 Task: Look for space in Lohardaga, India from 8th August, 2023 to 15th August, 2023 for 9 adults in price range Rs.10000 to Rs.14000. Place can be shared room with 5 bedrooms having 9 beds and 5 bathrooms. Property type can be house, flat, guest house. Amenities needed are: wifi, TV, free parkinig on premises, gym, breakfast. Booking option can be shelf check-in. Required host language is English.
Action: Mouse moved to (557, 119)
Screenshot: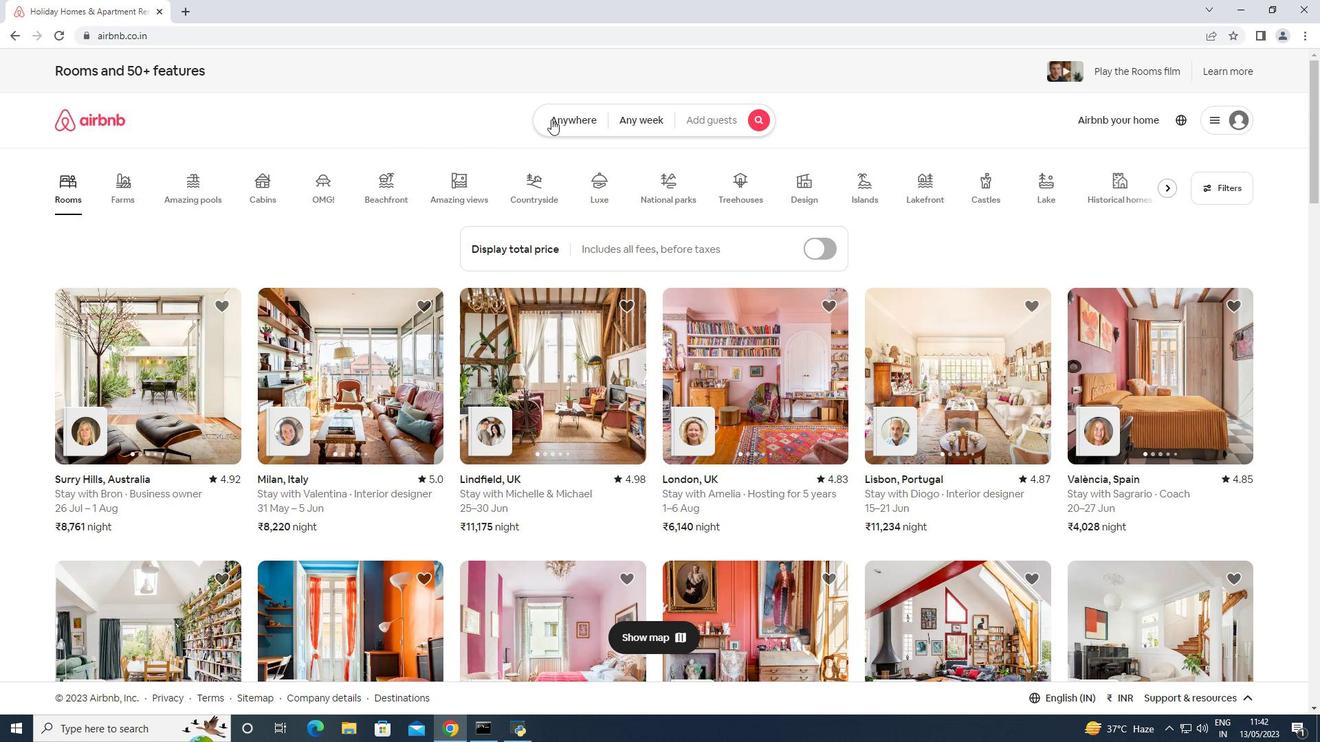 
Action: Mouse pressed left at (557, 119)
Screenshot: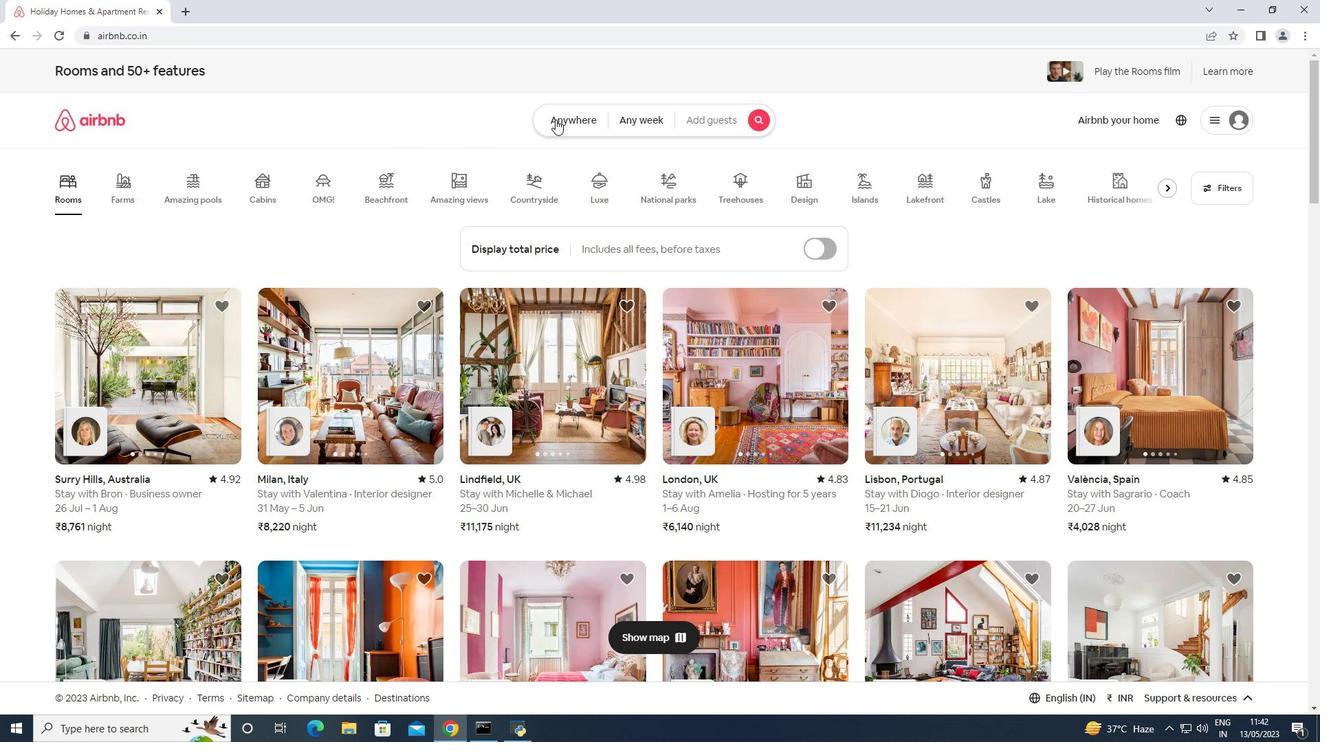
Action: Mouse moved to (467, 168)
Screenshot: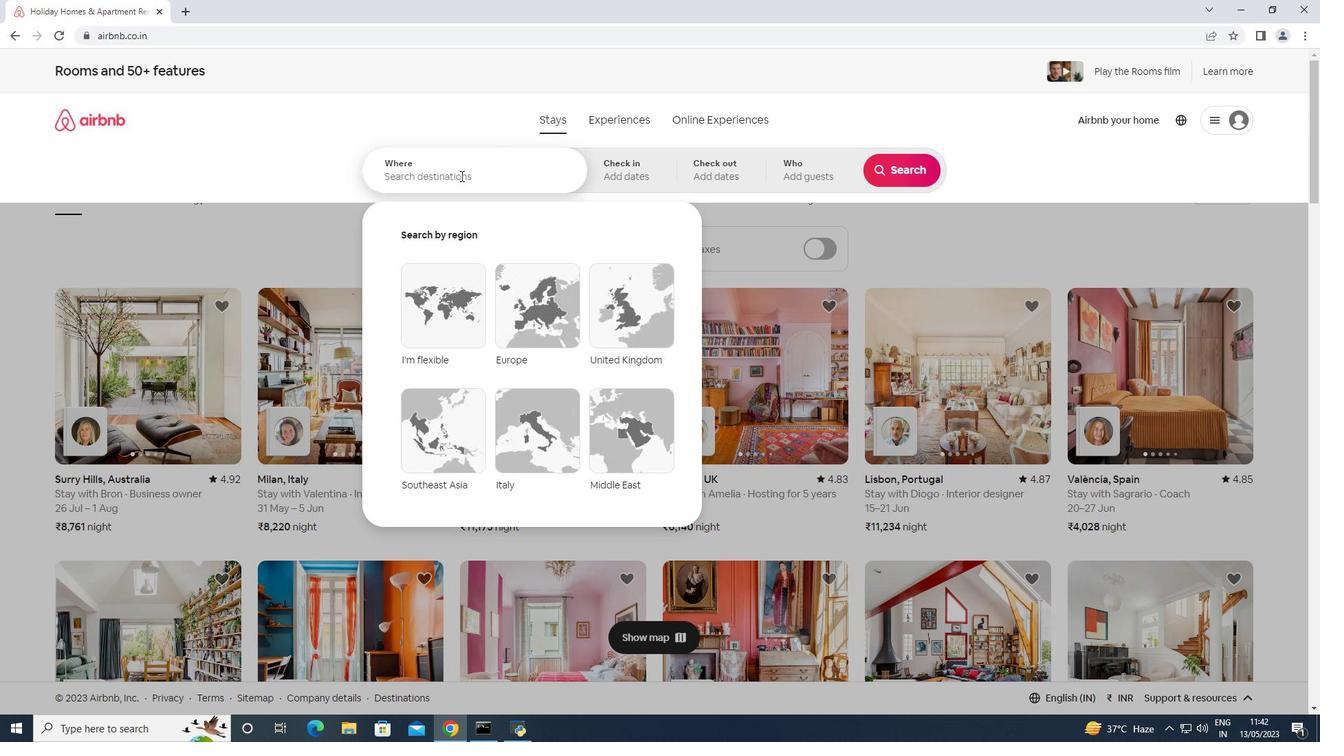 
Action: Mouse pressed left at (467, 168)
Screenshot: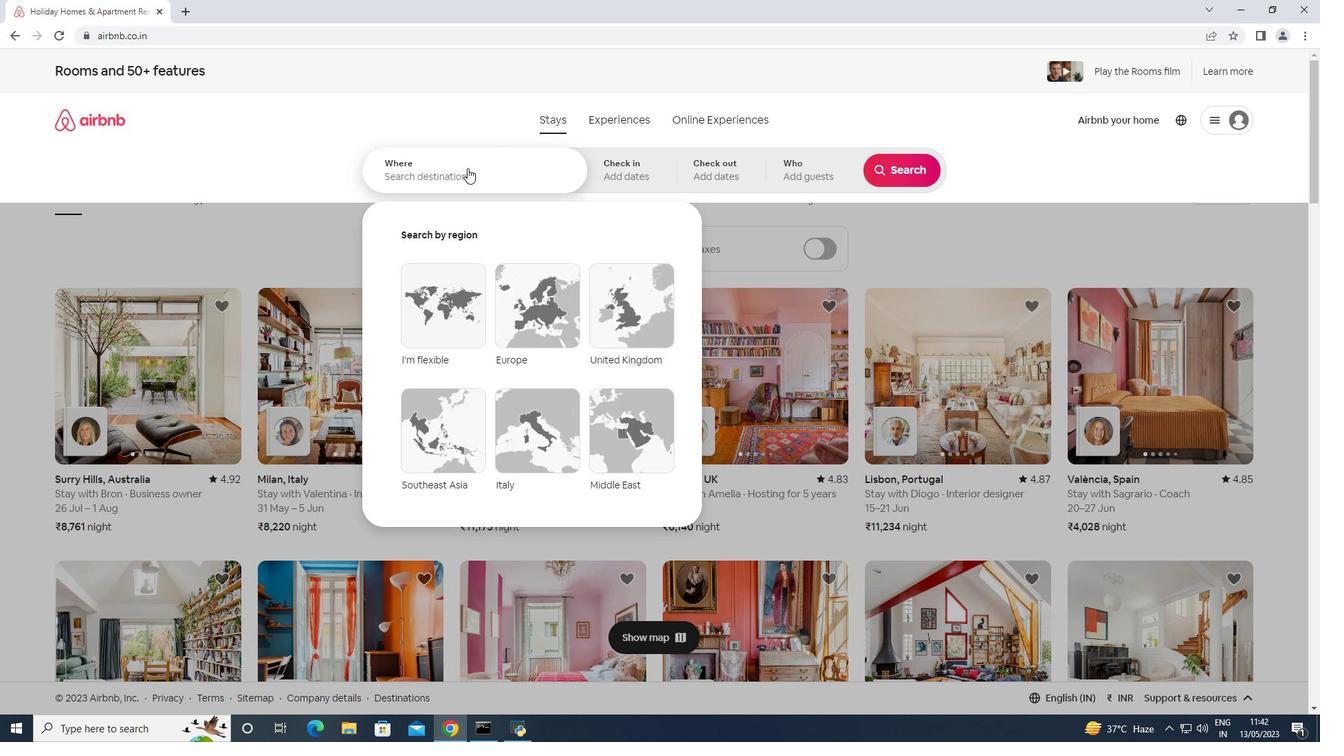 
Action: Mouse moved to (463, 171)
Screenshot: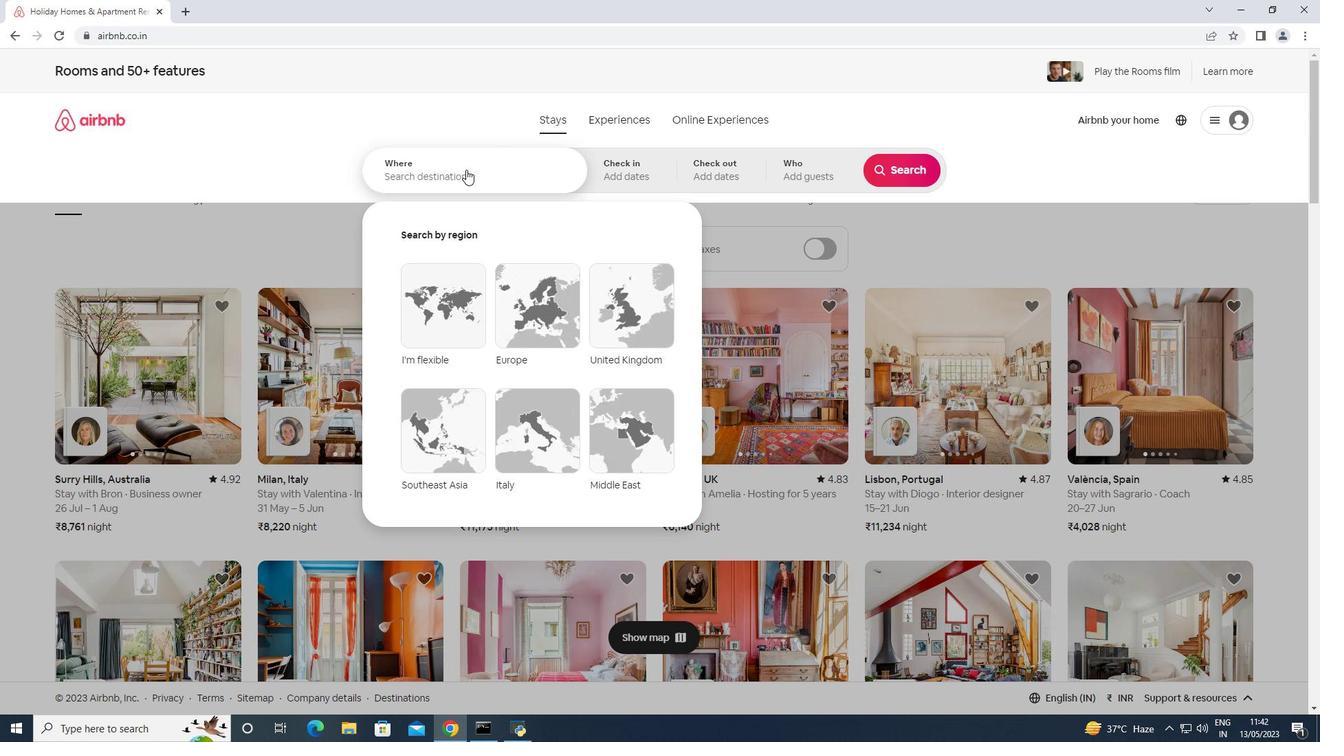 
Action: Key pressed <Key.shift>Lohardaga,<Key.space><Key.shift>India<Key.enter>
Screenshot: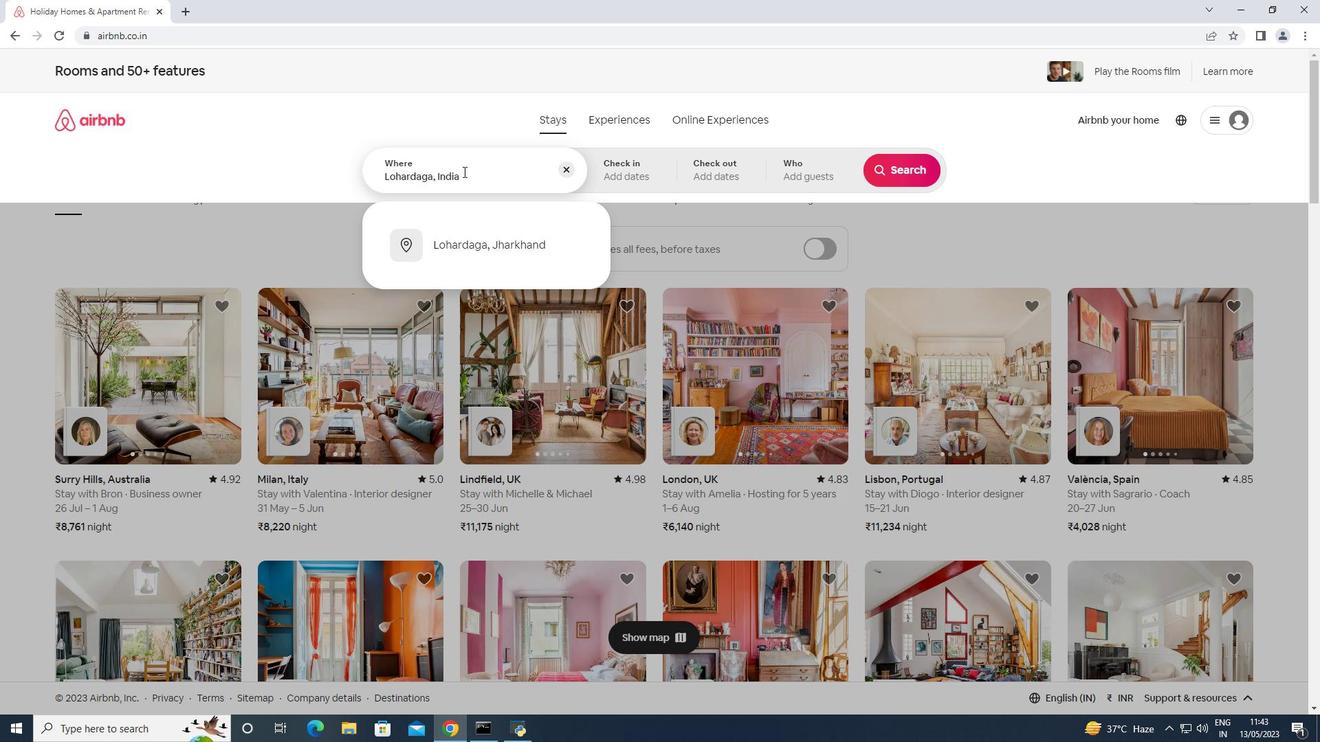
Action: Mouse moved to (898, 276)
Screenshot: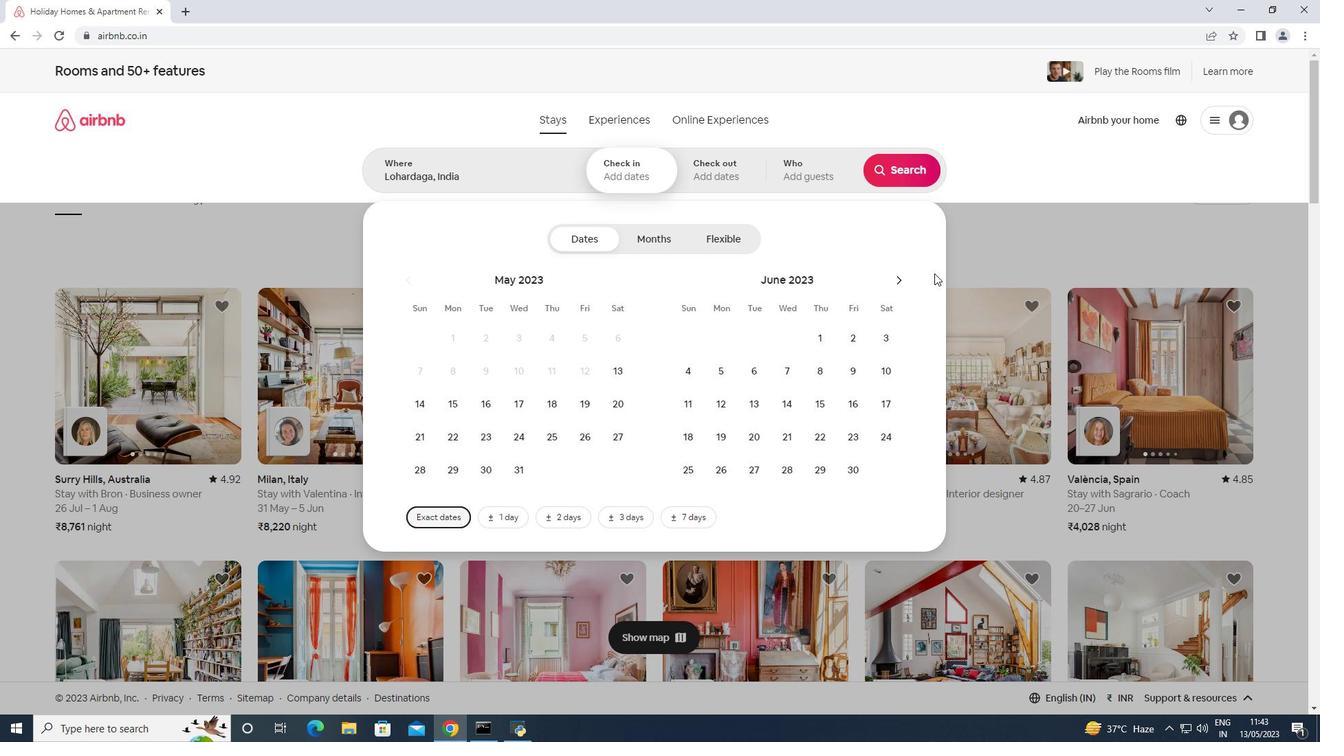
Action: Mouse pressed left at (898, 276)
Screenshot: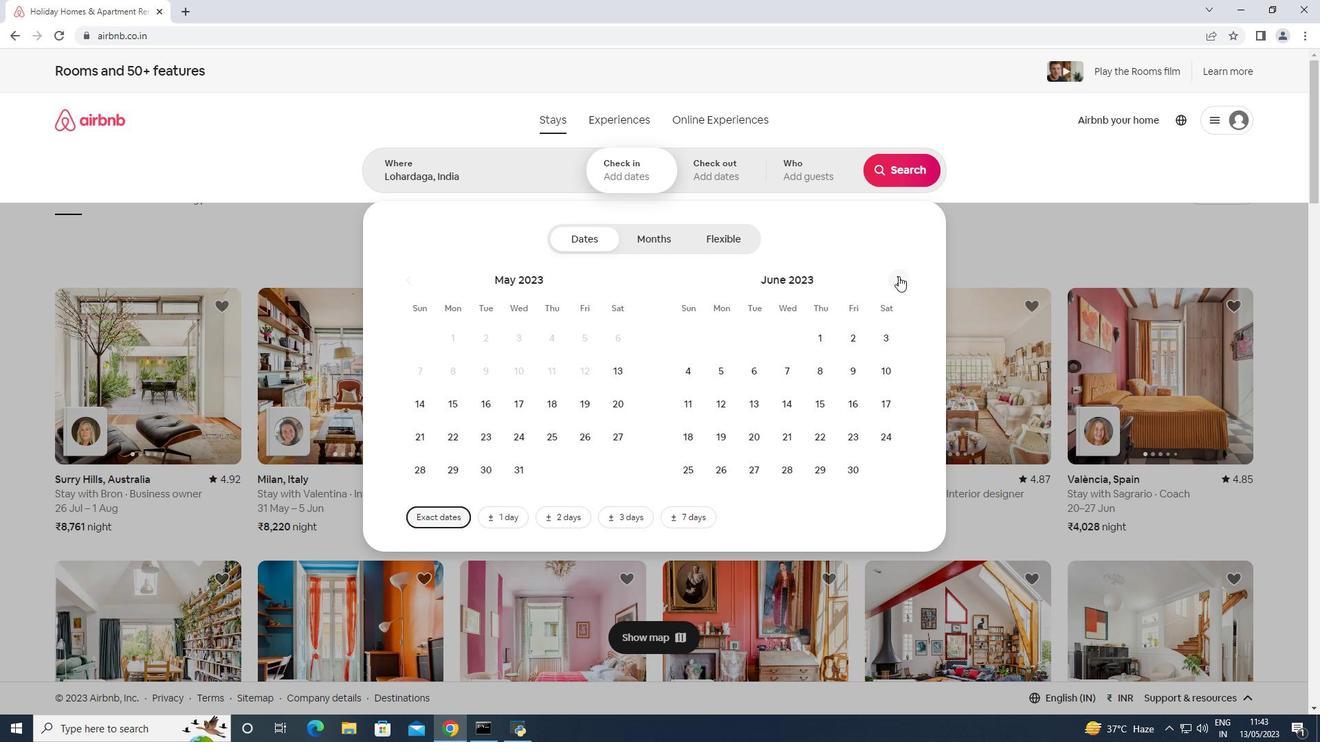 
Action: Mouse pressed left at (898, 276)
Screenshot: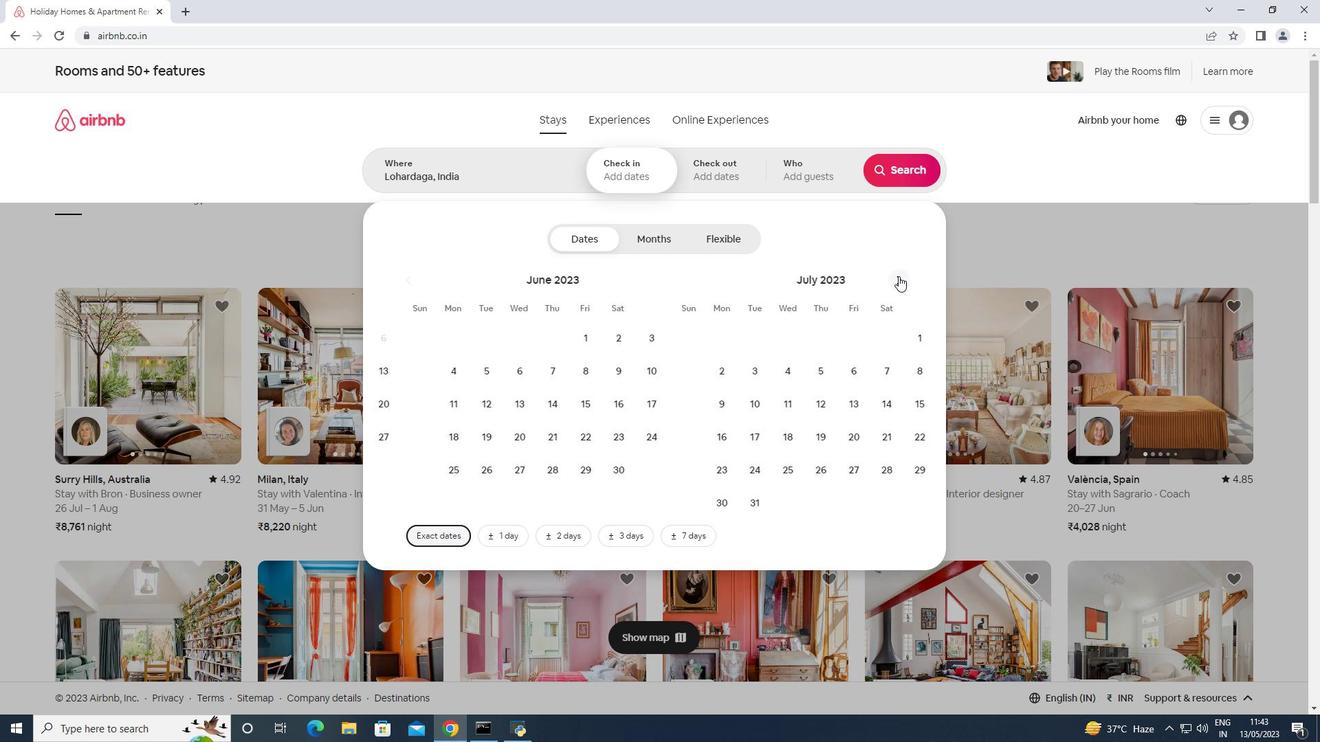 
Action: Mouse moved to (754, 377)
Screenshot: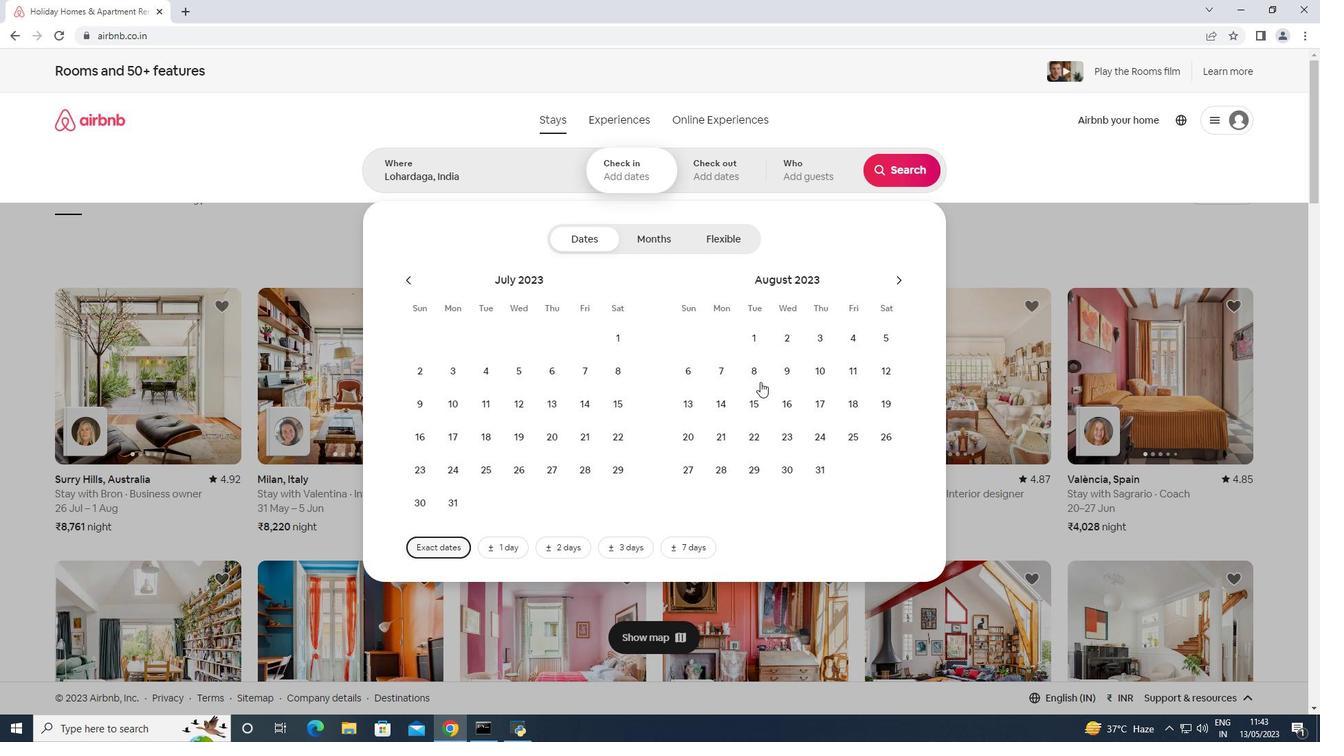 
Action: Mouse pressed left at (754, 377)
Screenshot: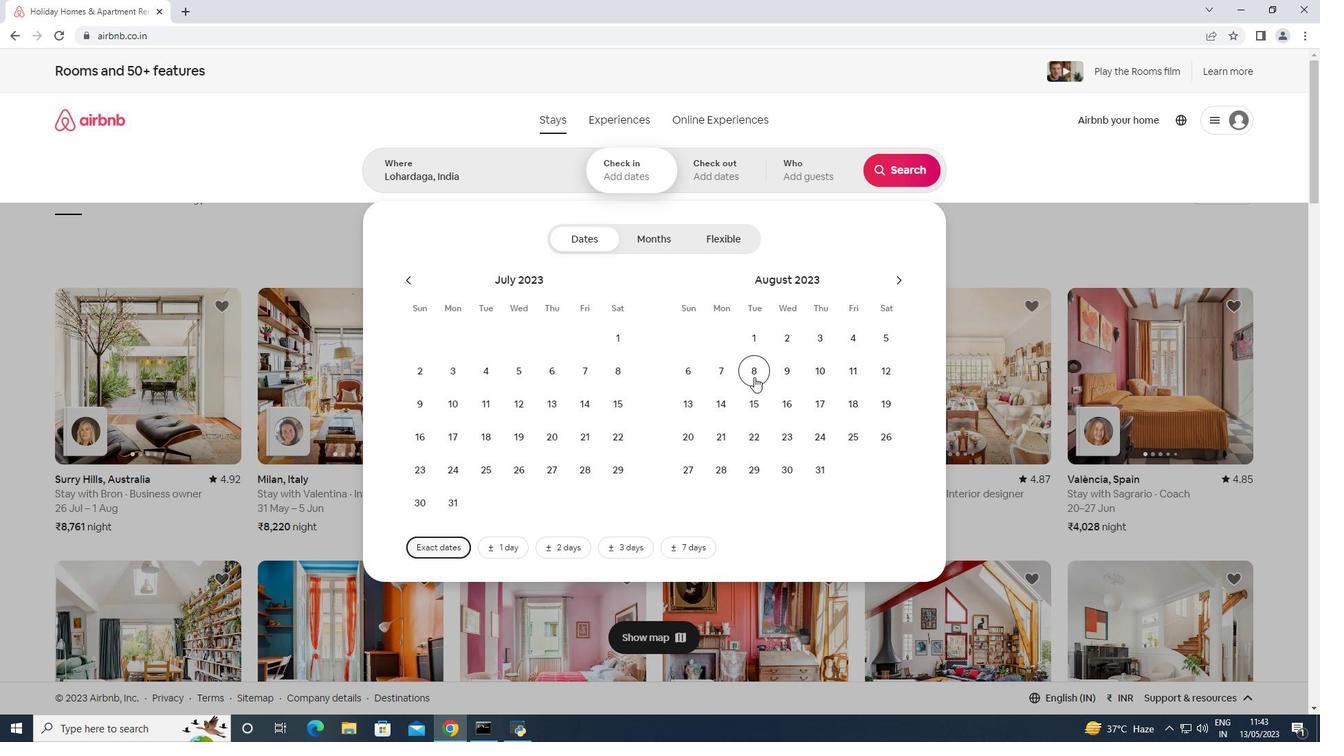 
Action: Mouse moved to (751, 411)
Screenshot: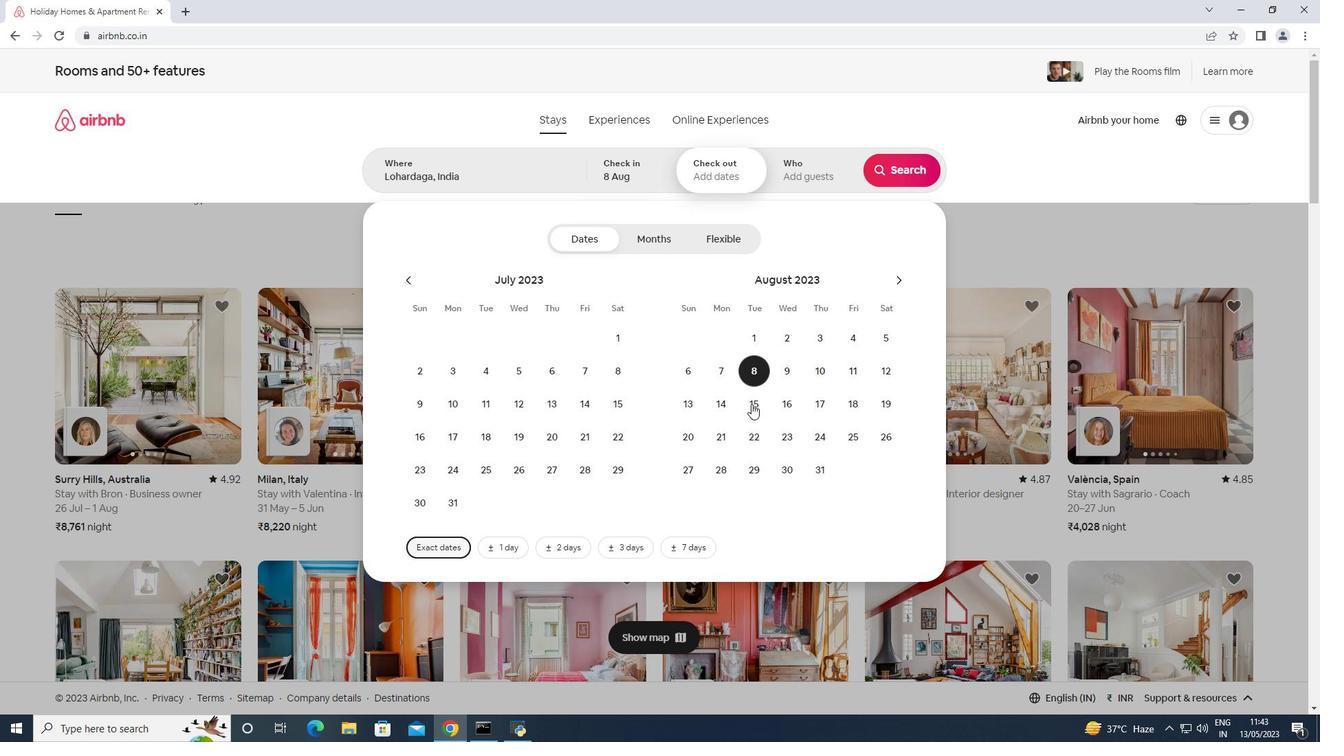 
Action: Mouse pressed left at (751, 411)
Screenshot: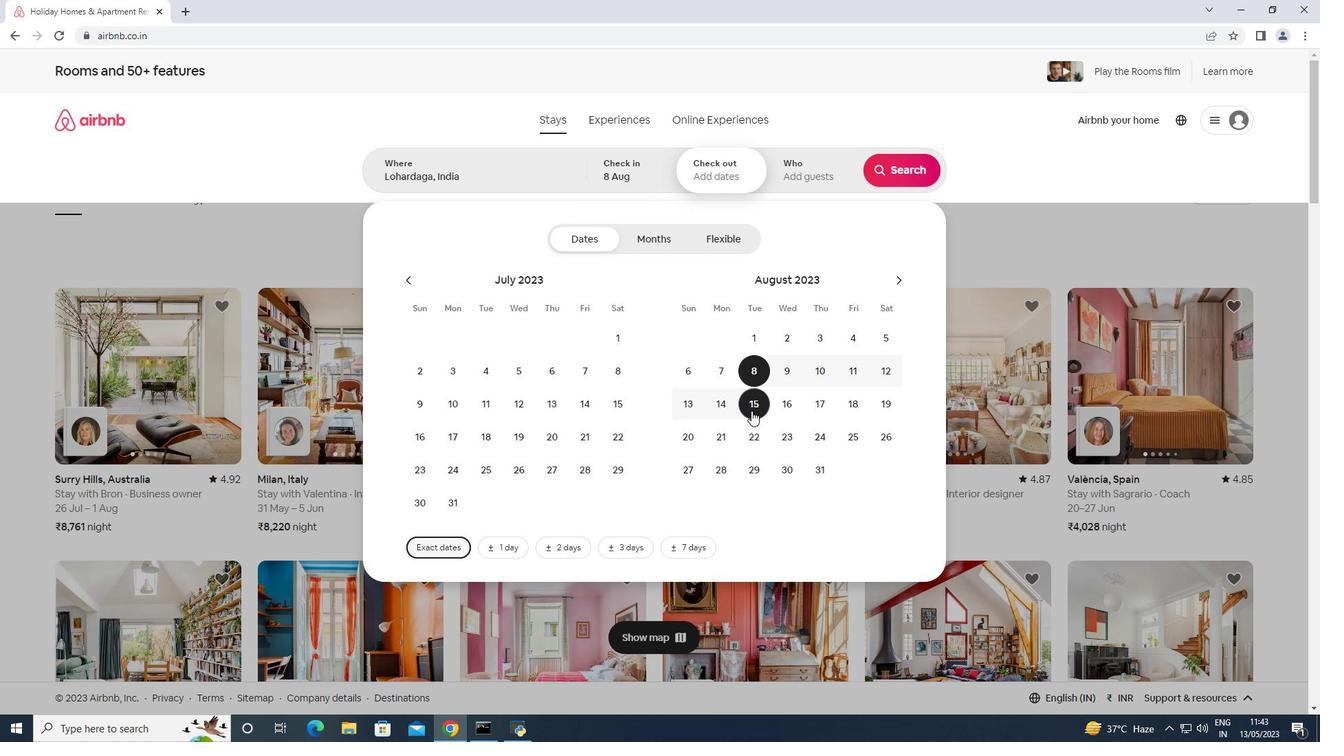 
Action: Mouse moved to (805, 154)
Screenshot: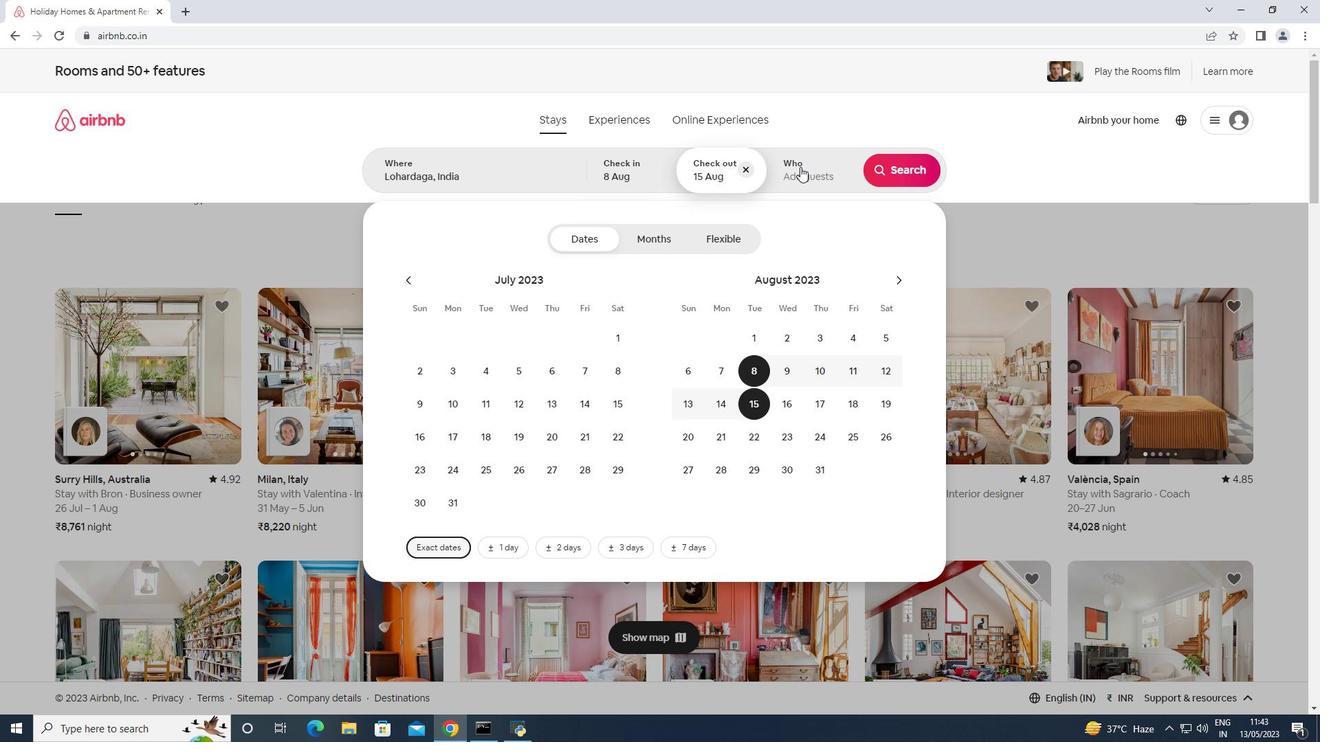 
Action: Mouse pressed left at (805, 154)
Screenshot: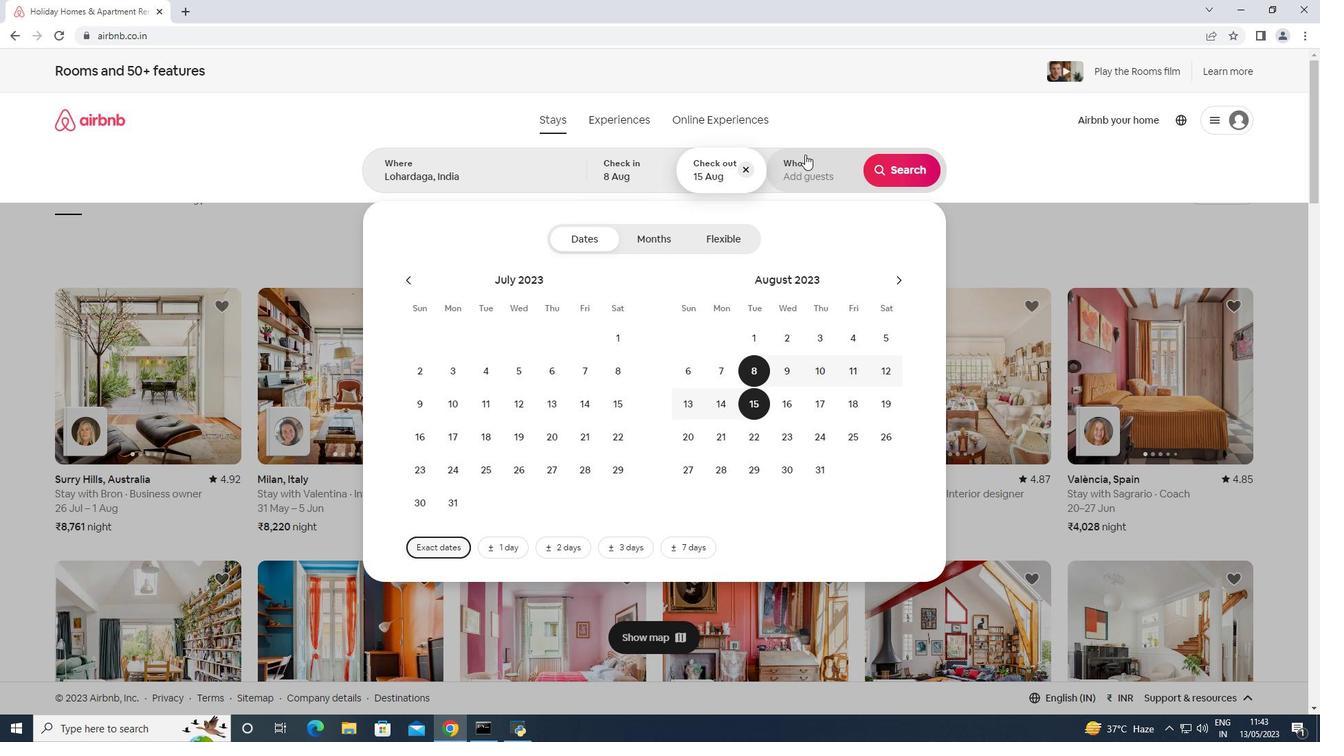 
Action: Mouse moved to (908, 243)
Screenshot: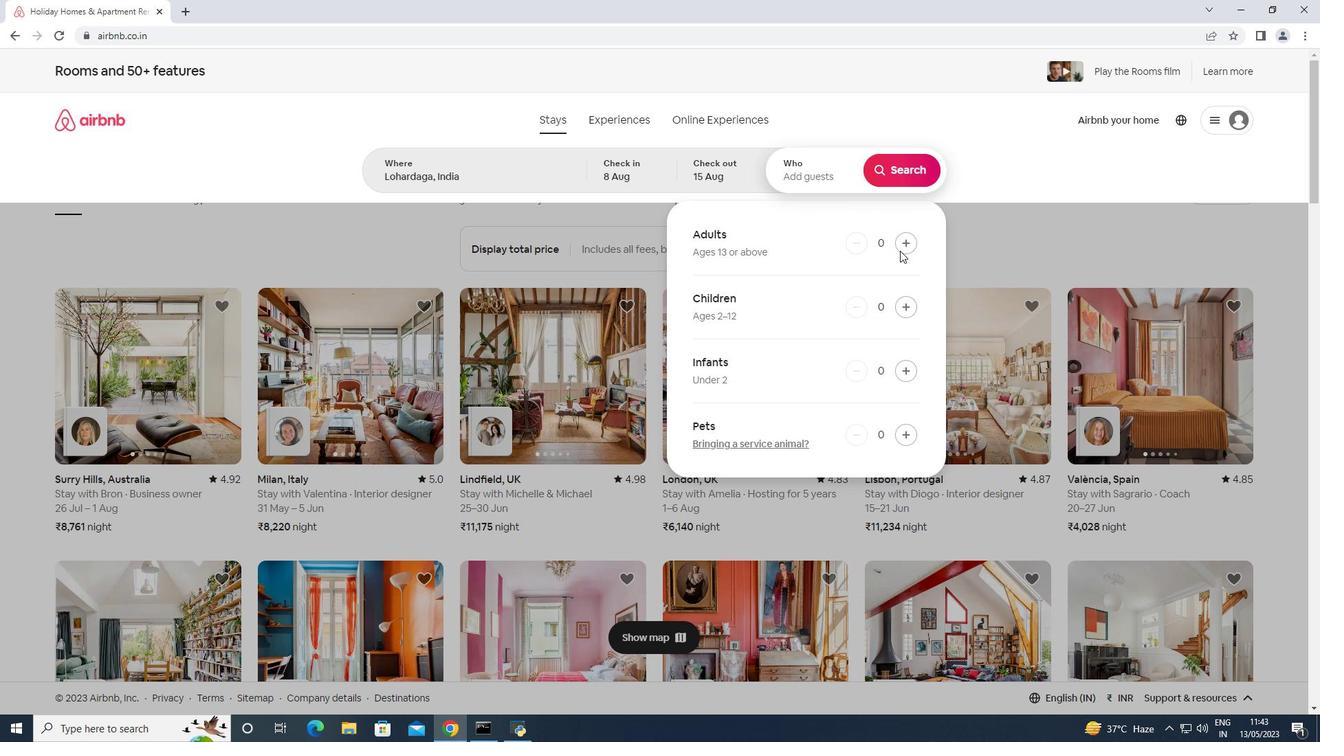 
Action: Mouse pressed left at (908, 243)
Screenshot: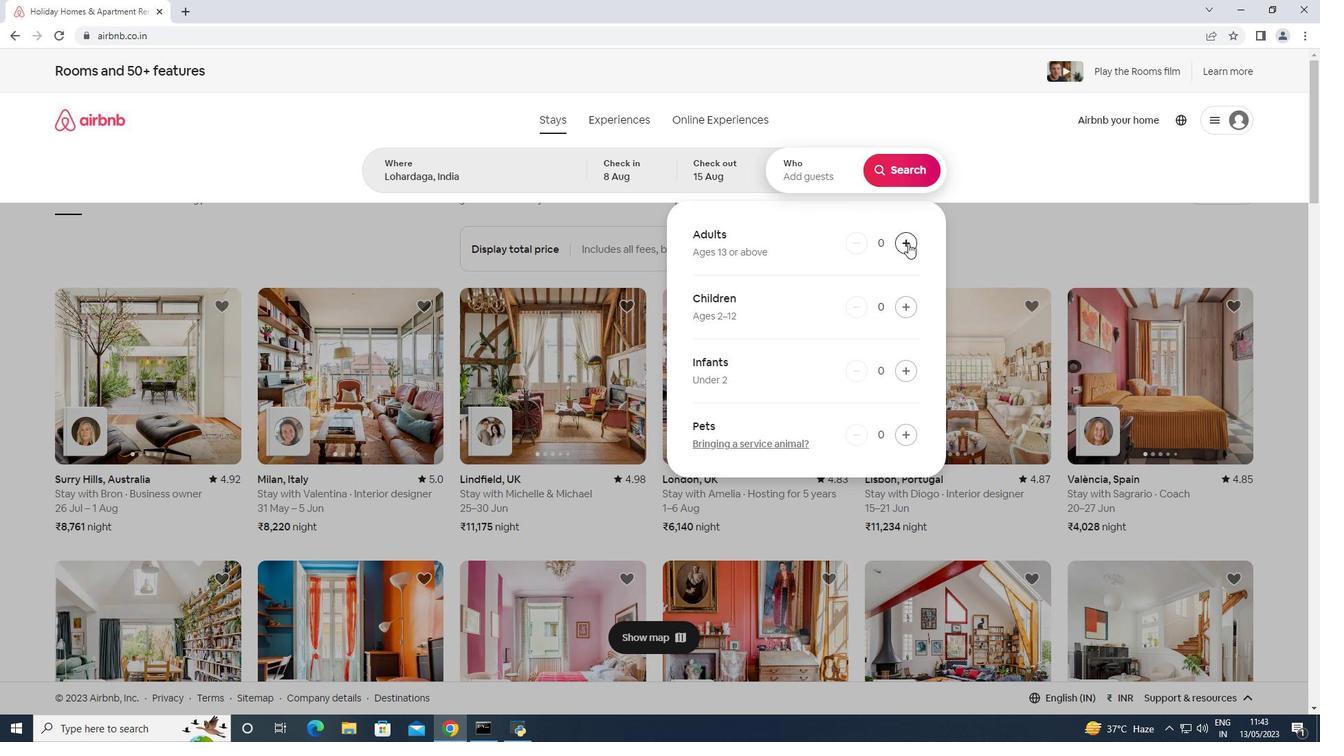 
Action: Mouse pressed left at (908, 243)
Screenshot: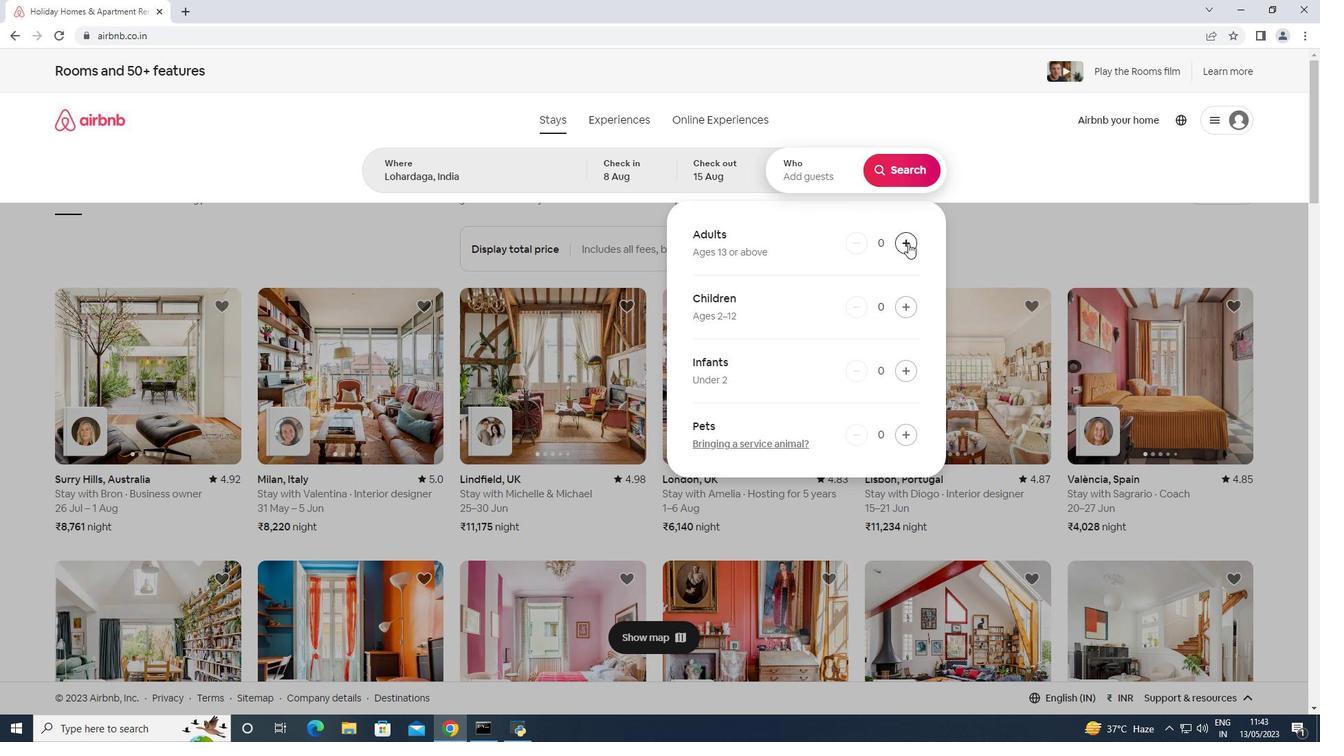 
Action: Mouse pressed left at (908, 243)
Screenshot: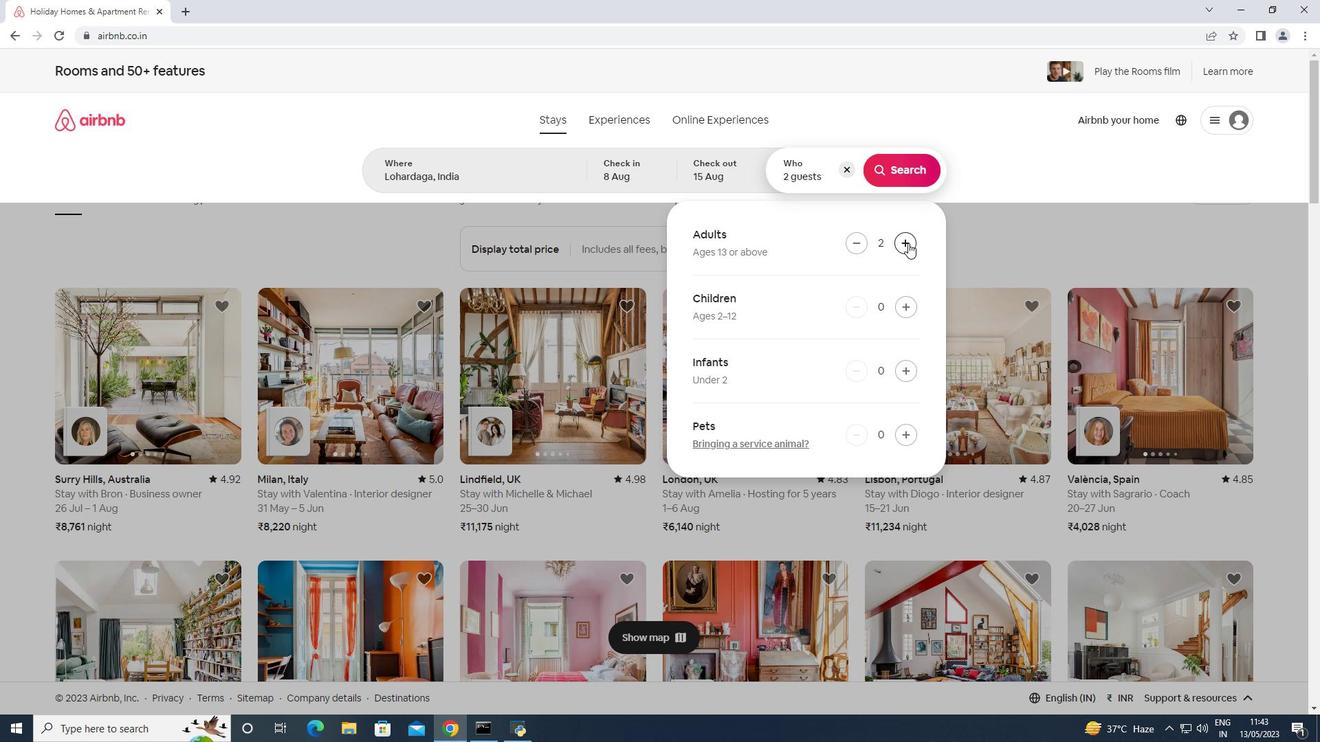 
Action: Mouse pressed left at (908, 243)
Screenshot: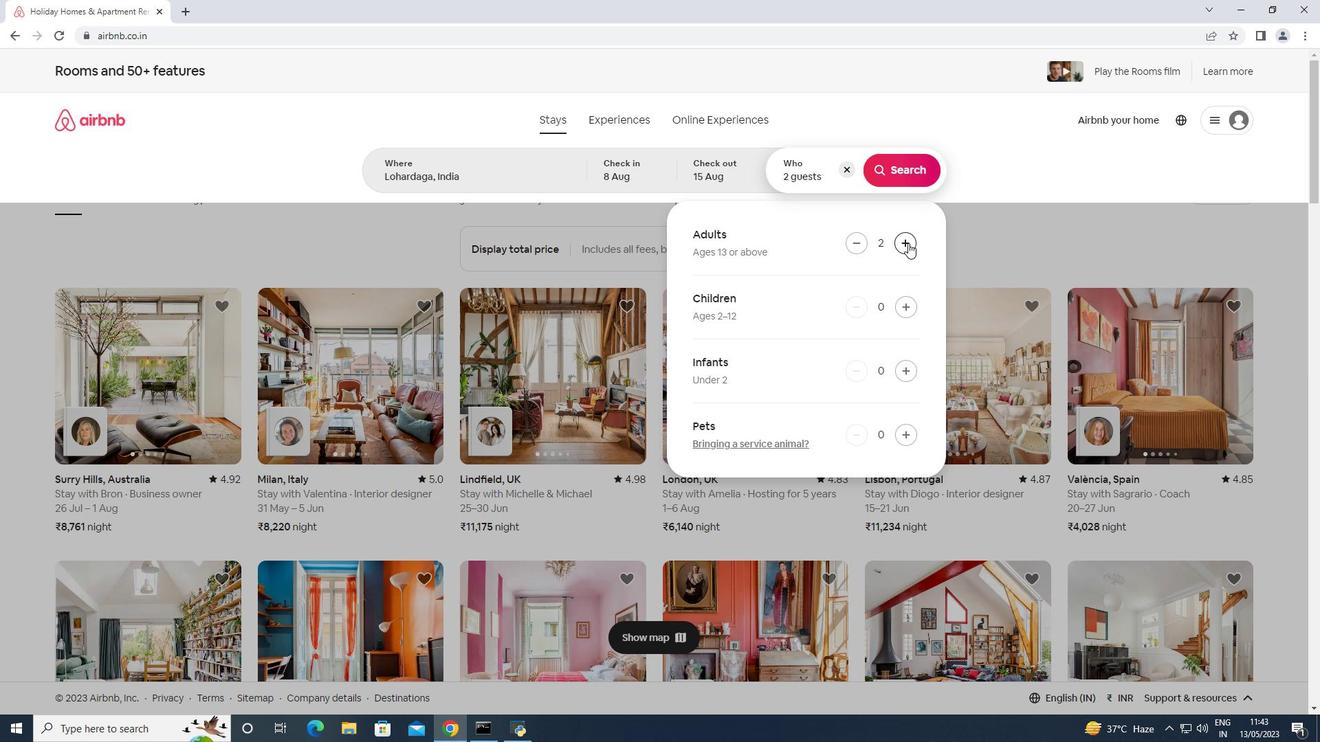 
Action: Mouse pressed left at (908, 243)
Screenshot: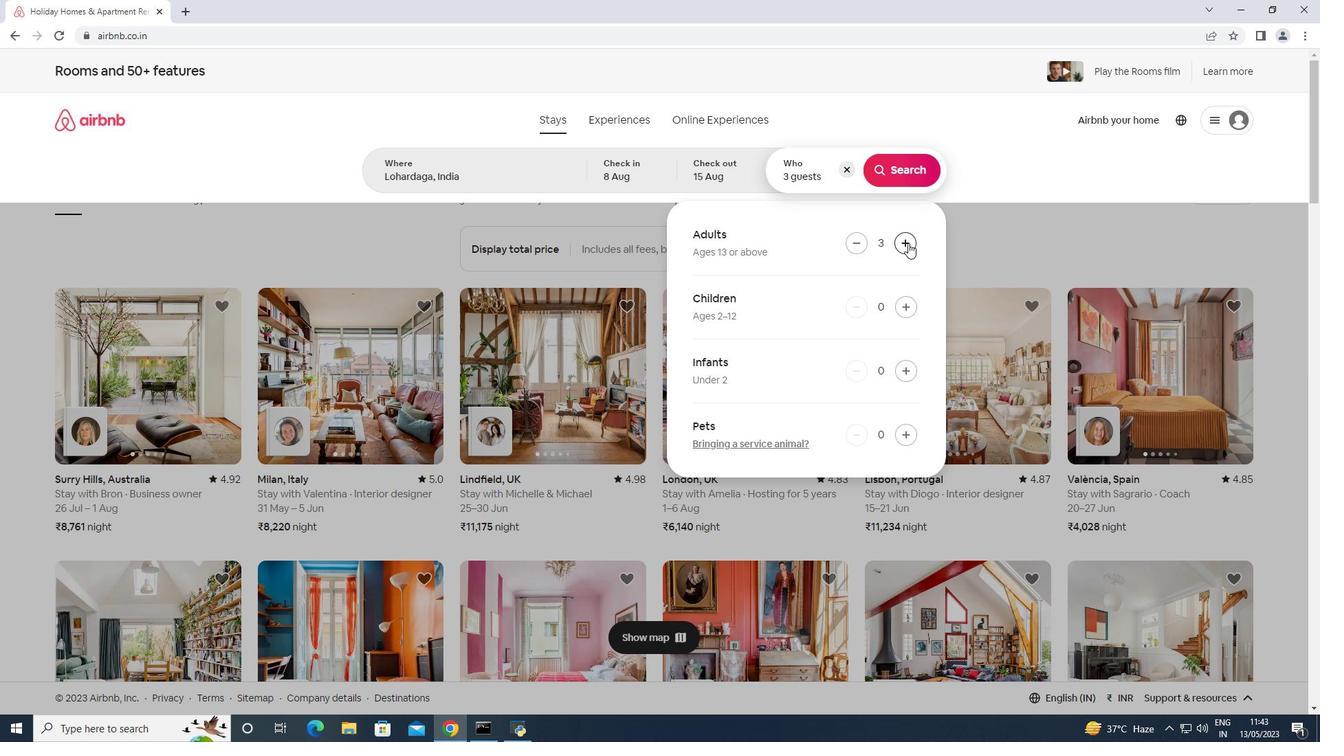 
Action: Mouse pressed left at (908, 243)
Screenshot: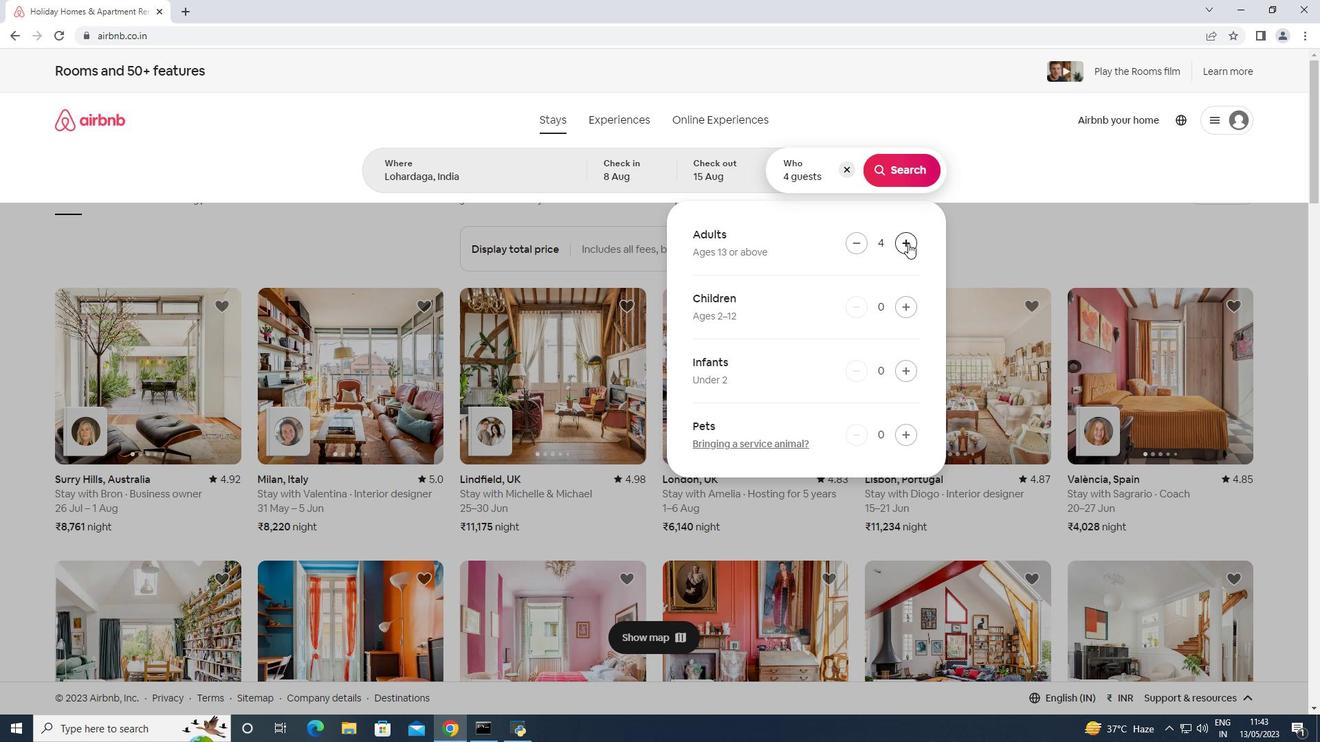 
Action: Mouse pressed left at (908, 243)
Screenshot: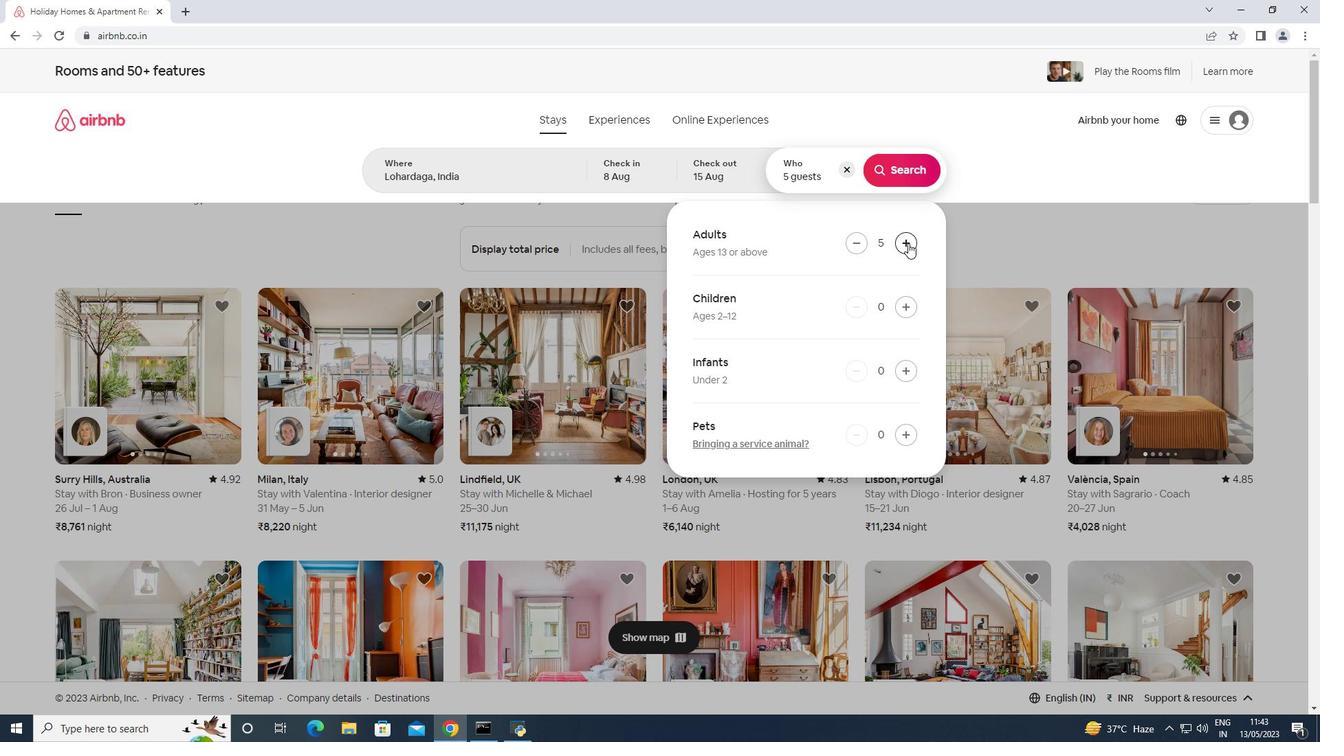 
Action: Mouse pressed left at (908, 243)
Screenshot: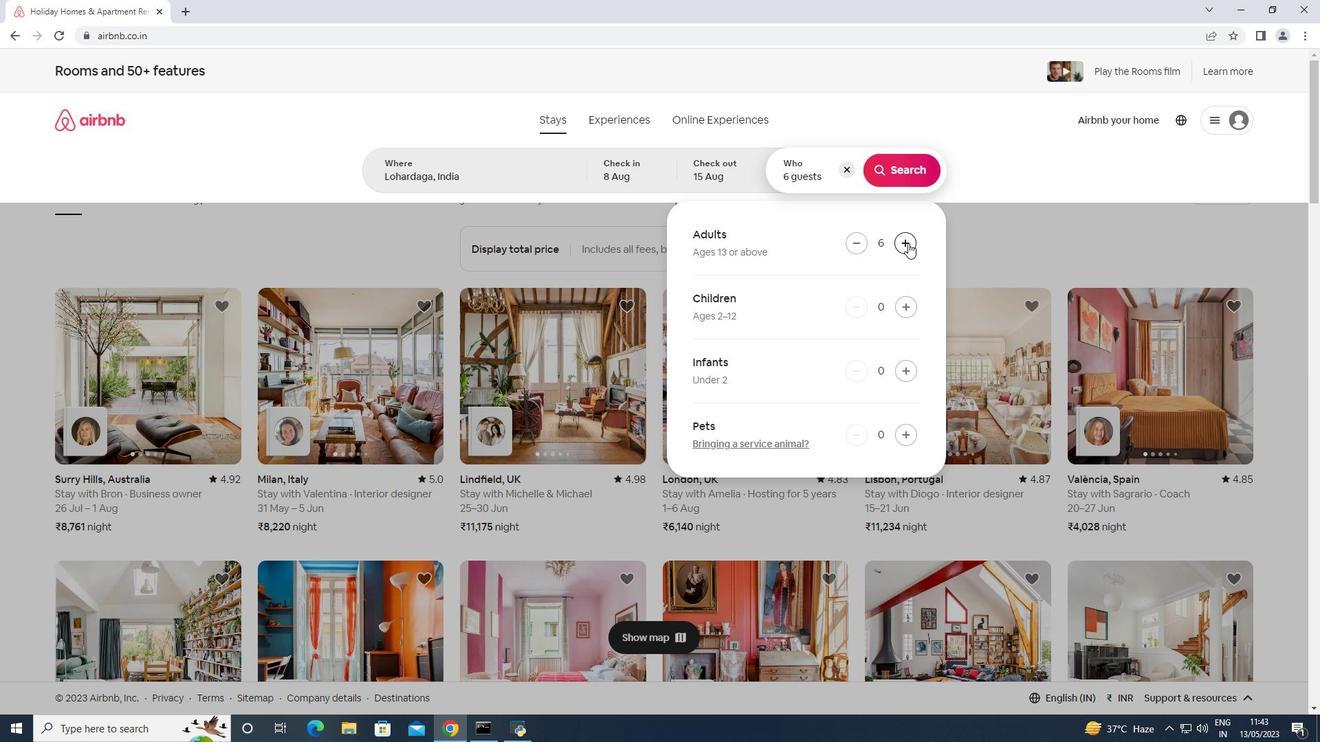 
Action: Mouse pressed left at (908, 243)
Screenshot: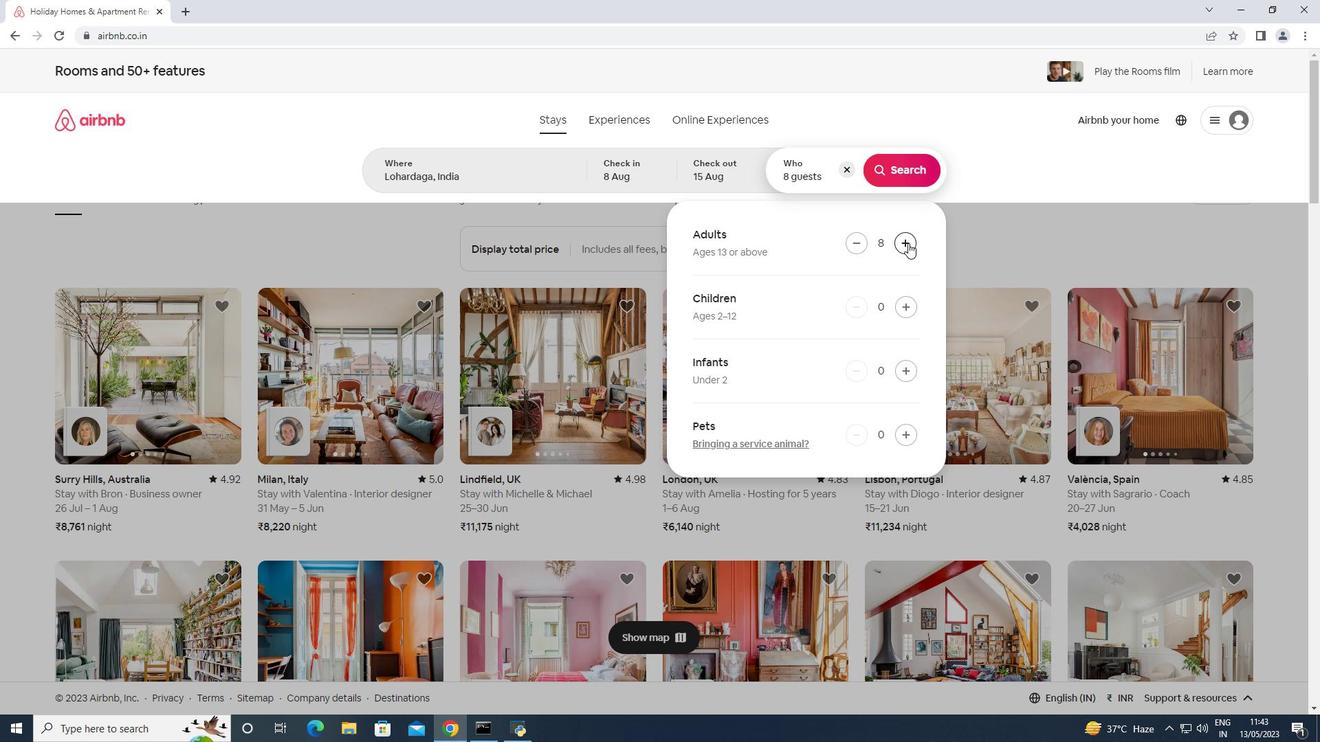 
Action: Mouse moved to (905, 237)
Screenshot: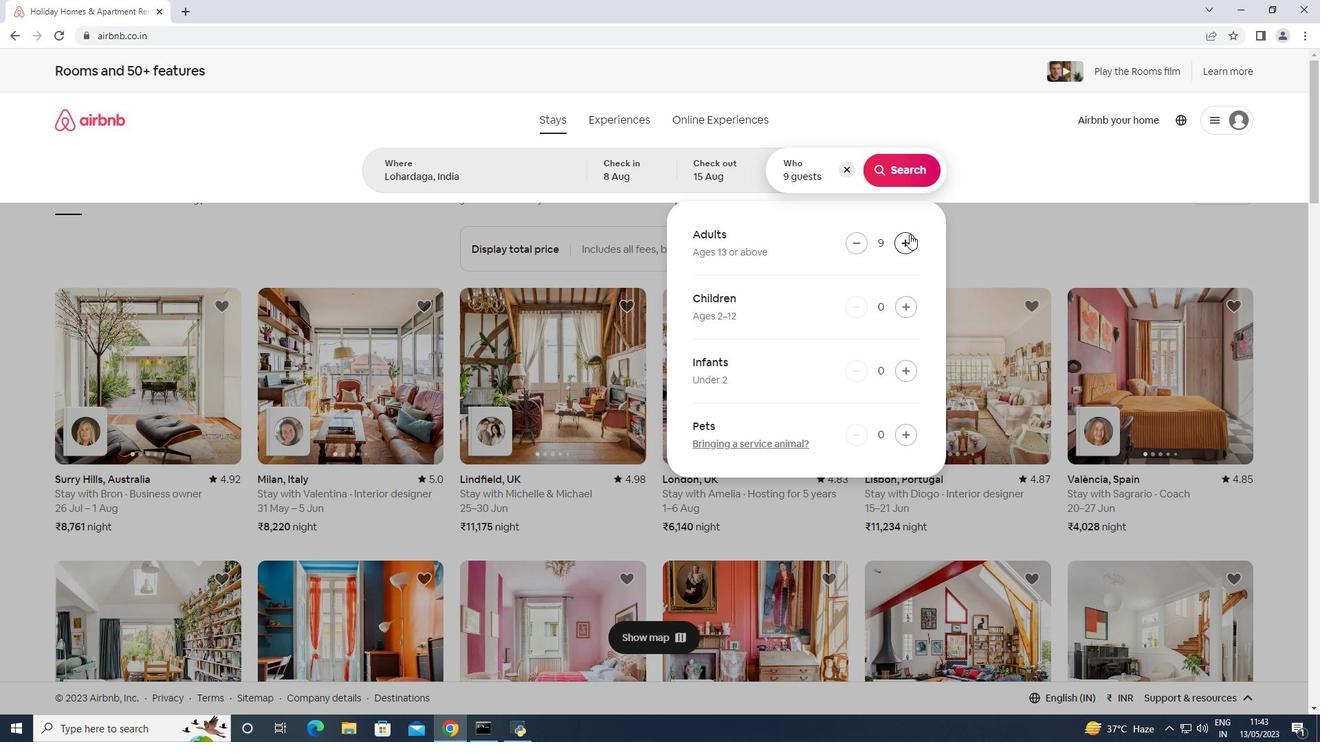 
Action: Mouse pressed left at (905, 237)
Screenshot: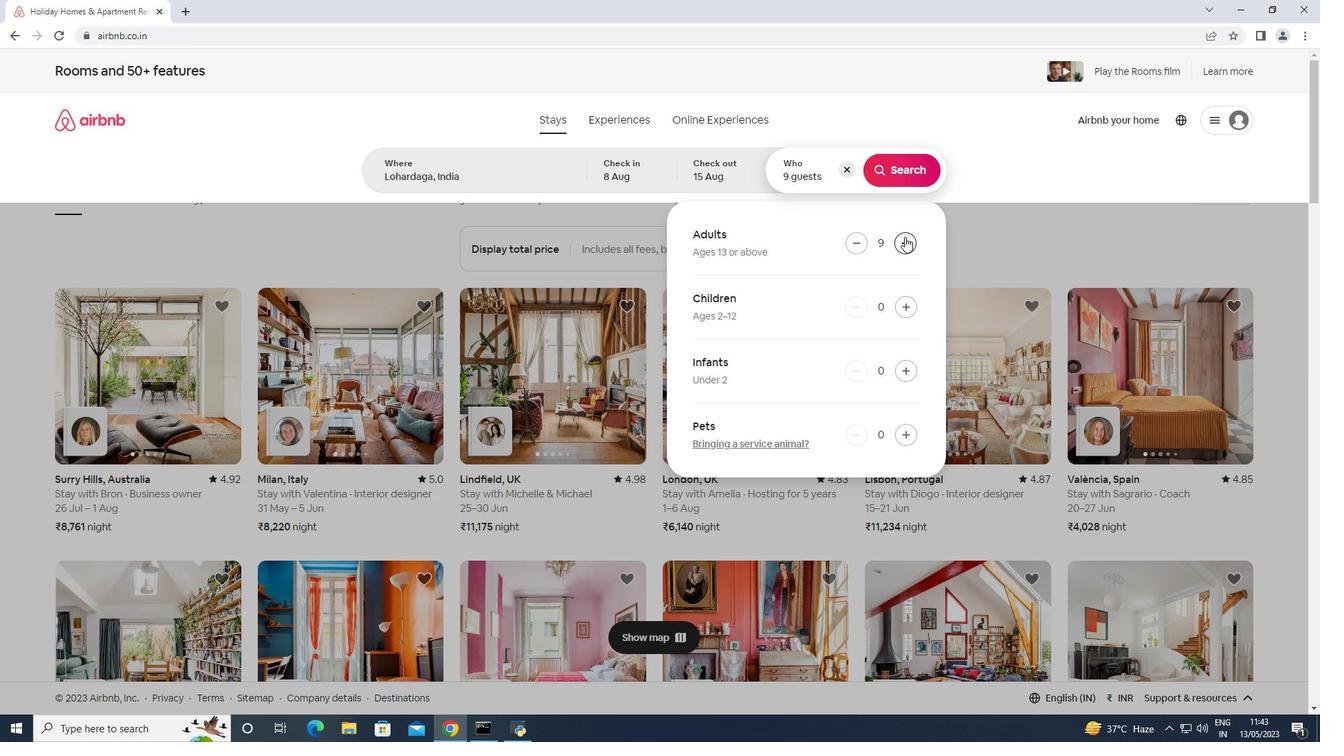 
Action: Mouse moved to (910, 180)
Screenshot: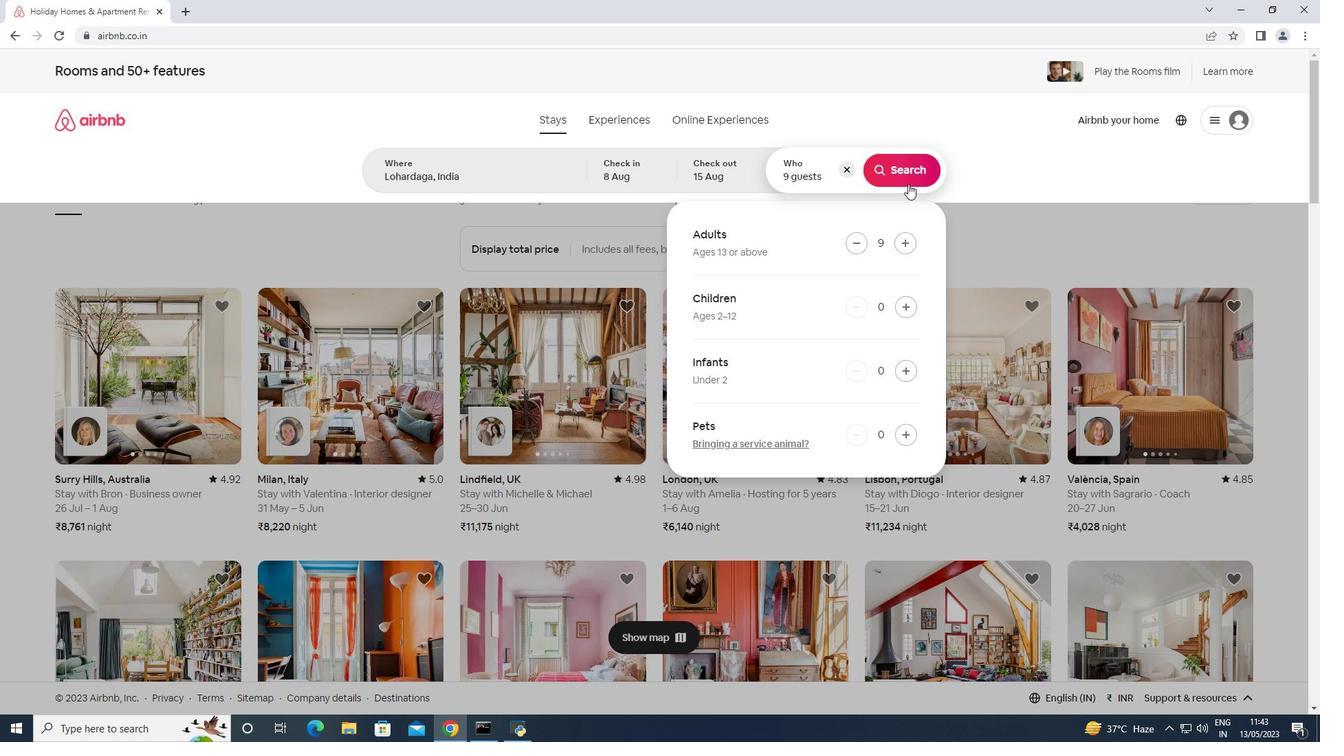 
Action: Mouse pressed left at (910, 180)
Screenshot: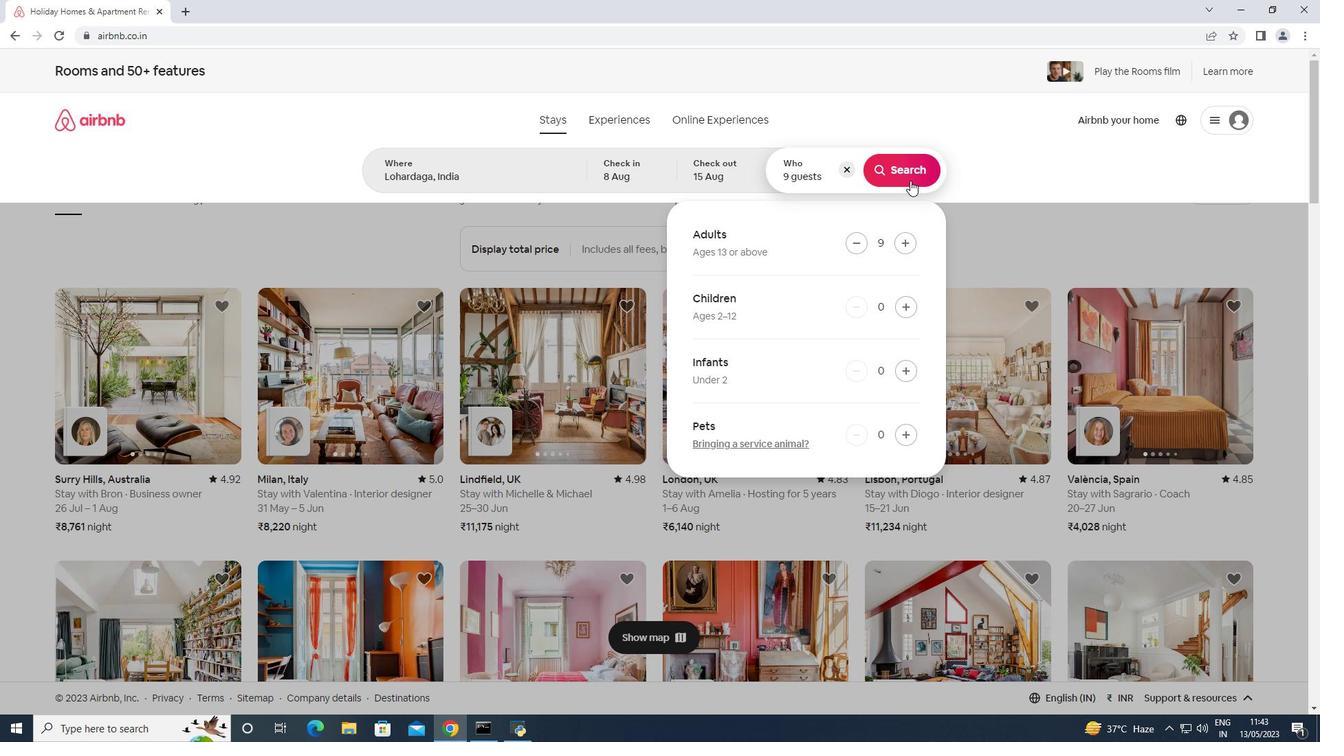 
Action: Mouse moved to (1270, 121)
Screenshot: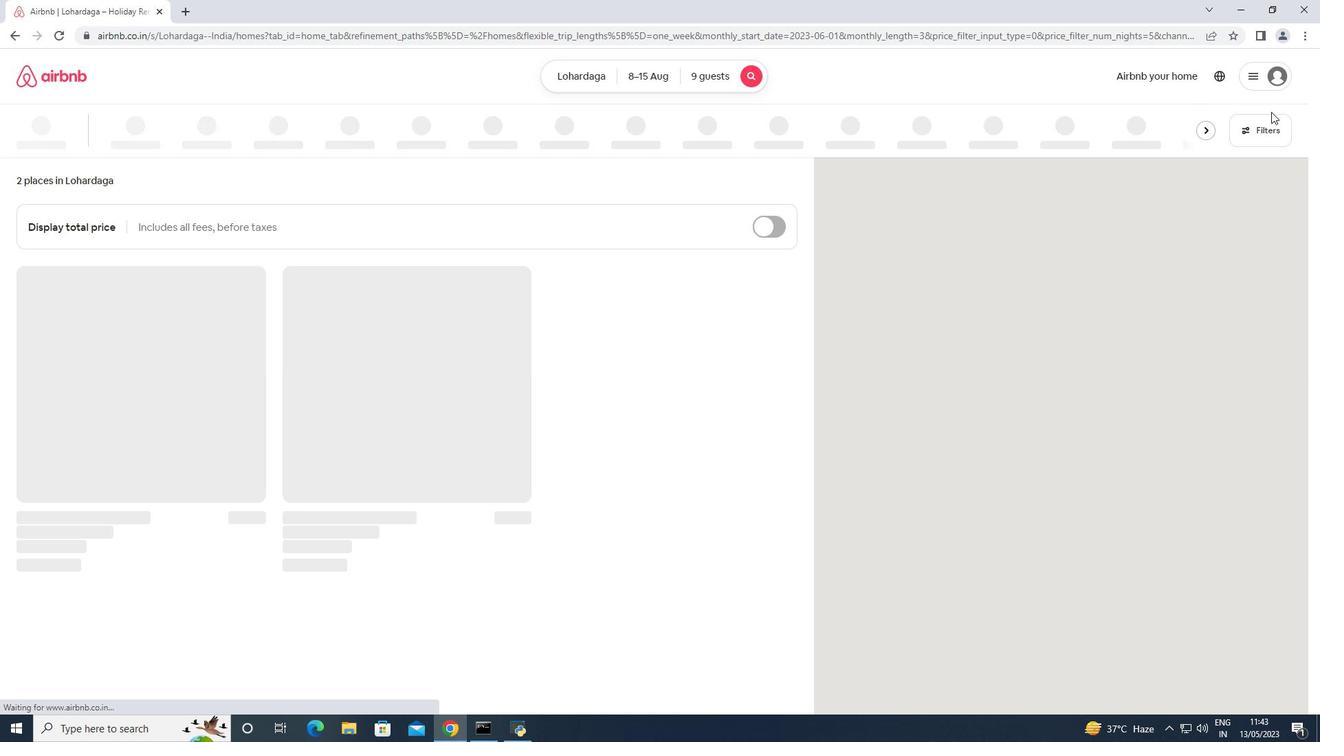 
Action: Mouse pressed left at (1270, 121)
Screenshot: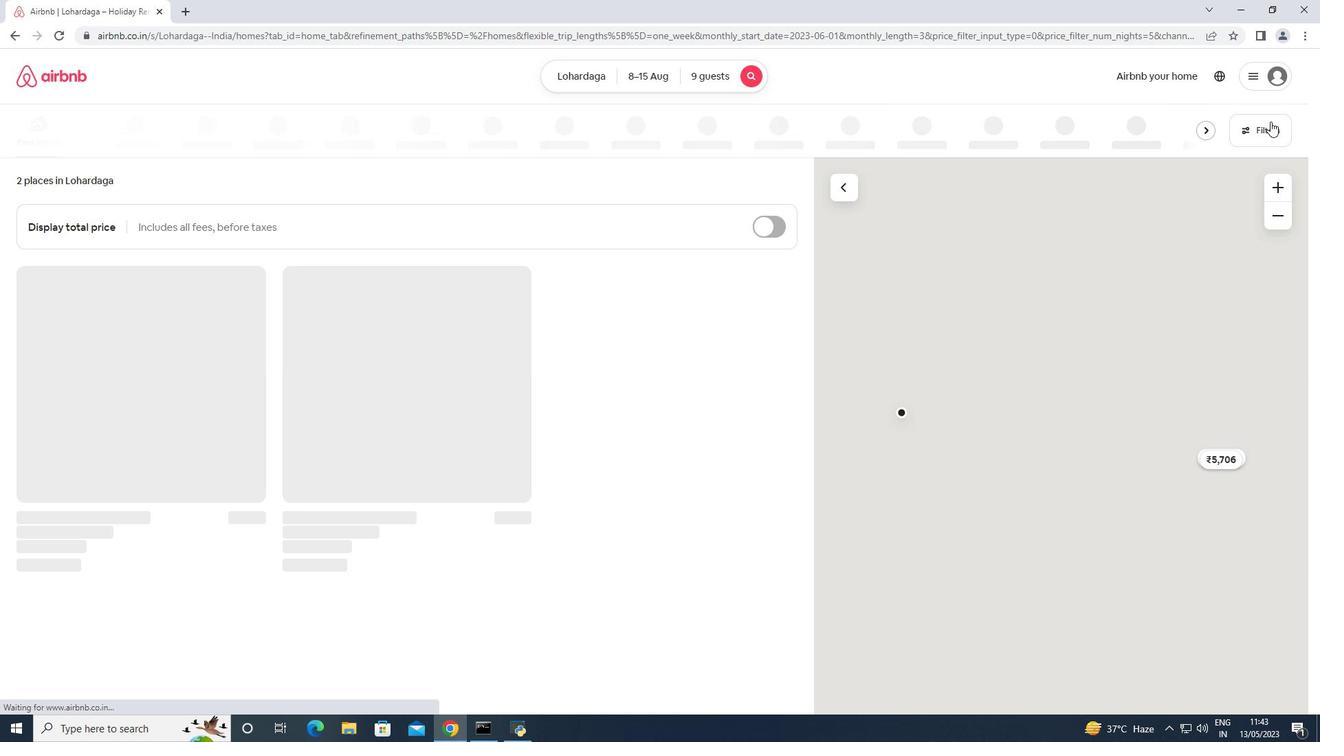 
Action: Mouse moved to (579, 472)
Screenshot: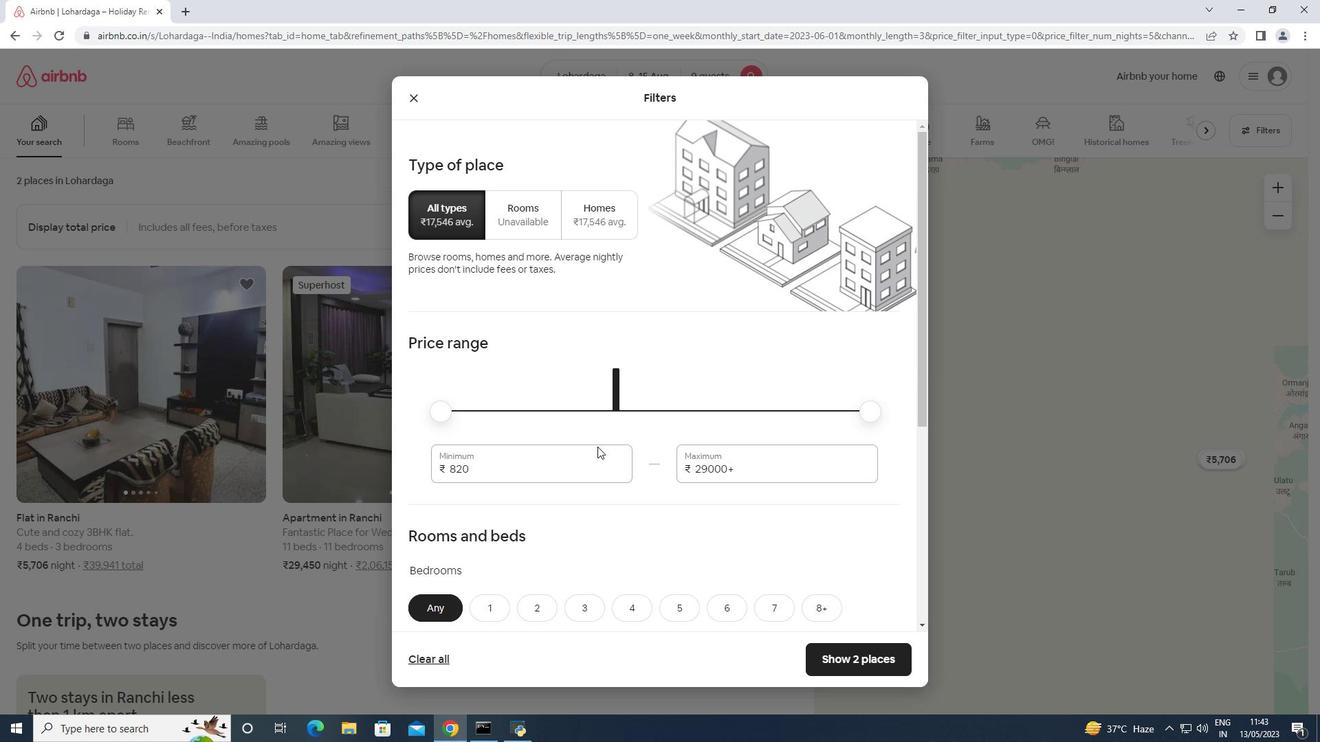 
Action: Mouse pressed left at (579, 472)
Screenshot: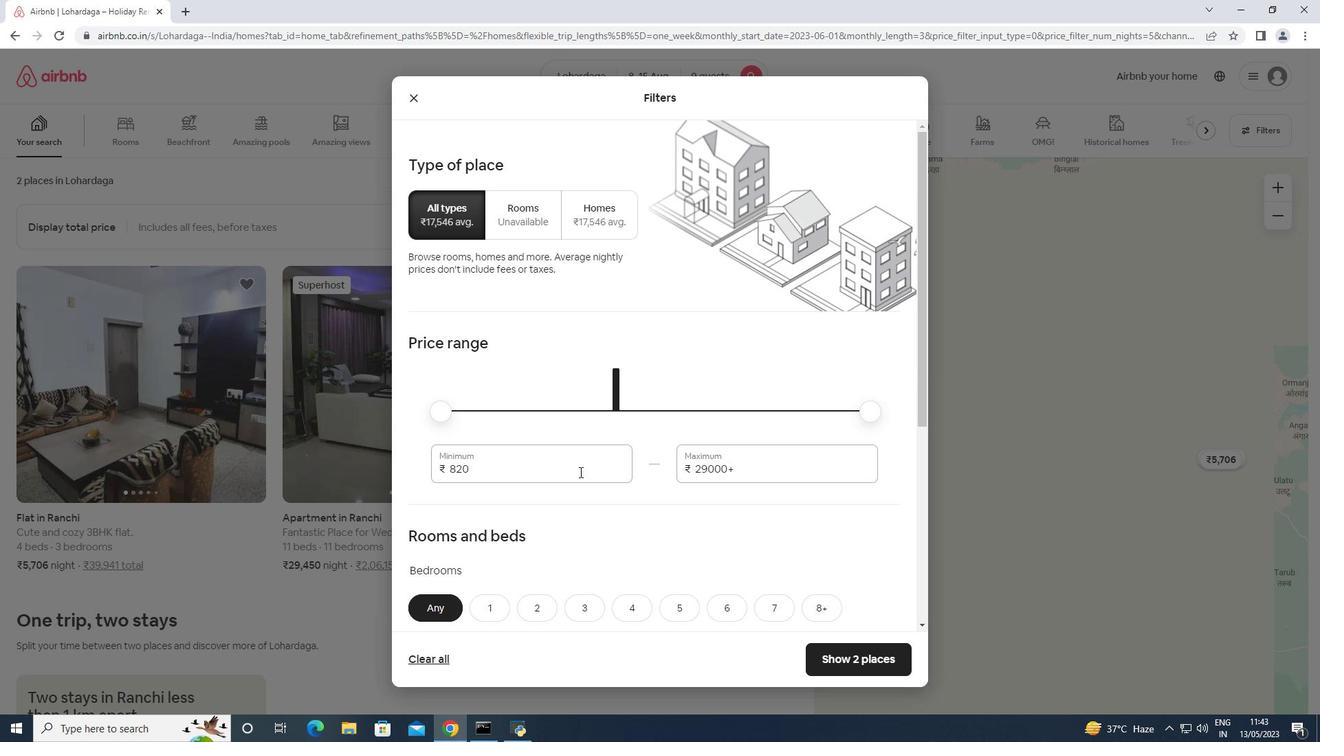 
Action: Mouse pressed left at (579, 472)
Screenshot: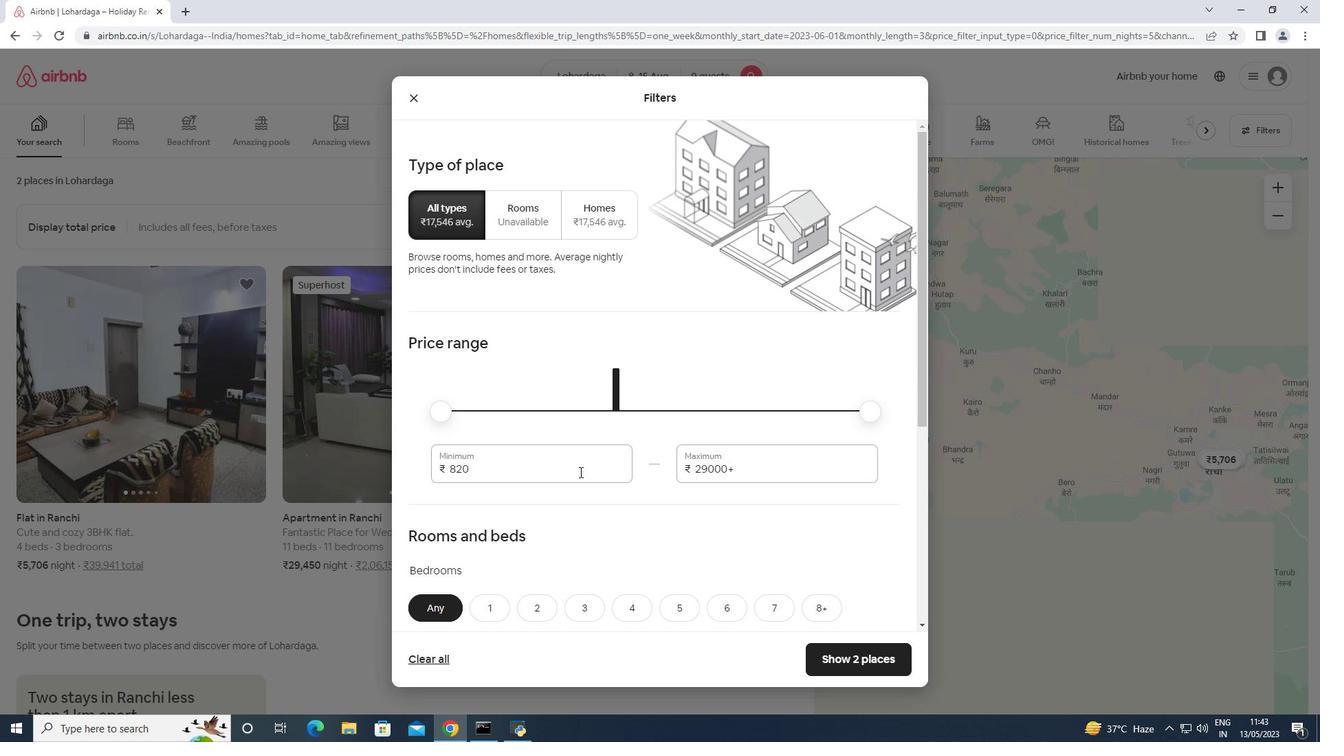 
Action: Key pressed 10000<Key.tab>14000
Screenshot: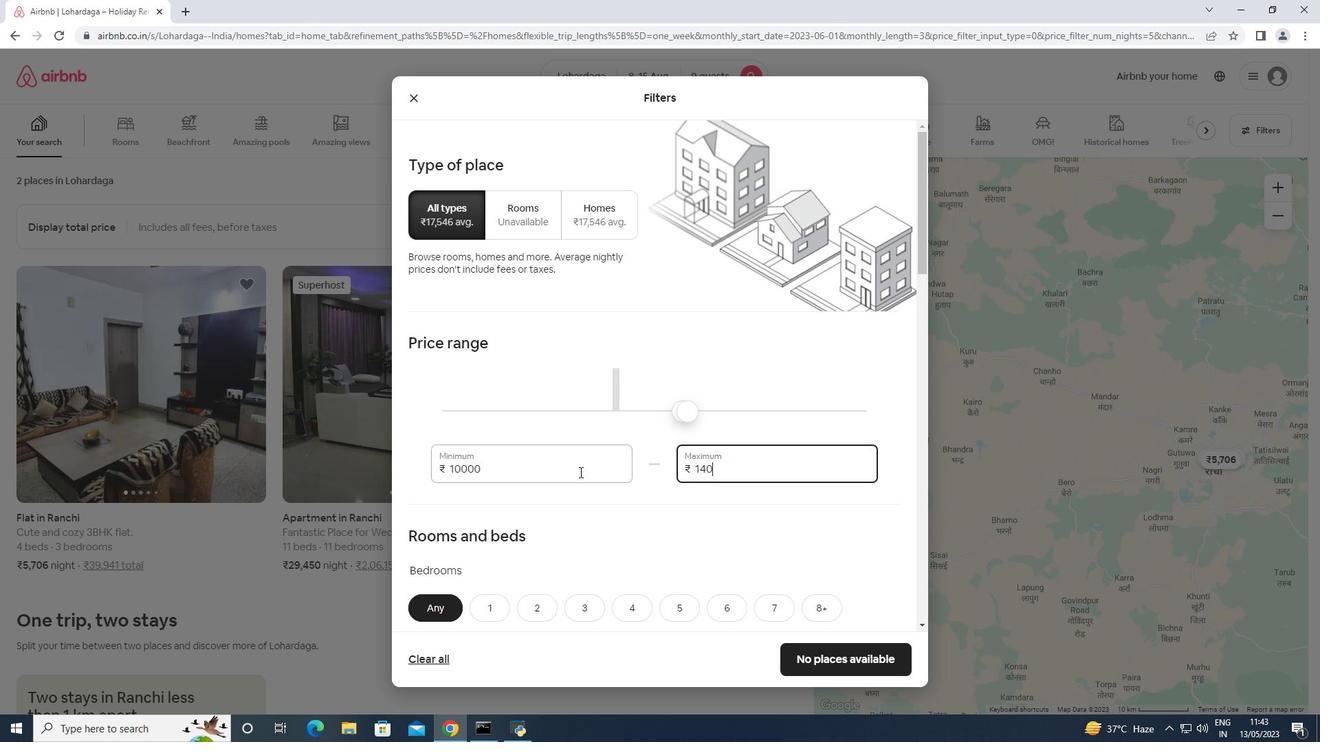 
Action: Mouse moved to (579, 472)
Screenshot: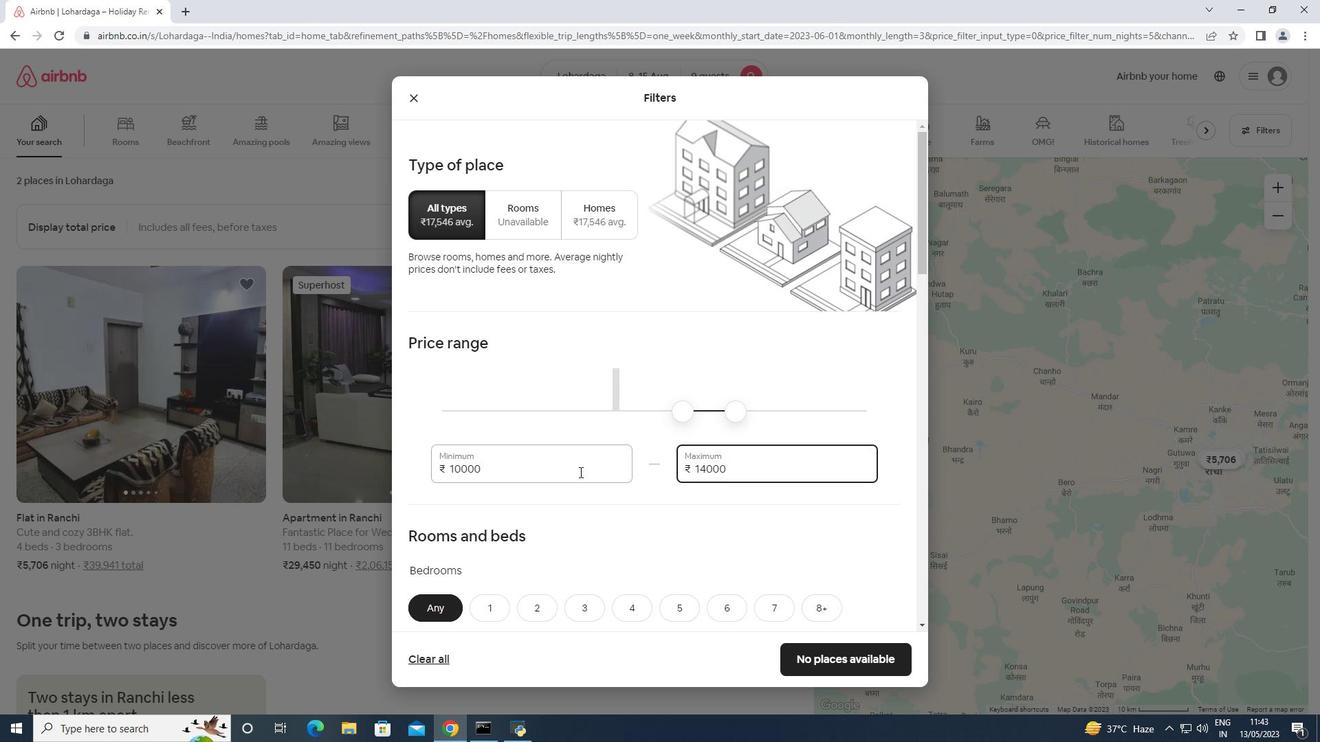 
Action: Mouse scrolled (579, 471) with delta (0, 0)
Screenshot: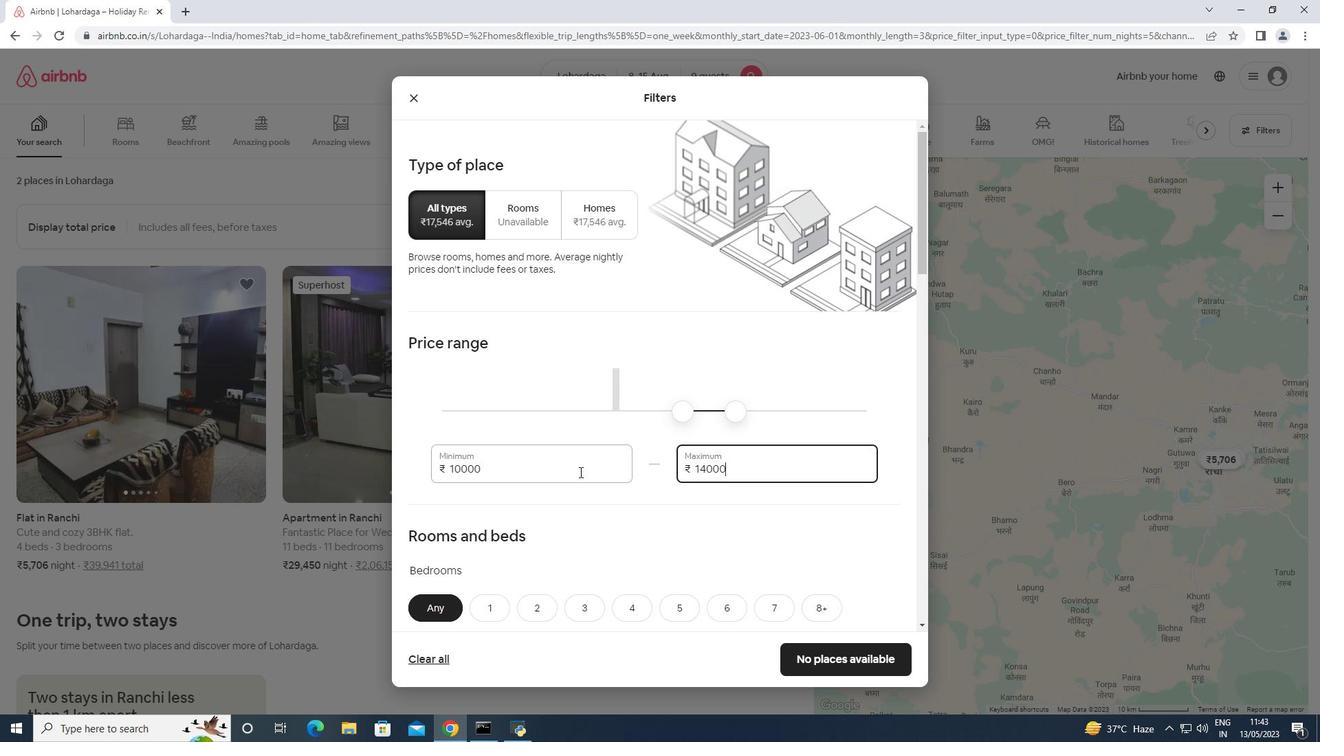
Action: Mouse scrolled (579, 471) with delta (0, 0)
Screenshot: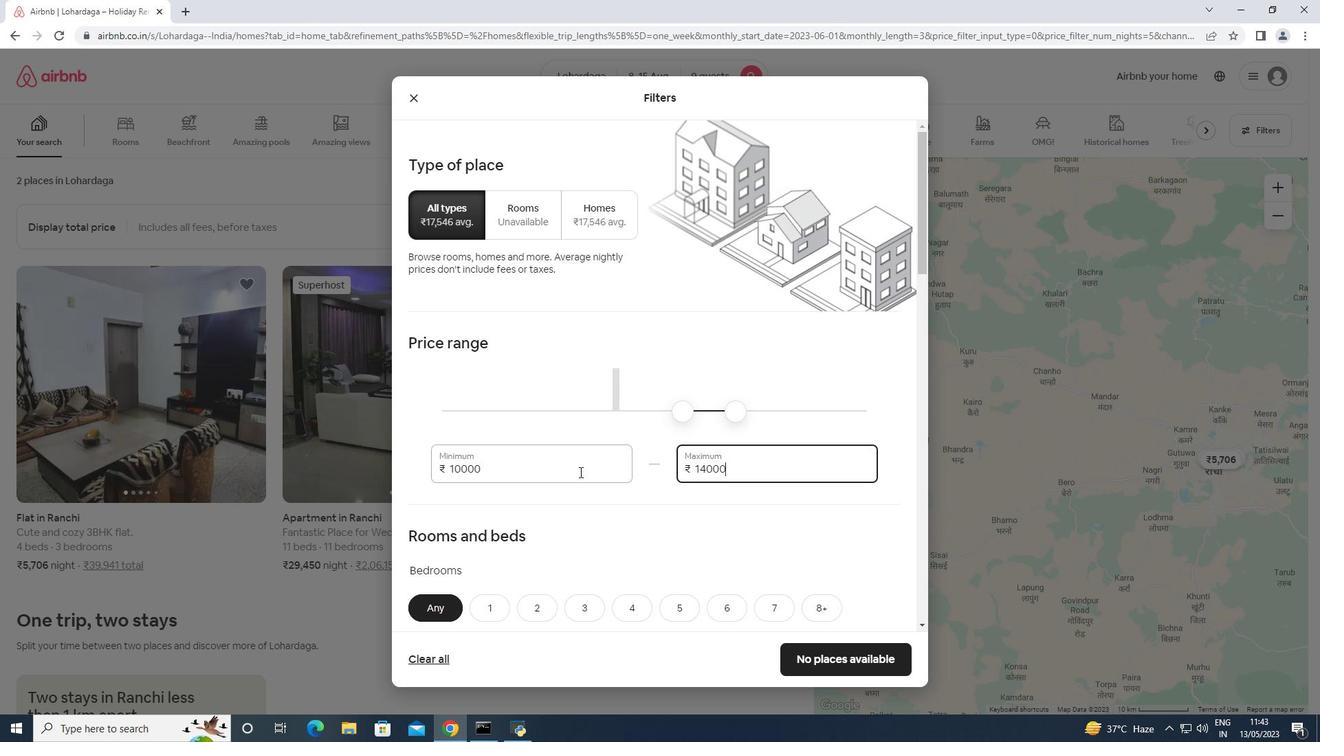 
Action: Mouse scrolled (579, 471) with delta (0, 0)
Screenshot: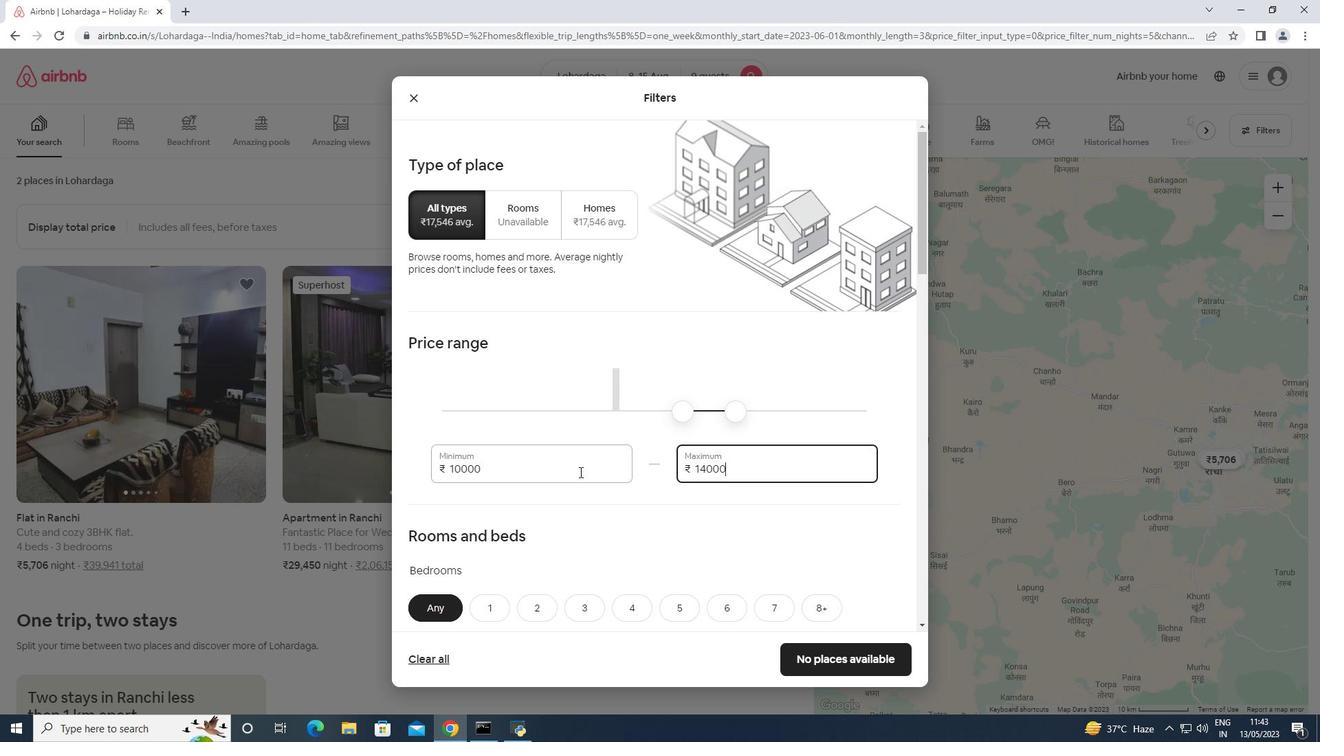 
Action: Mouse scrolled (579, 471) with delta (0, 0)
Screenshot: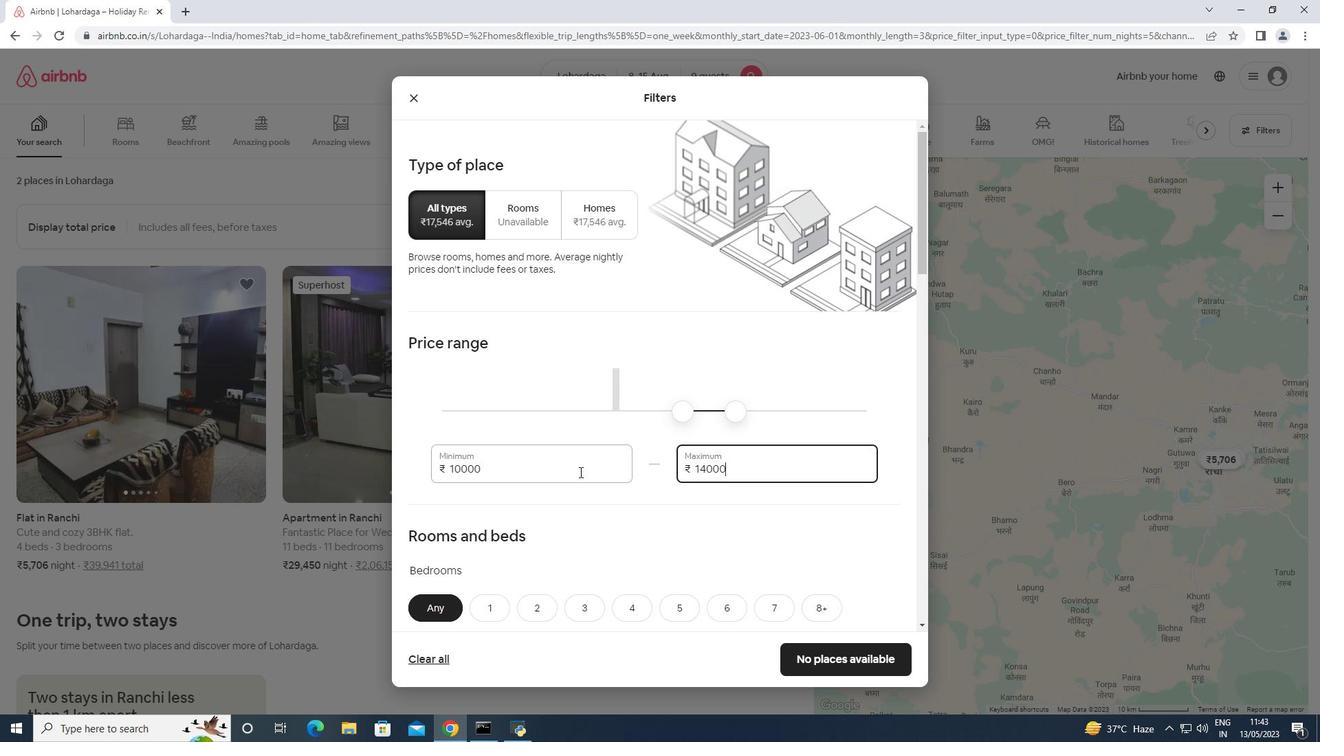 
Action: Mouse scrolled (579, 471) with delta (0, 0)
Screenshot: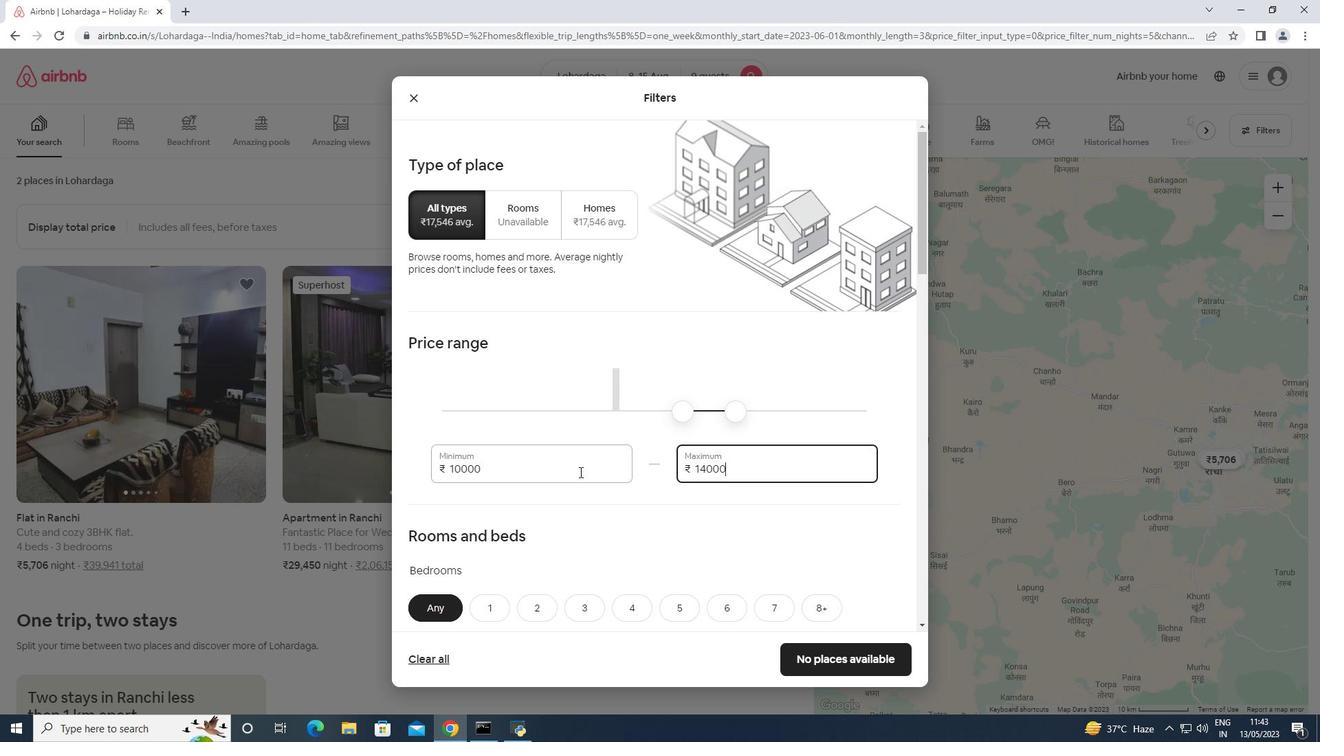 
Action: Mouse moved to (682, 268)
Screenshot: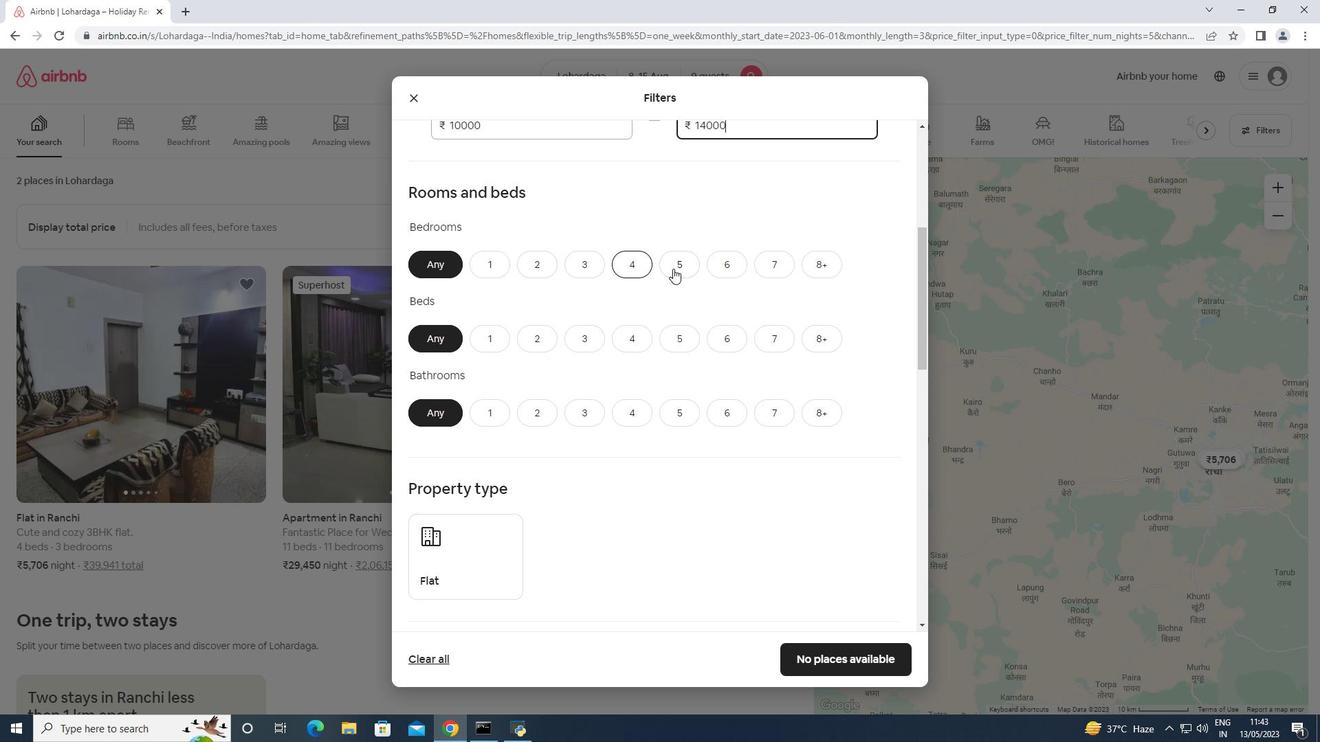 
Action: Mouse pressed left at (682, 268)
Screenshot: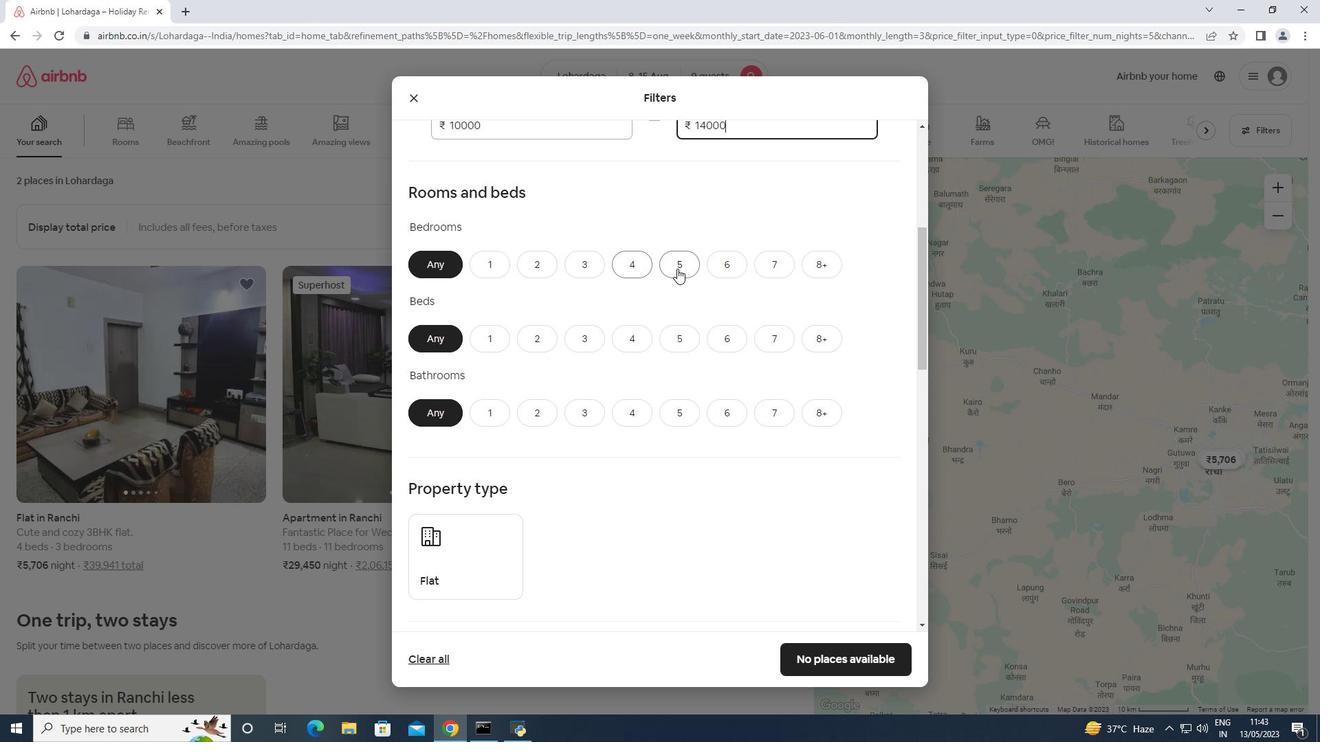 
Action: Mouse moved to (828, 338)
Screenshot: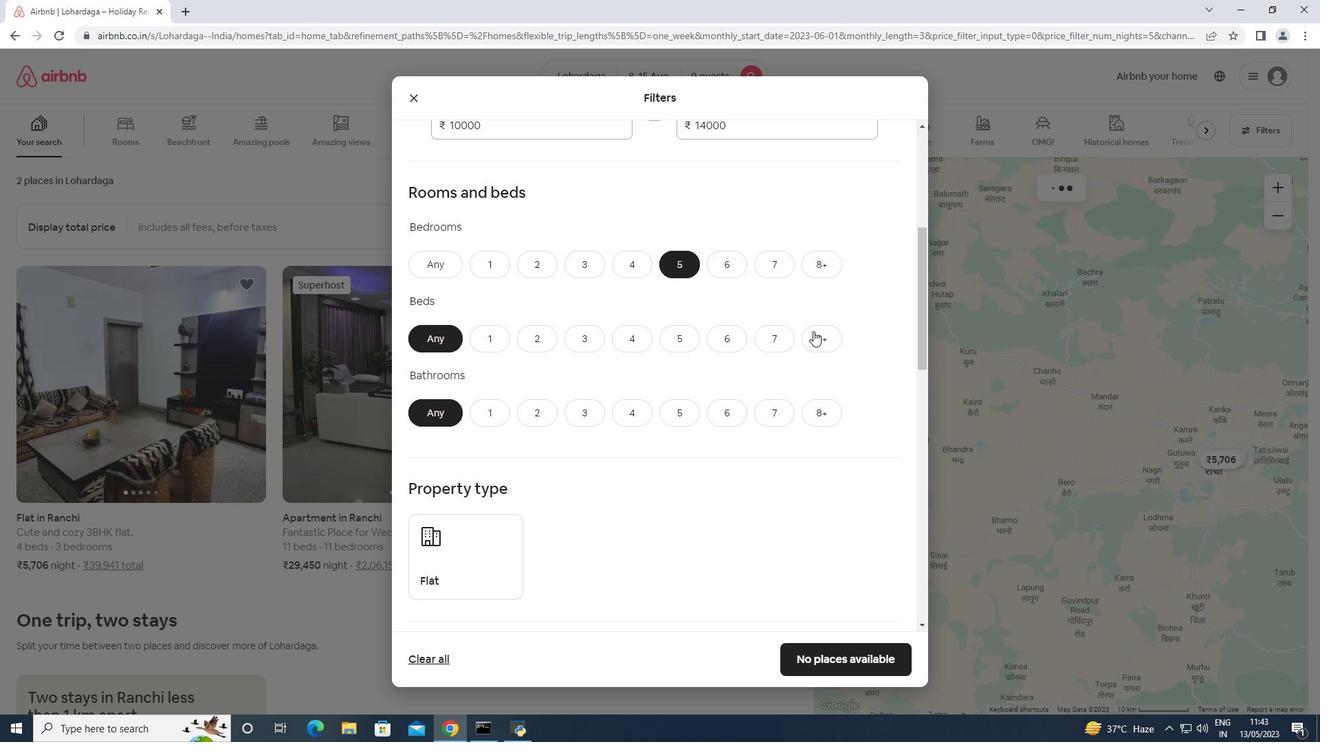 
Action: Mouse pressed left at (828, 338)
Screenshot: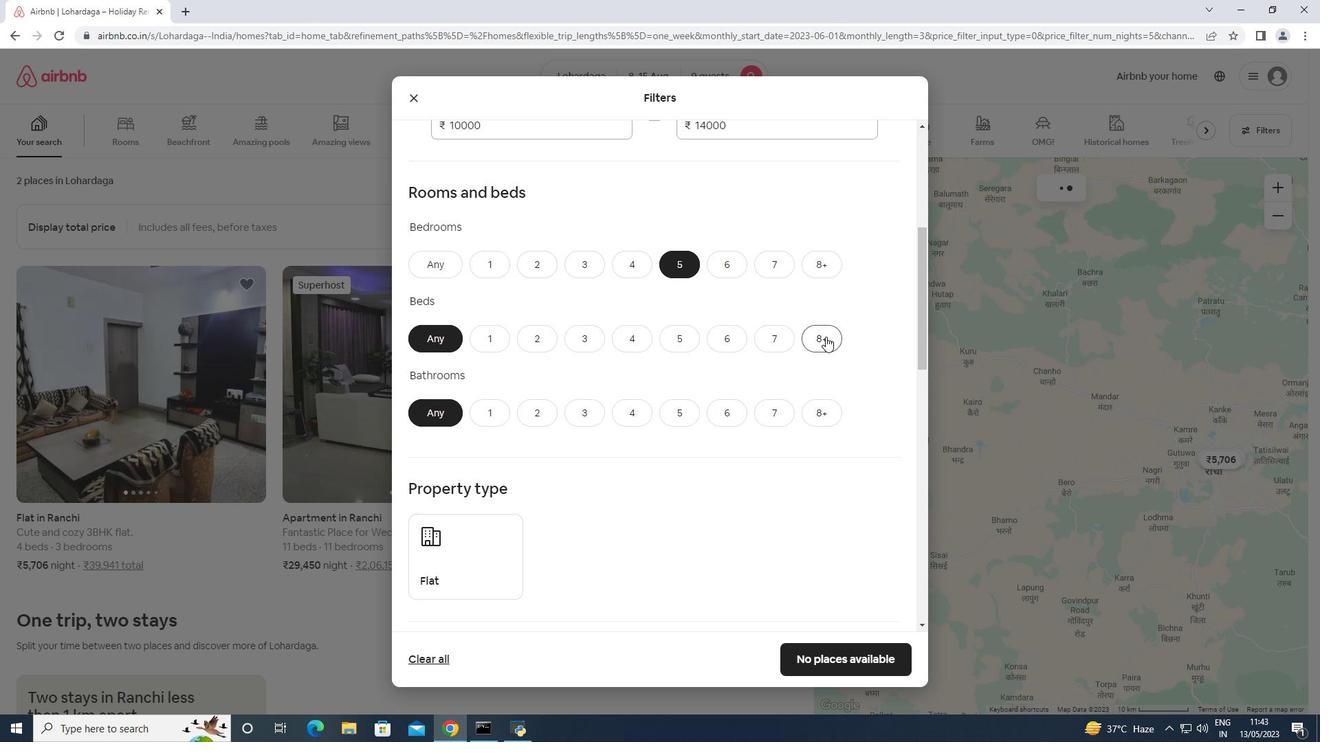 
Action: Mouse moved to (680, 416)
Screenshot: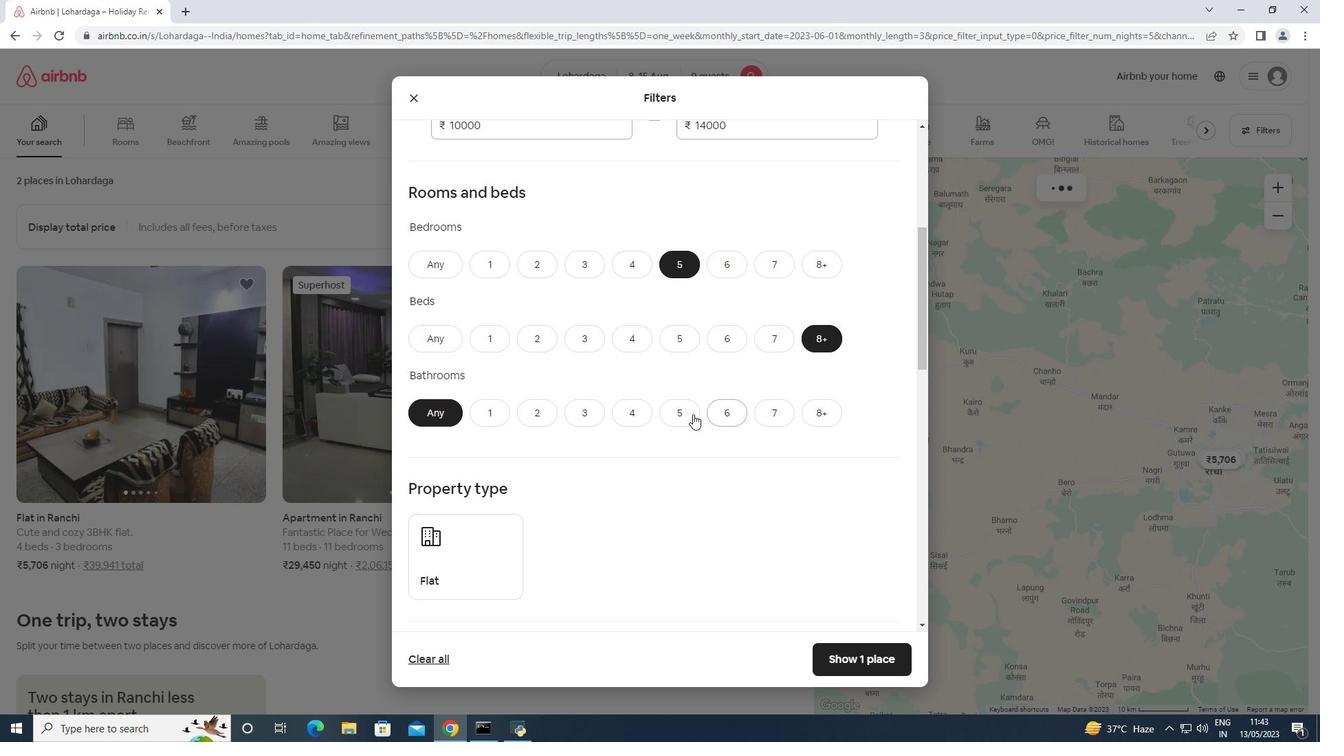 
Action: Mouse pressed left at (680, 416)
Screenshot: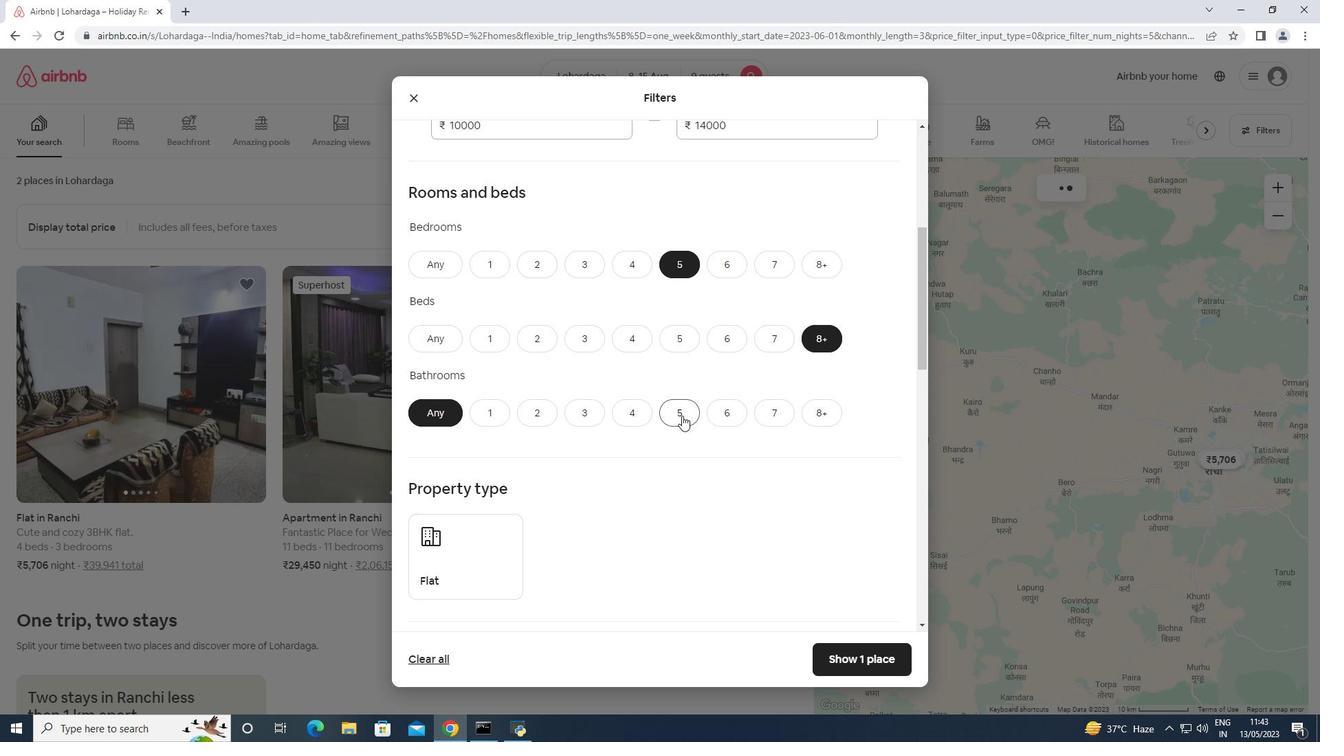 
Action: Mouse moved to (482, 542)
Screenshot: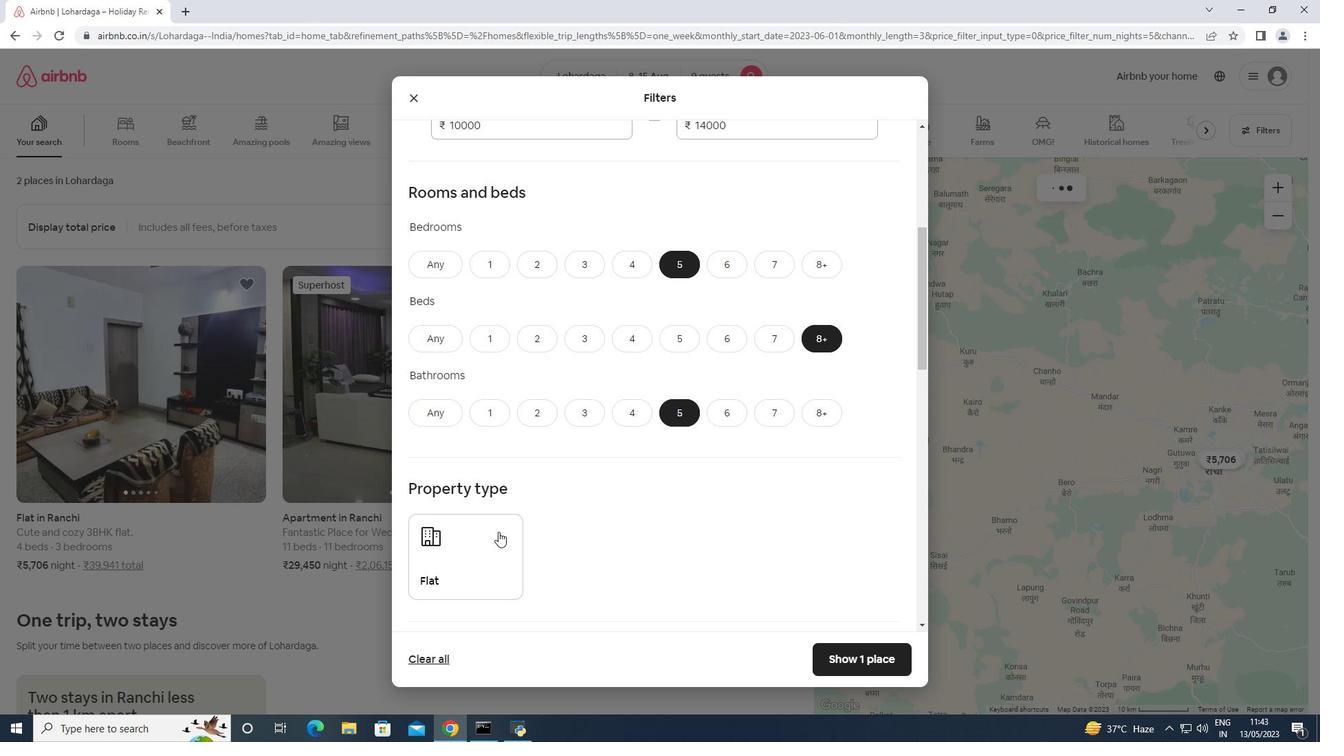 
Action: Mouse pressed left at (482, 542)
Screenshot: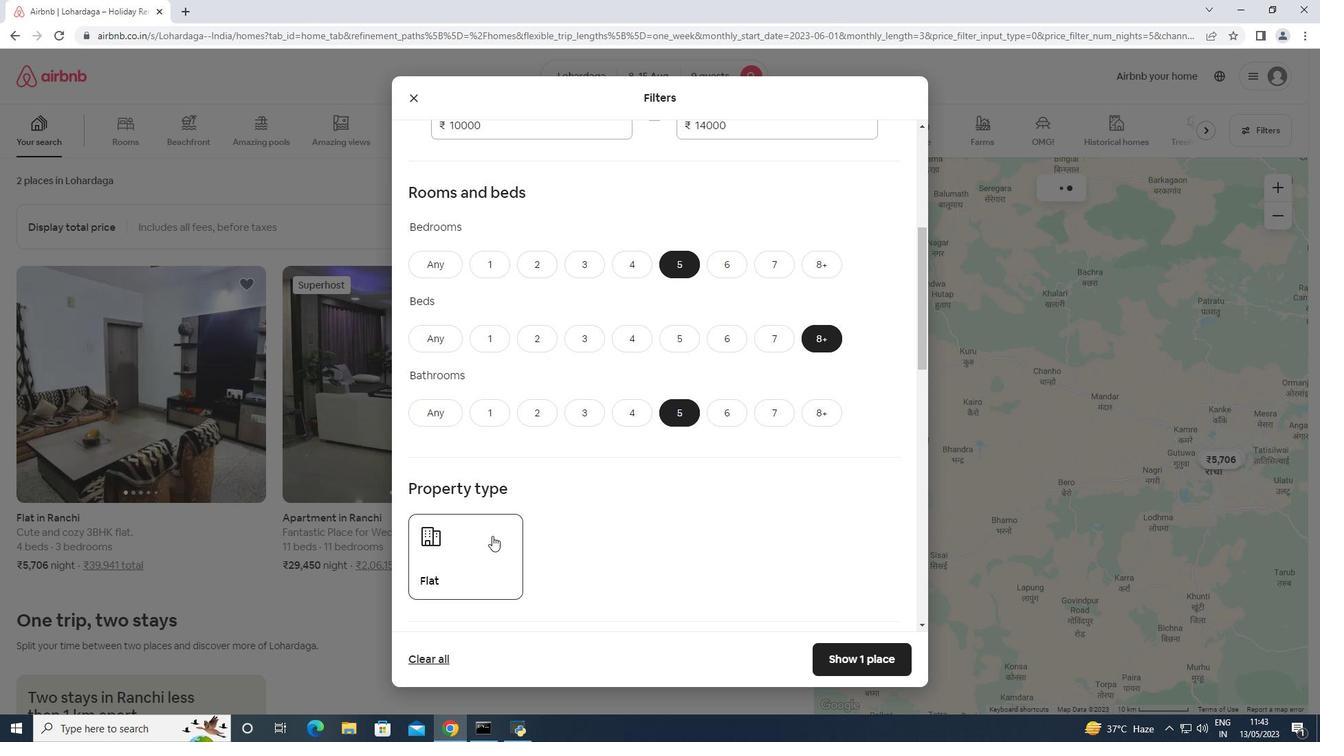 
Action: Mouse moved to (481, 532)
Screenshot: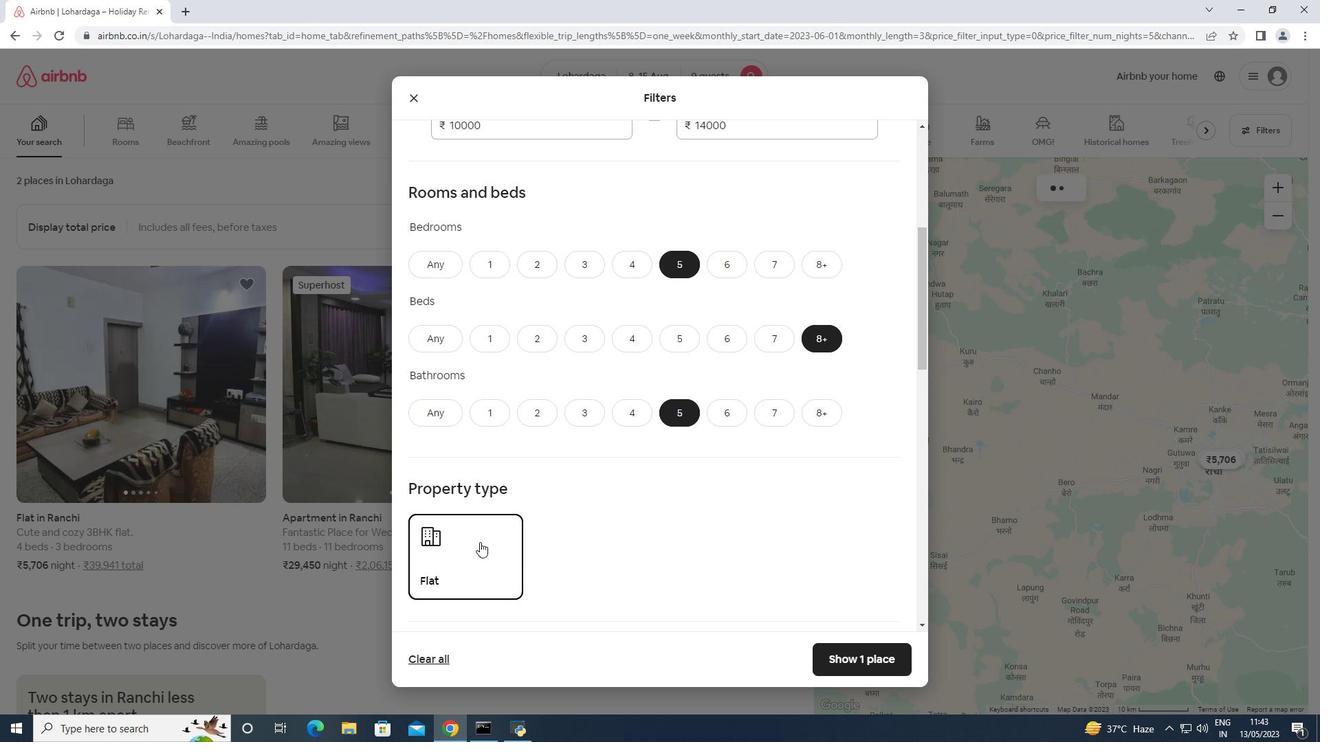 
Action: Mouse scrolled (481, 532) with delta (0, 0)
Screenshot: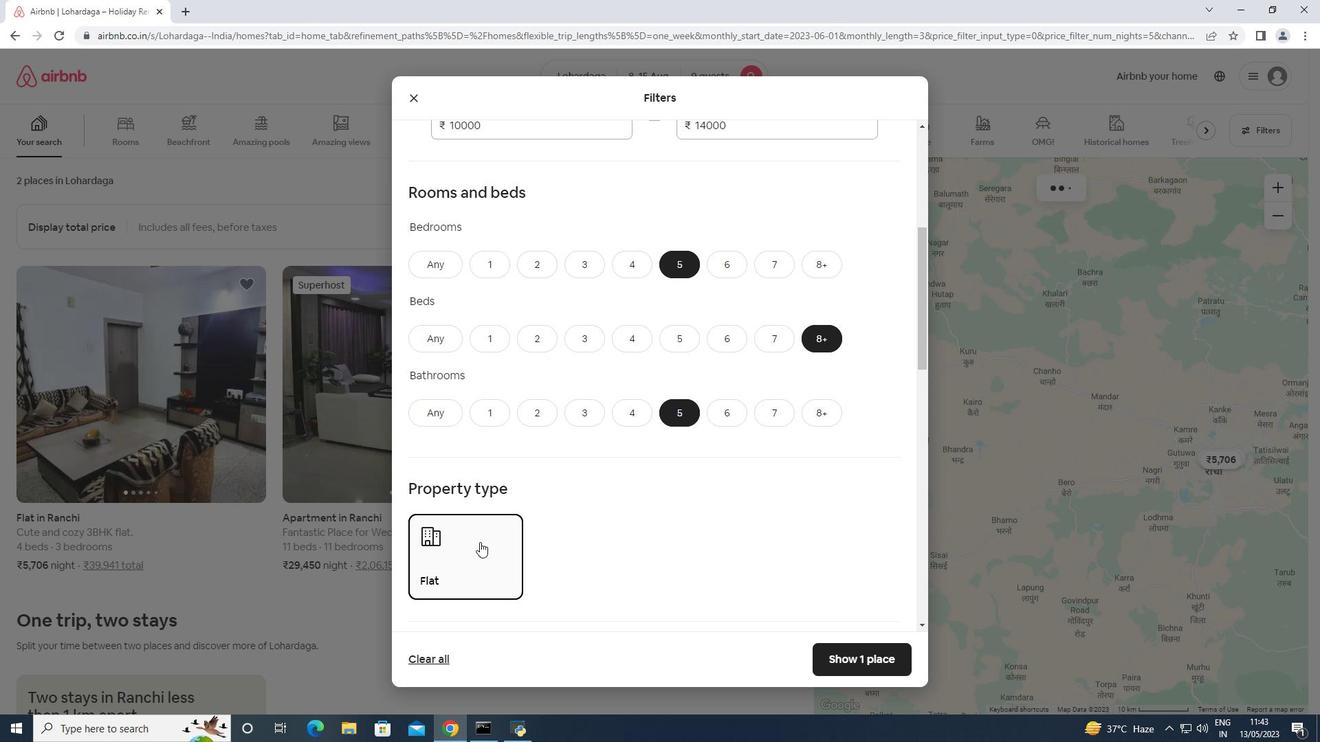 
Action: Mouse scrolled (481, 532) with delta (0, 0)
Screenshot: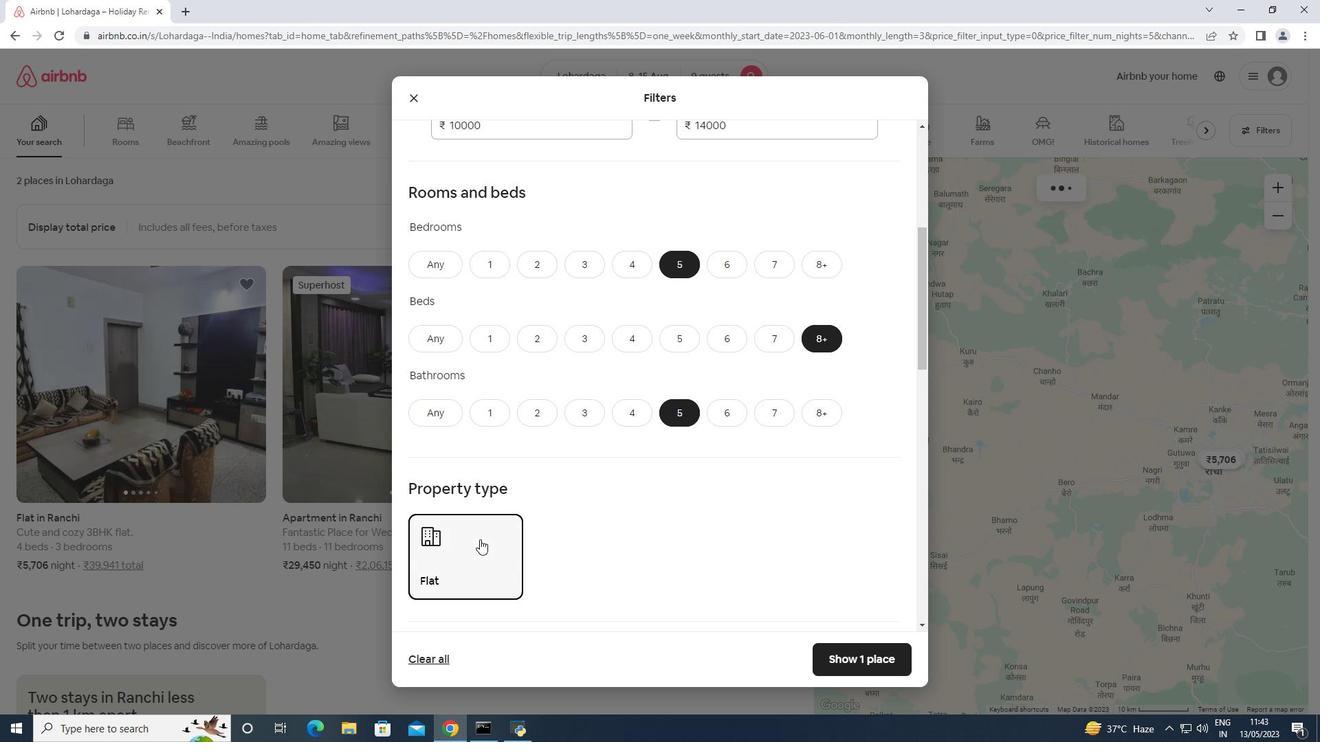 
Action: Mouse scrolled (481, 532) with delta (0, 0)
Screenshot: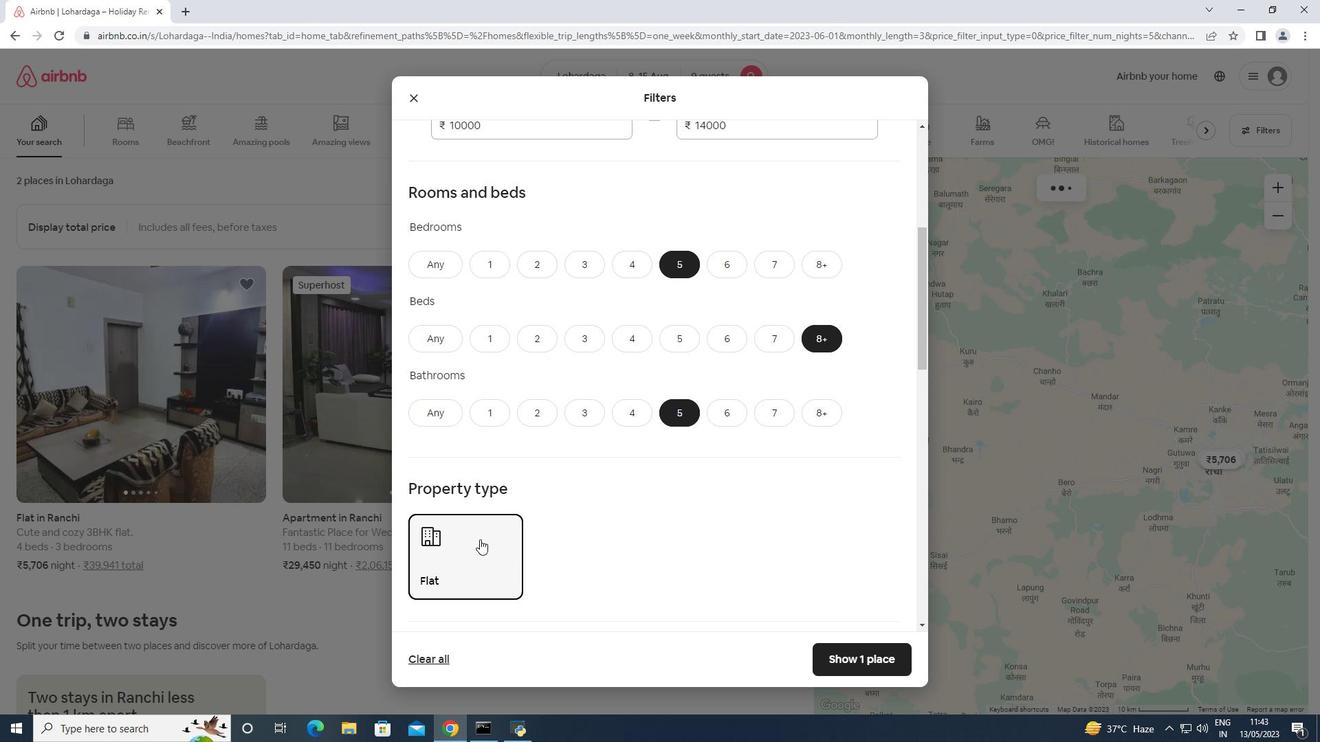 
Action: Mouse scrolled (481, 532) with delta (0, 0)
Screenshot: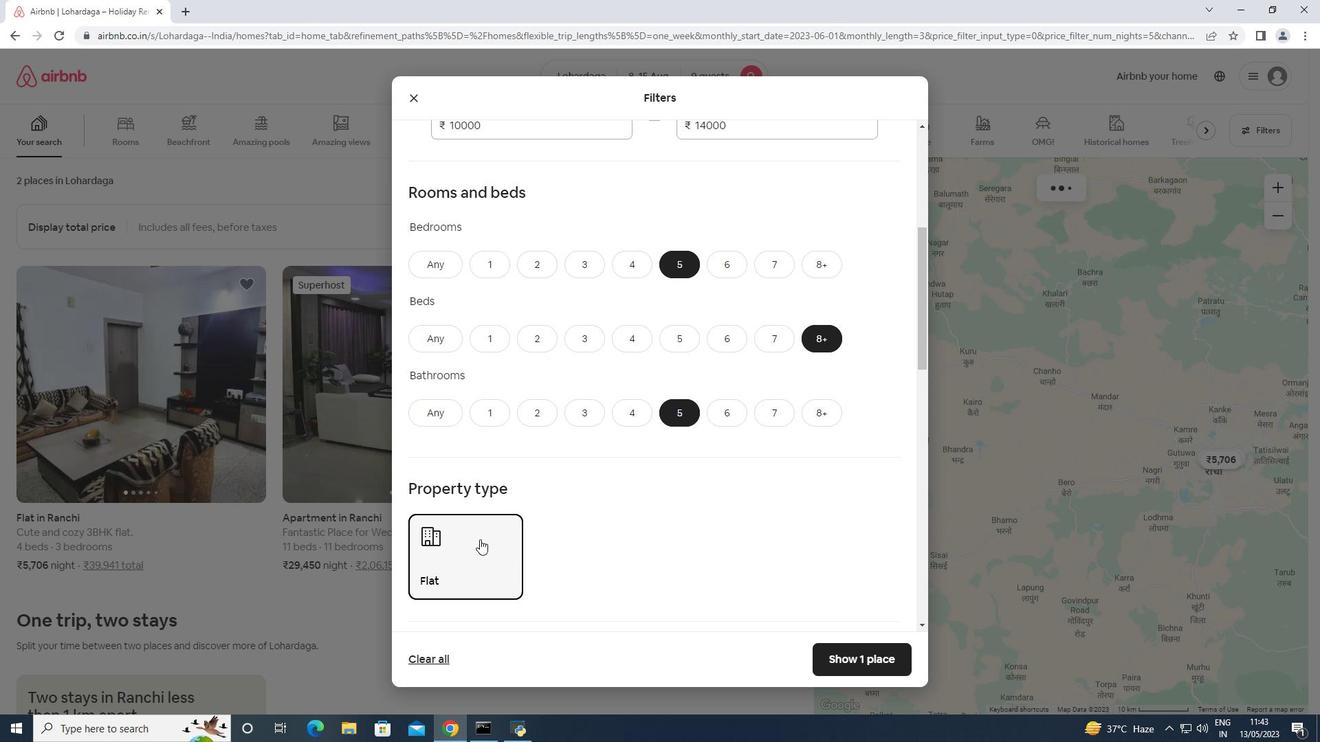 
Action: Mouse moved to (459, 441)
Screenshot: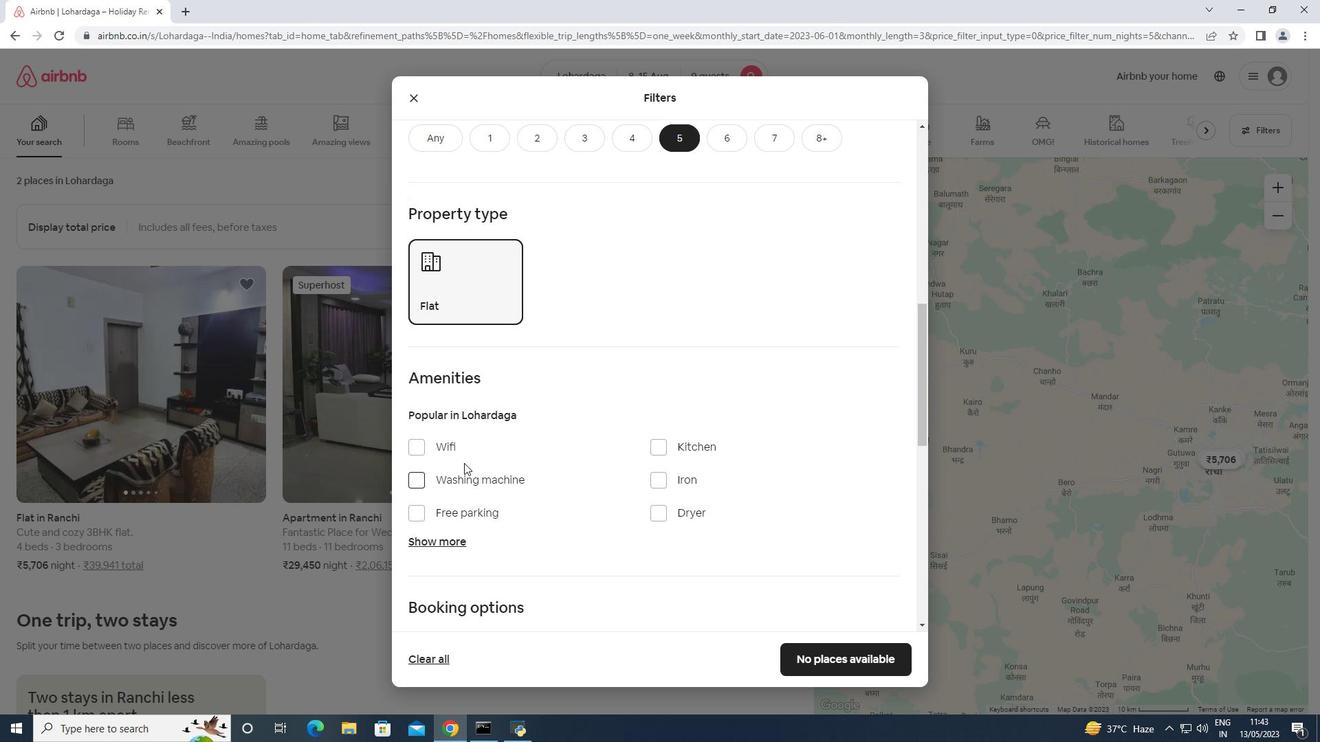 
Action: Mouse pressed left at (459, 441)
Screenshot: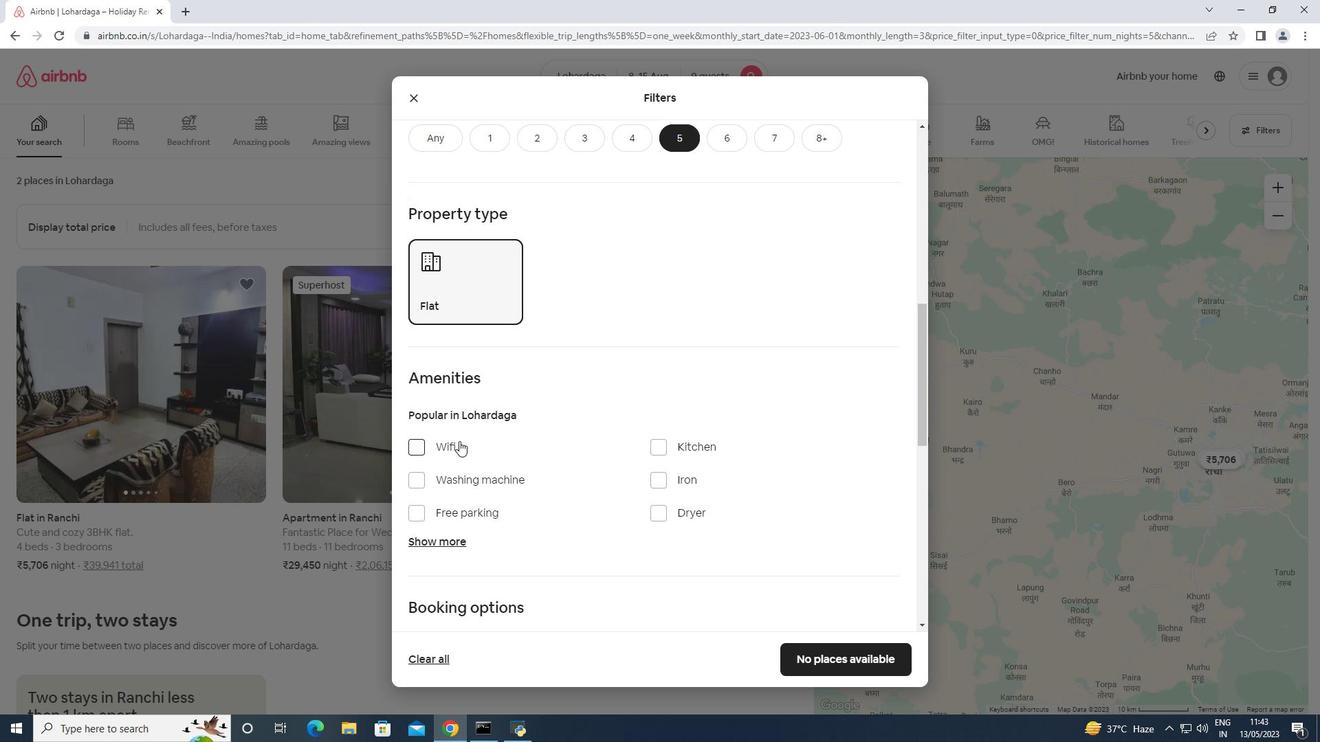 
Action: Mouse moved to (484, 511)
Screenshot: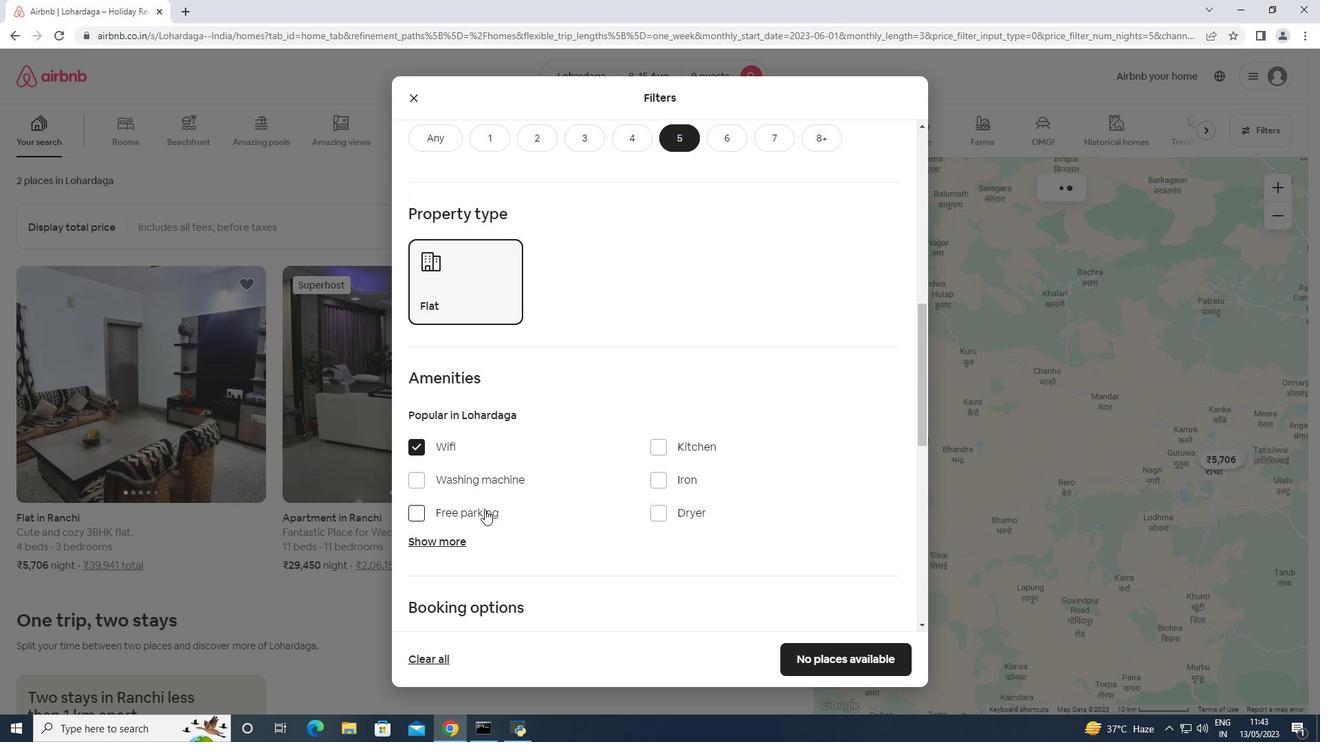 
Action: Mouse pressed left at (484, 511)
Screenshot: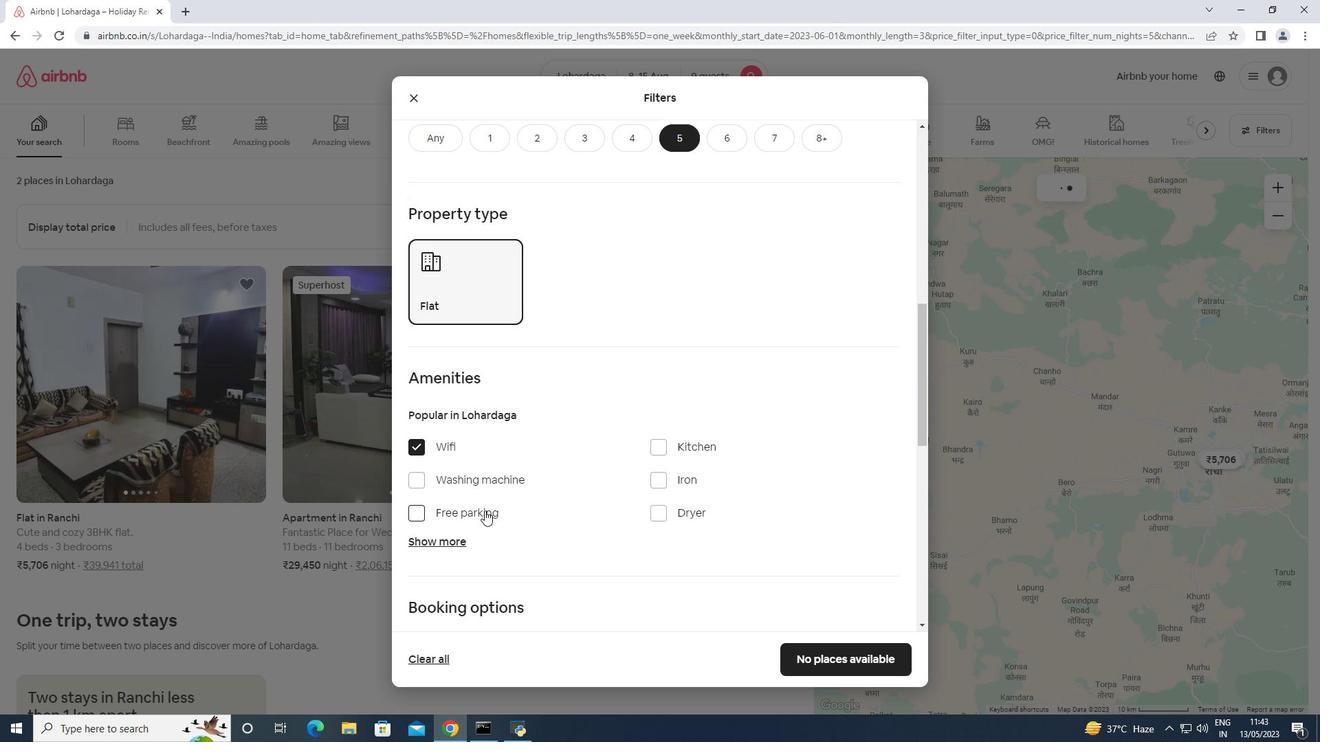 
Action: Mouse moved to (436, 540)
Screenshot: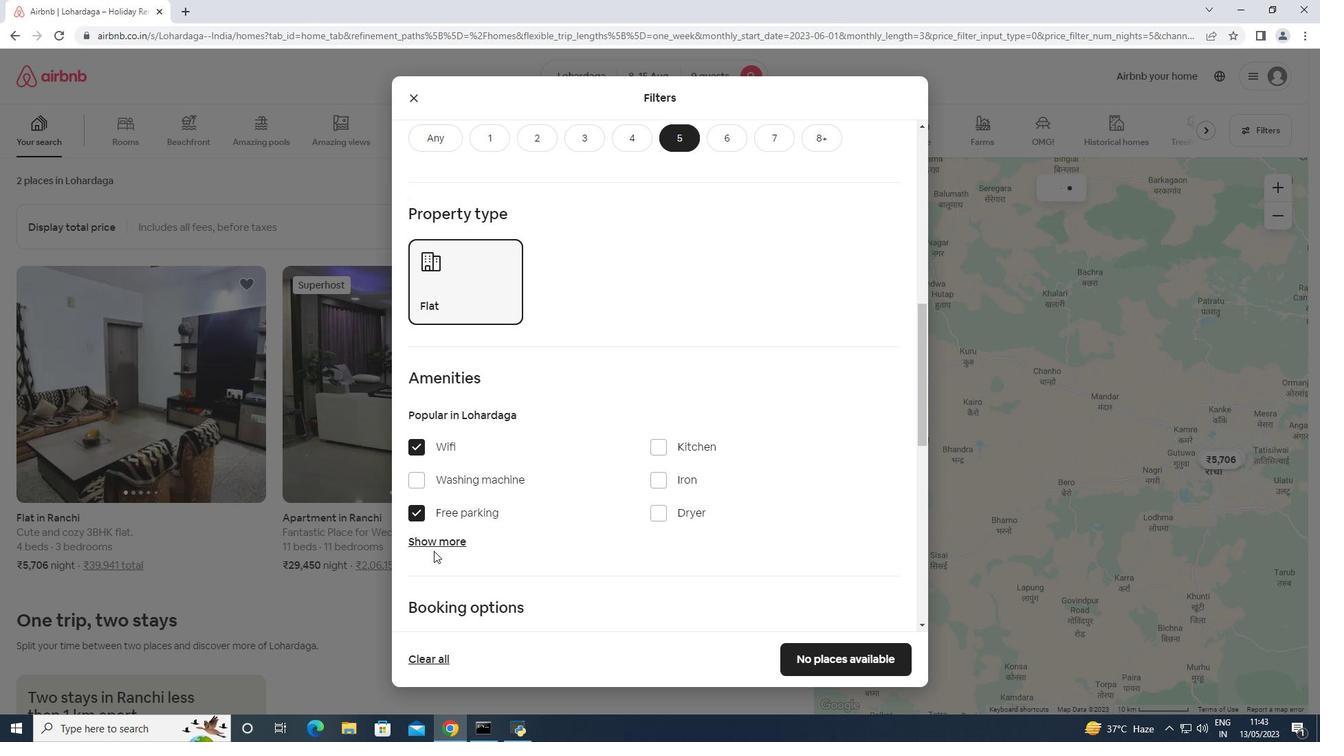 
Action: Mouse pressed left at (436, 540)
Screenshot: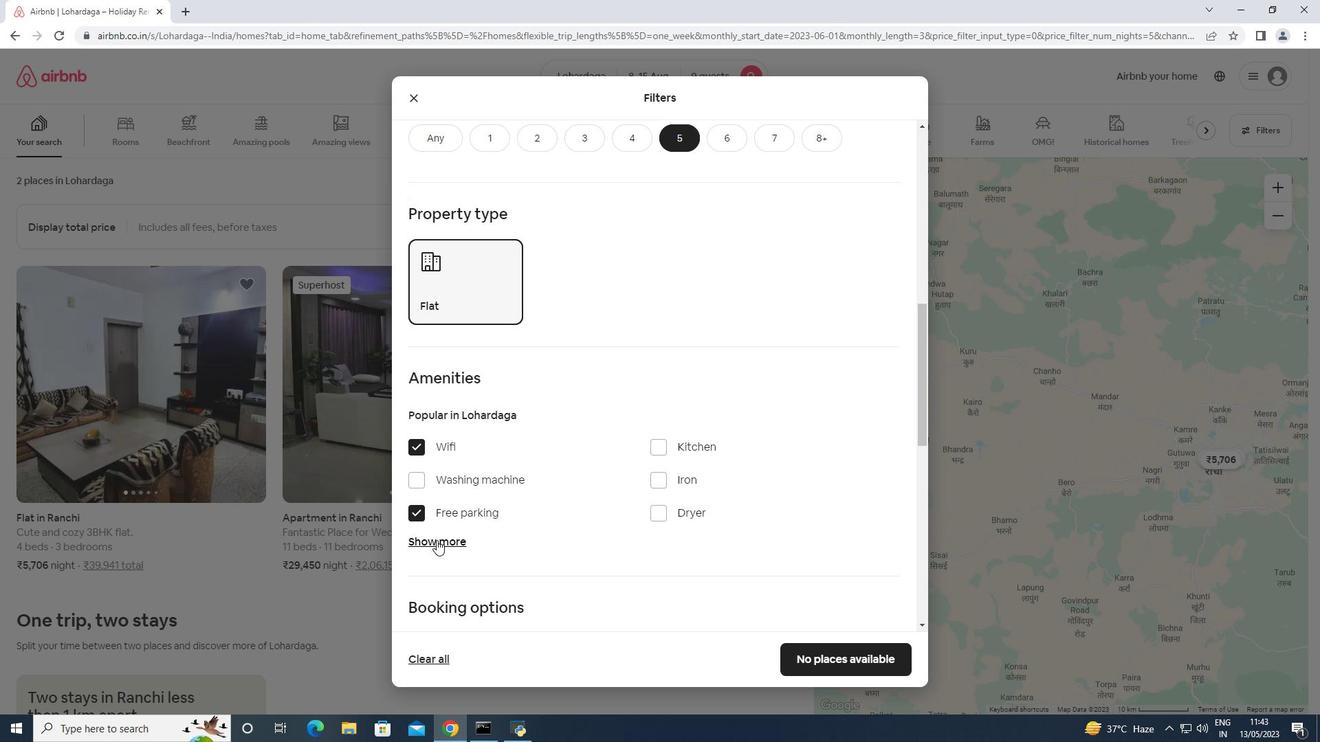
Action: Mouse moved to (480, 527)
Screenshot: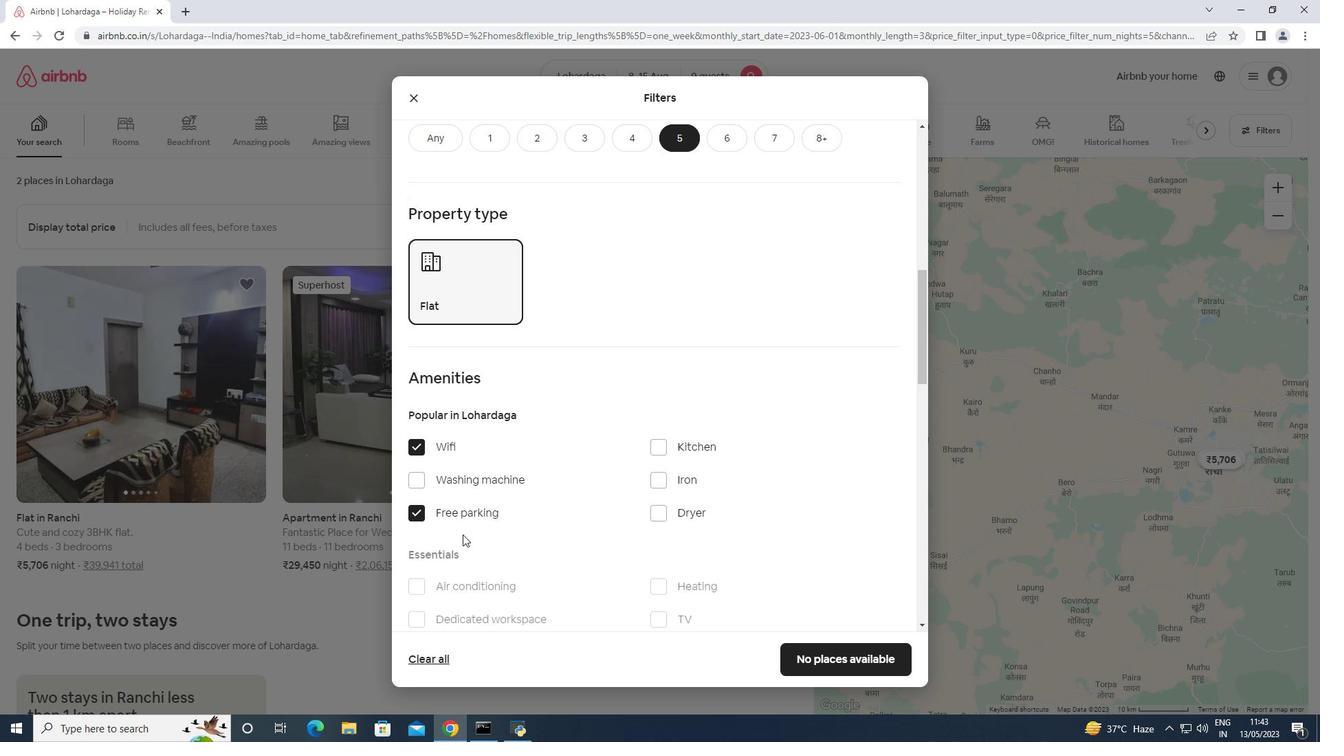 
Action: Mouse scrolled (480, 526) with delta (0, 0)
Screenshot: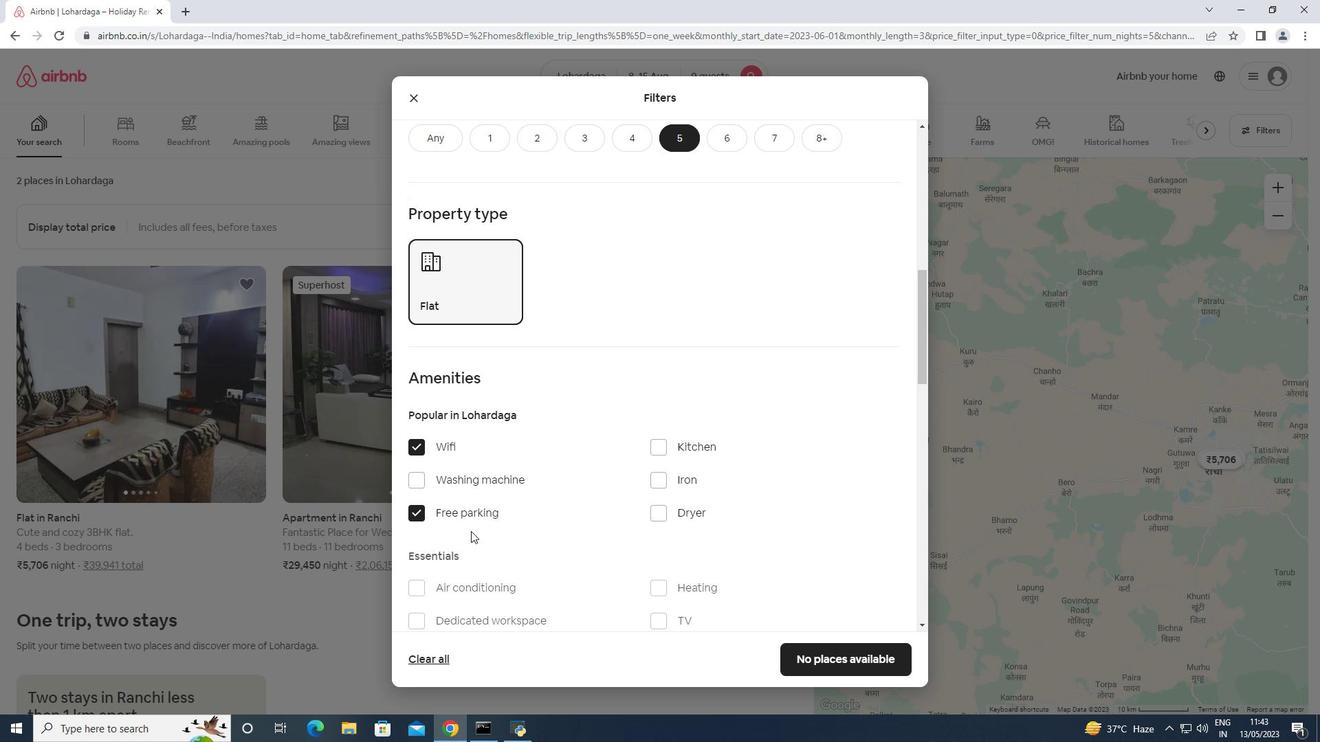 
Action: Mouse scrolled (480, 526) with delta (0, 0)
Screenshot: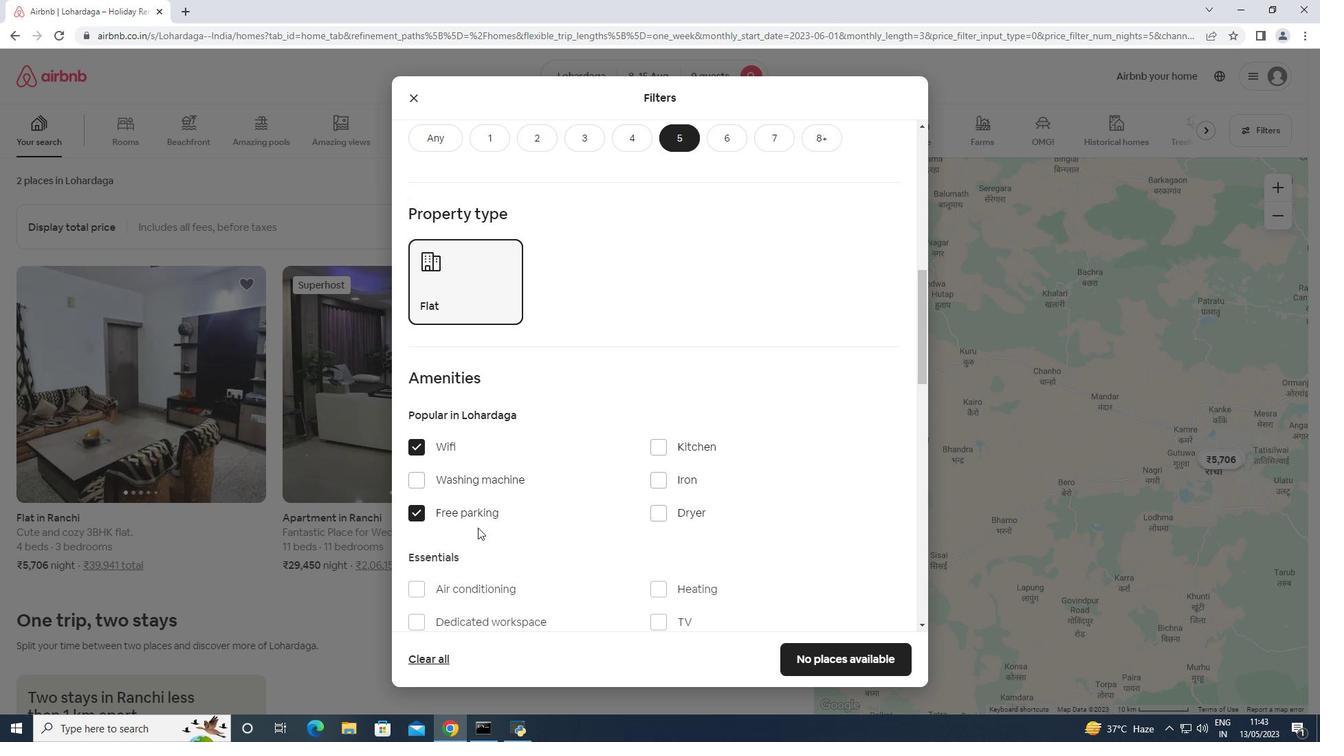 
Action: Mouse scrolled (480, 526) with delta (0, 0)
Screenshot: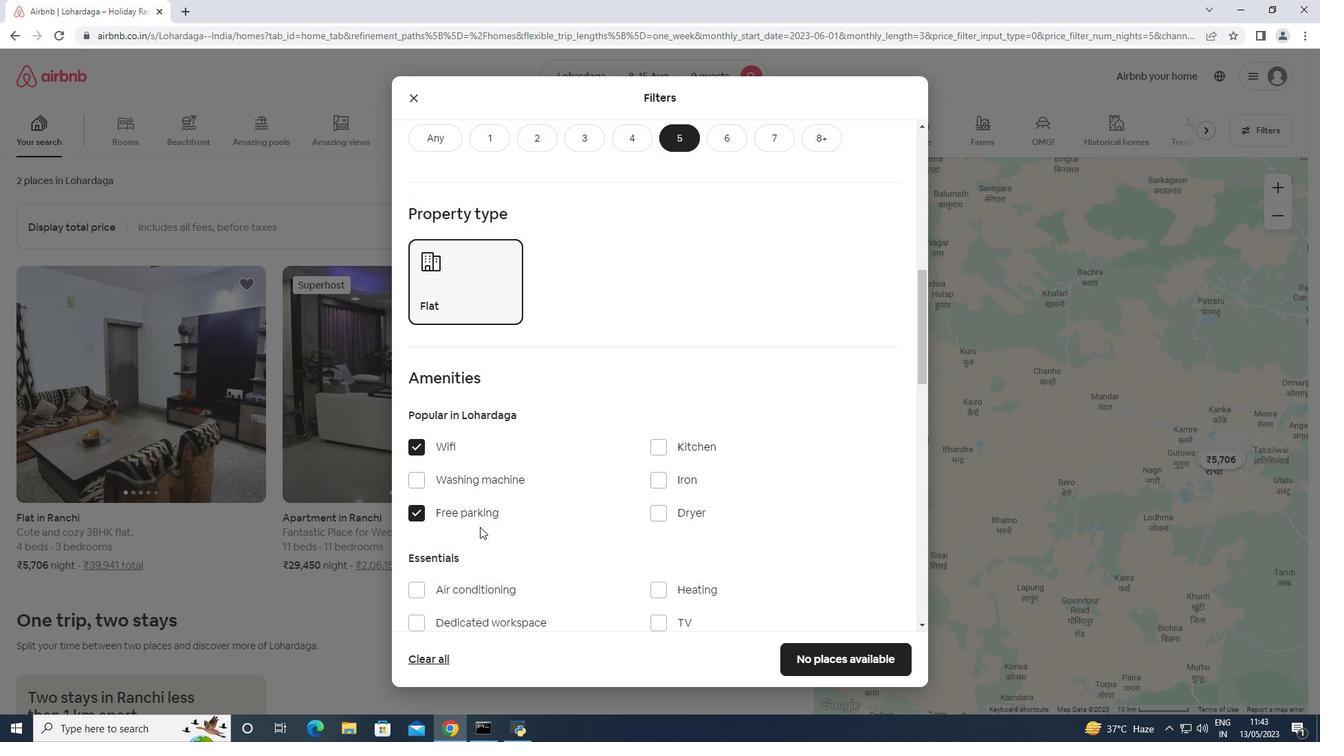 
Action: Mouse moved to (728, 420)
Screenshot: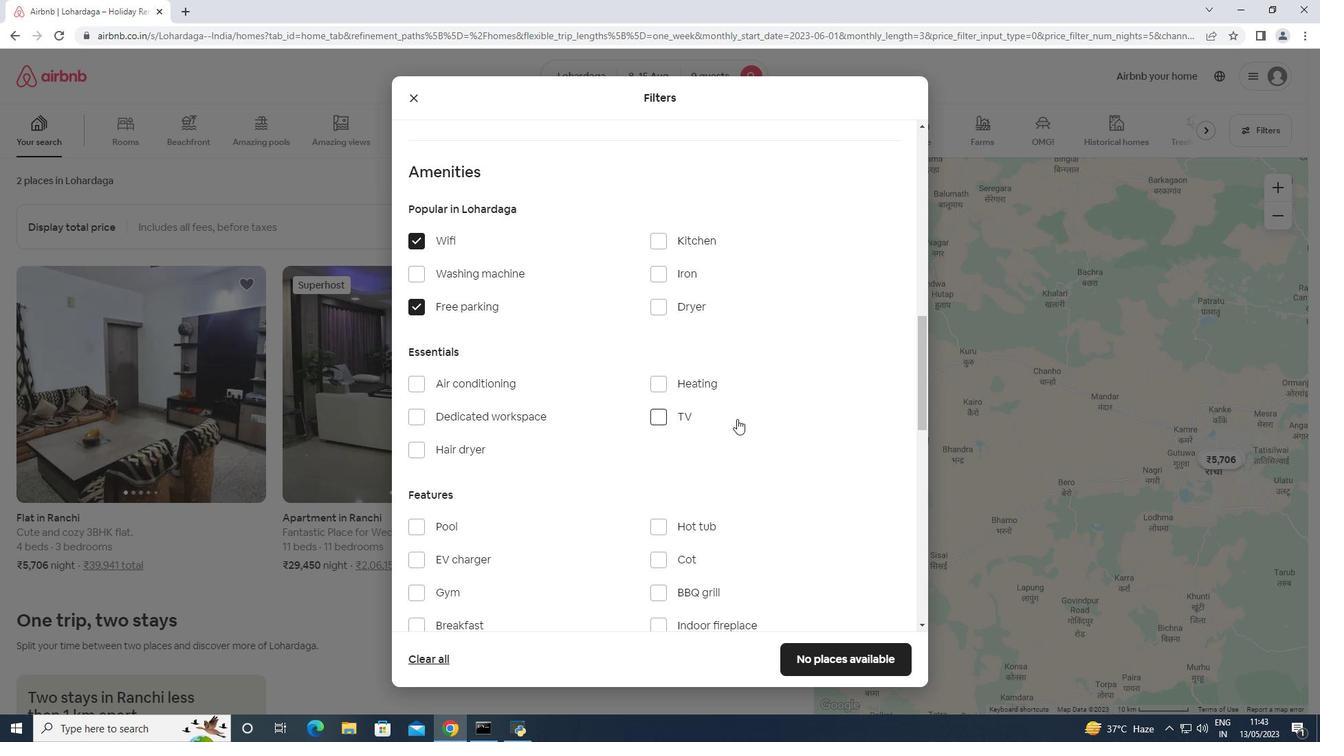 
Action: Mouse pressed left at (728, 420)
Screenshot: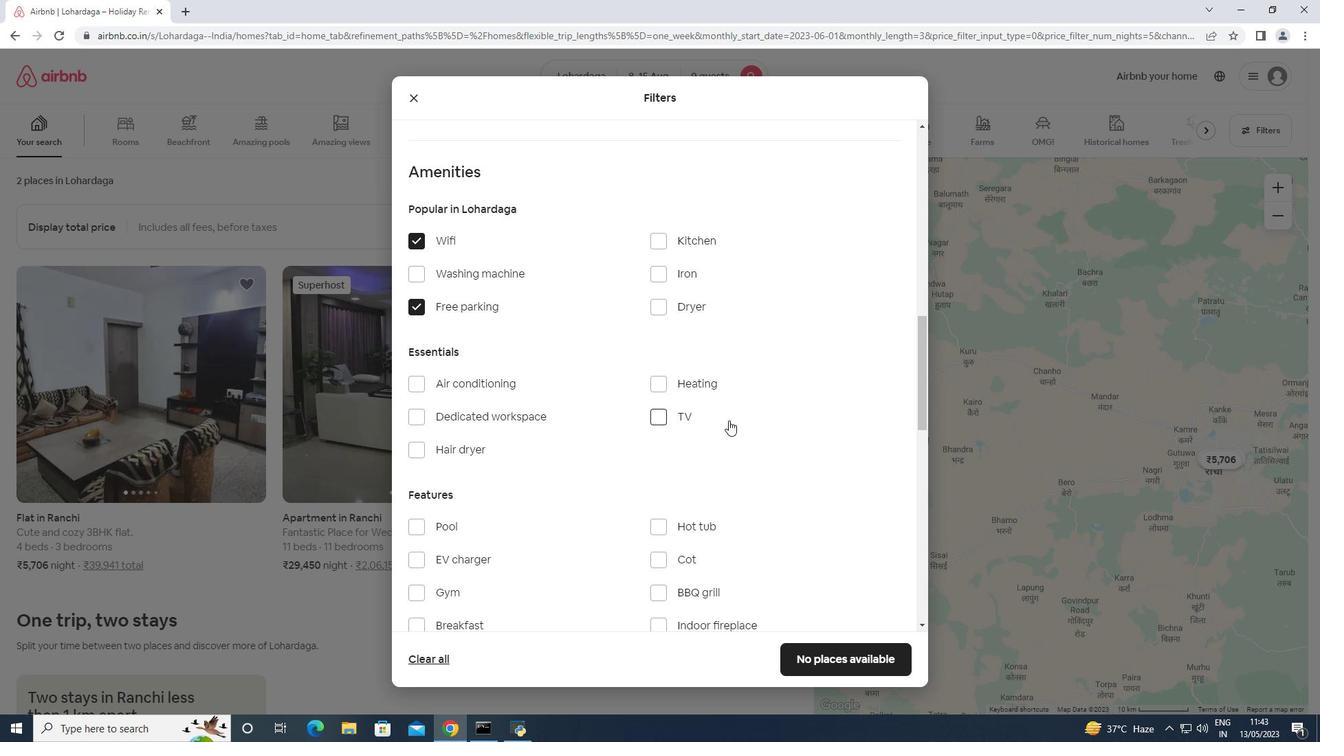 
Action: Mouse moved to (719, 422)
Screenshot: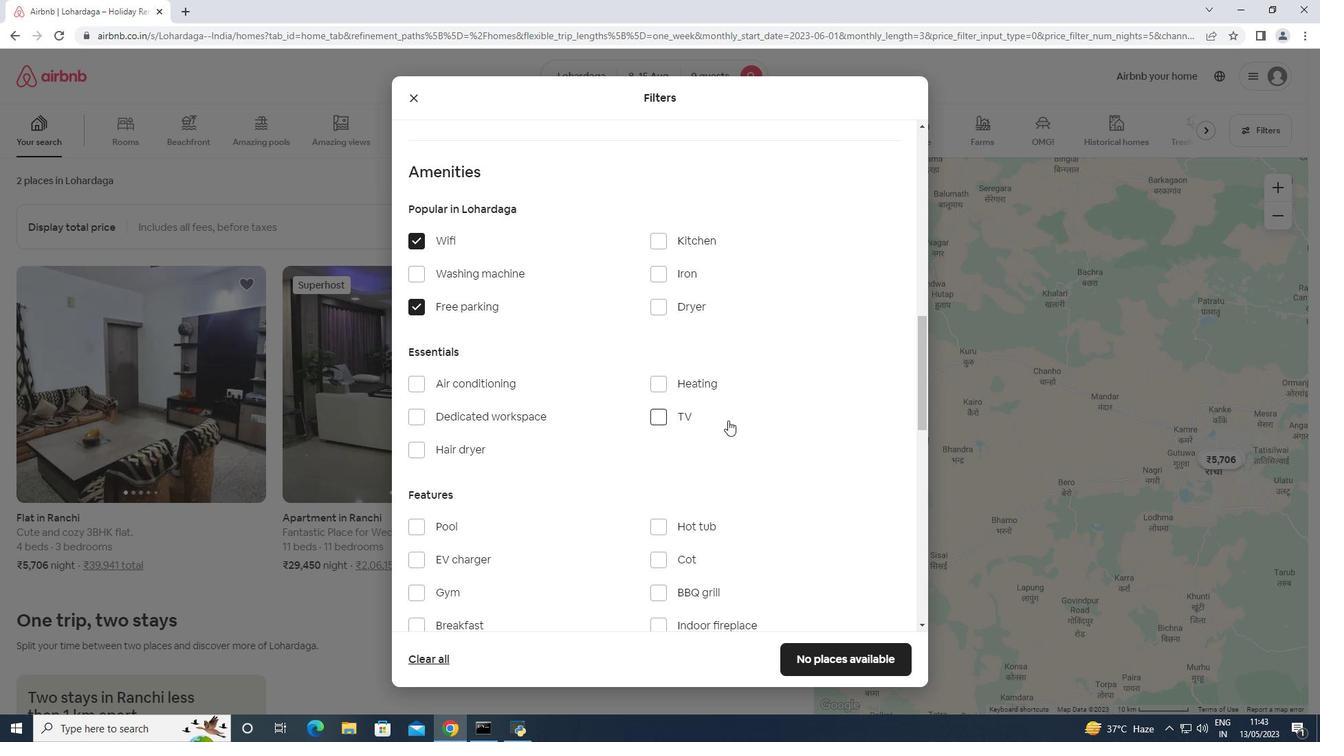 
Action: Mouse scrolled (719, 422) with delta (0, 0)
Screenshot: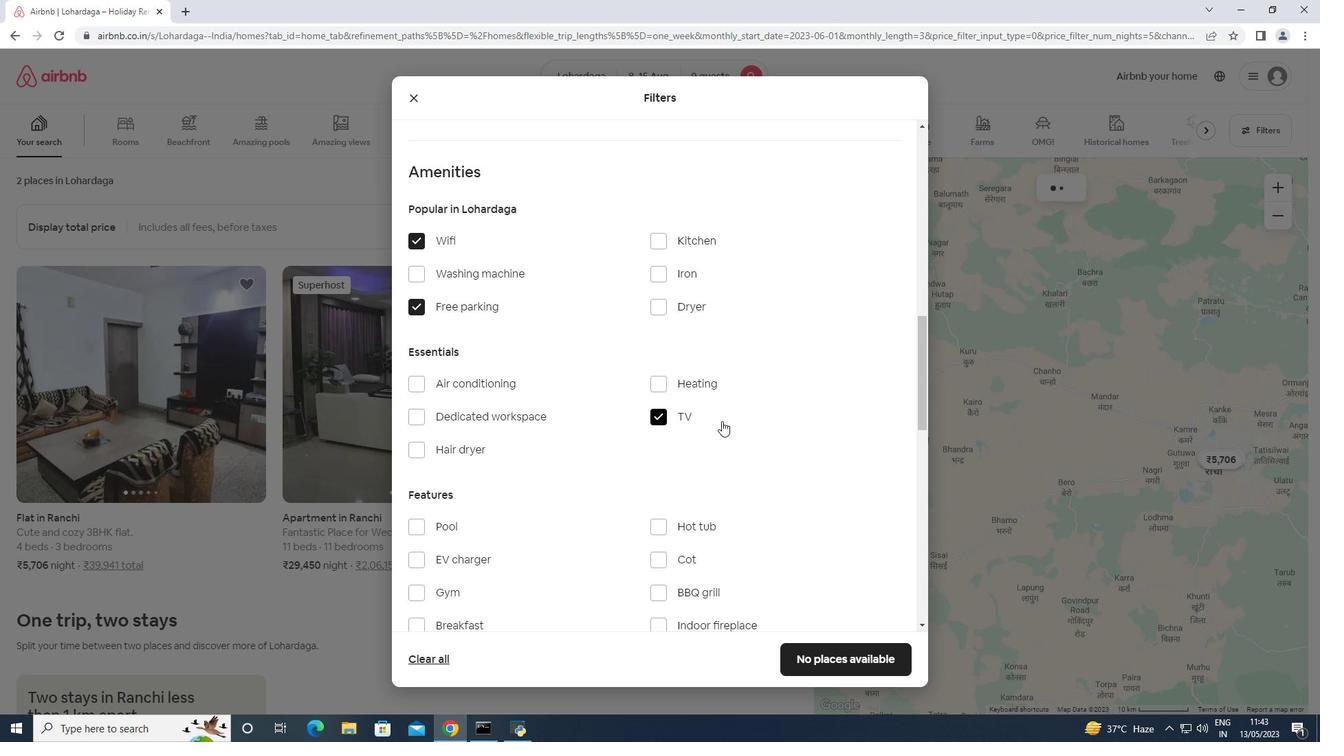 
Action: Mouse scrolled (719, 422) with delta (0, 0)
Screenshot: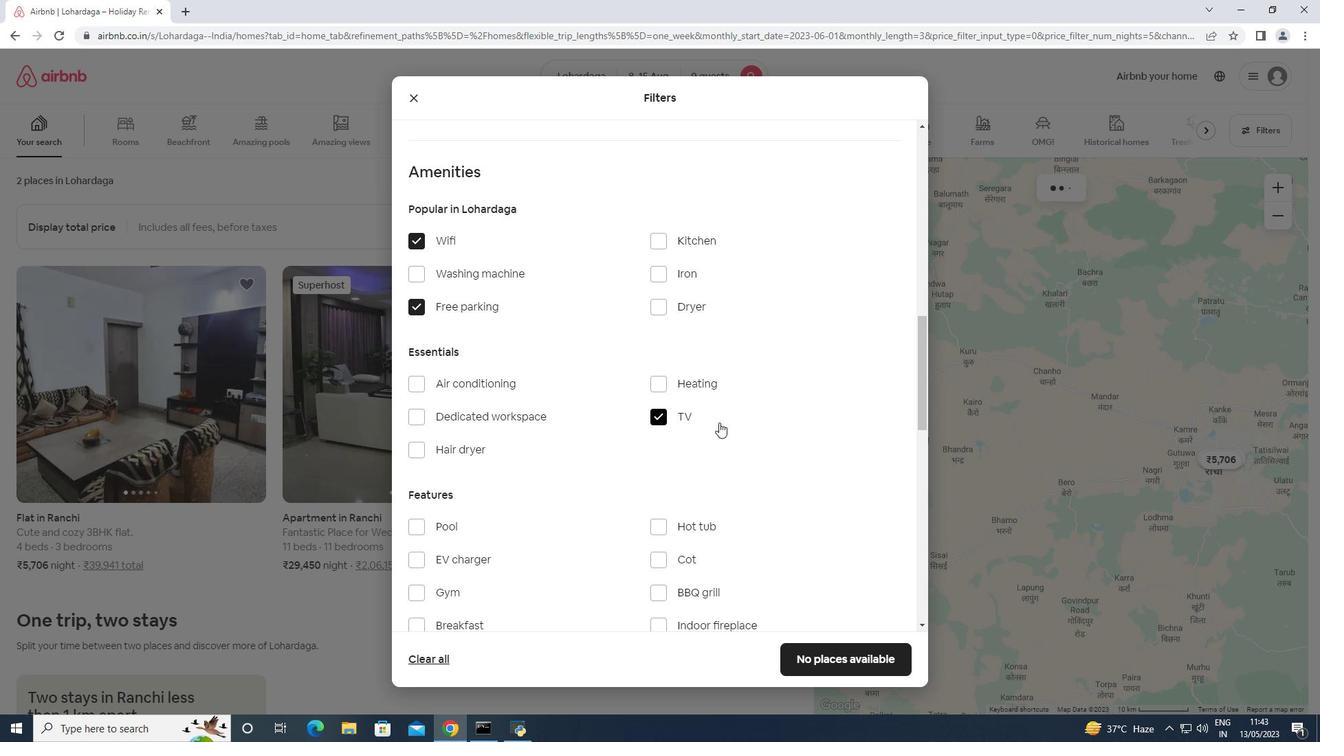 
Action: Mouse scrolled (719, 422) with delta (0, 0)
Screenshot: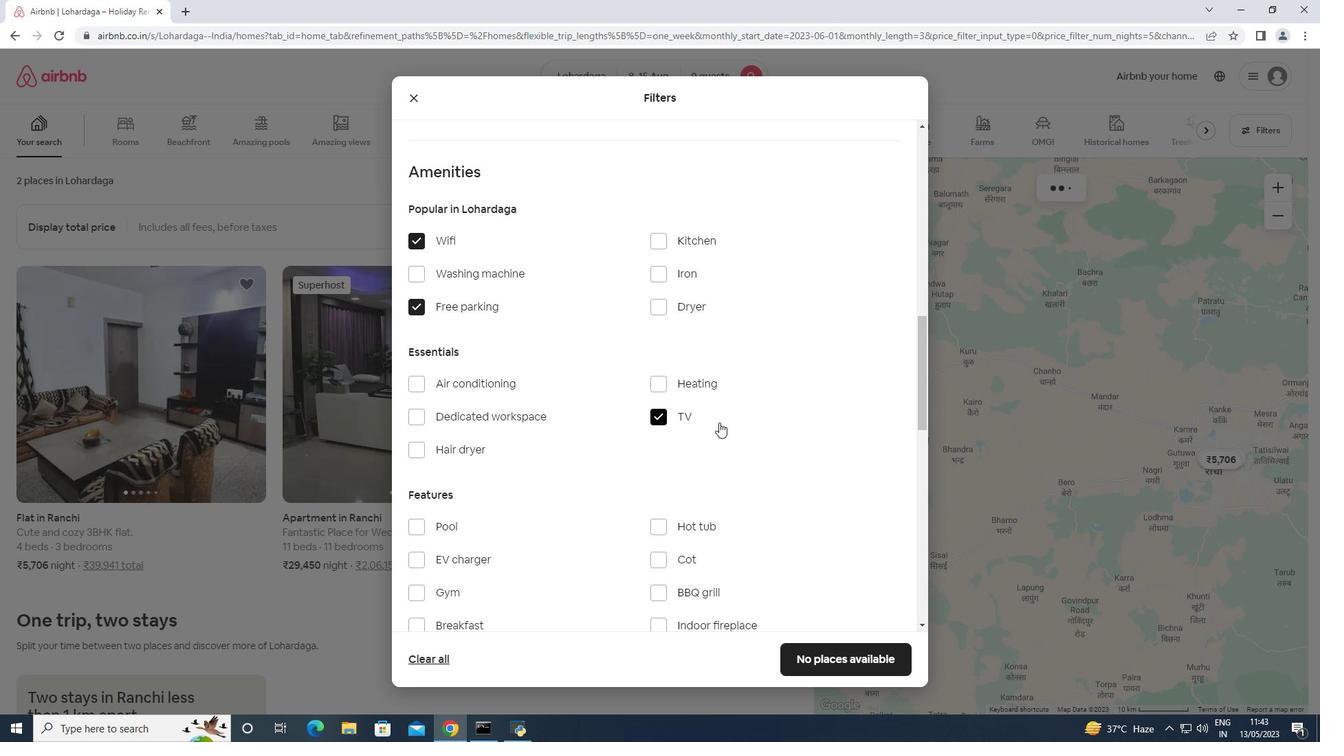 
Action: Mouse moved to (485, 418)
Screenshot: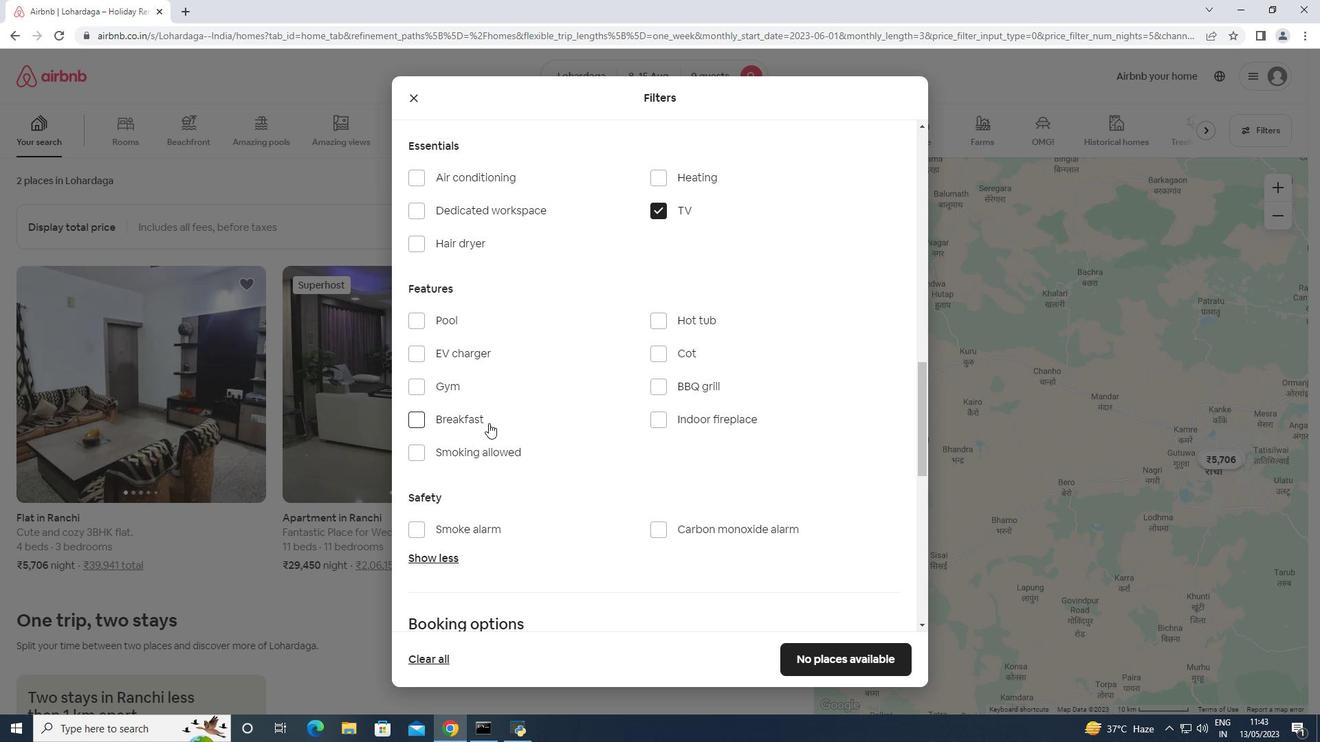 
Action: Mouse pressed left at (485, 418)
Screenshot: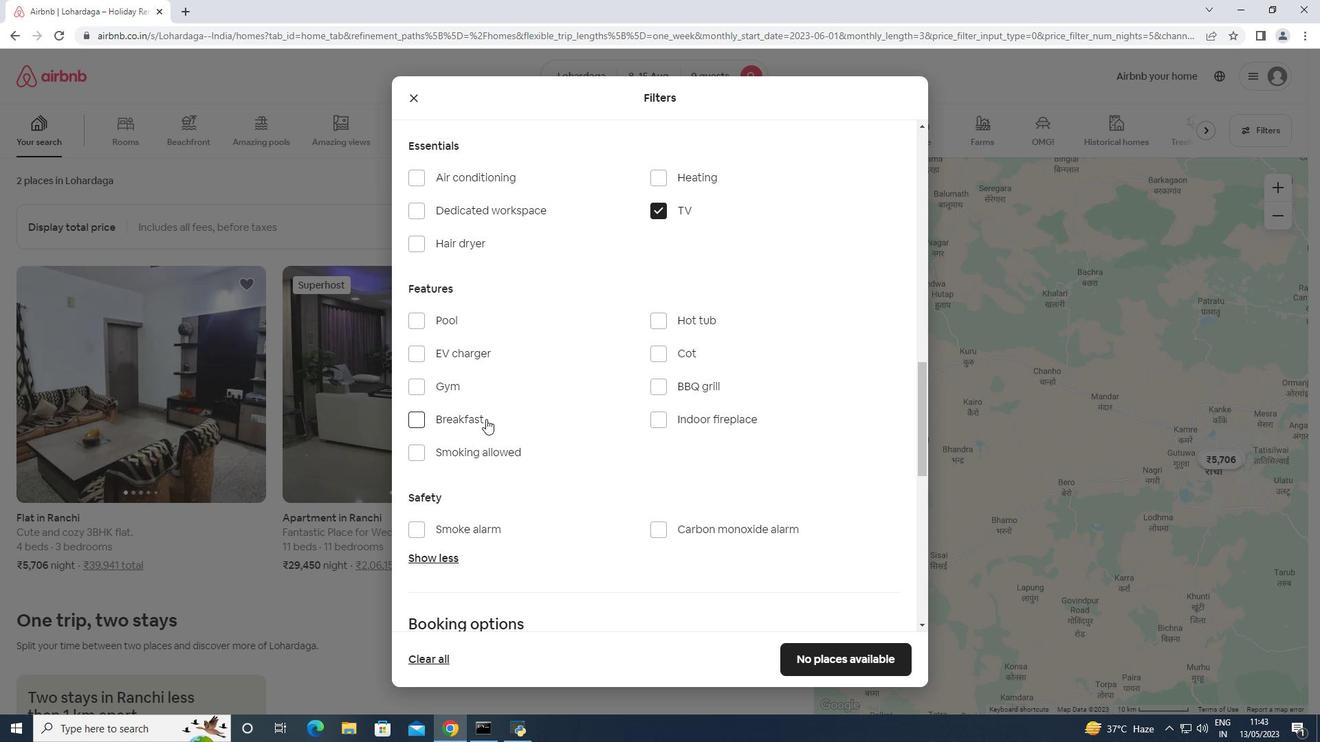
Action: Mouse moved to (452, 388)
Screenshot: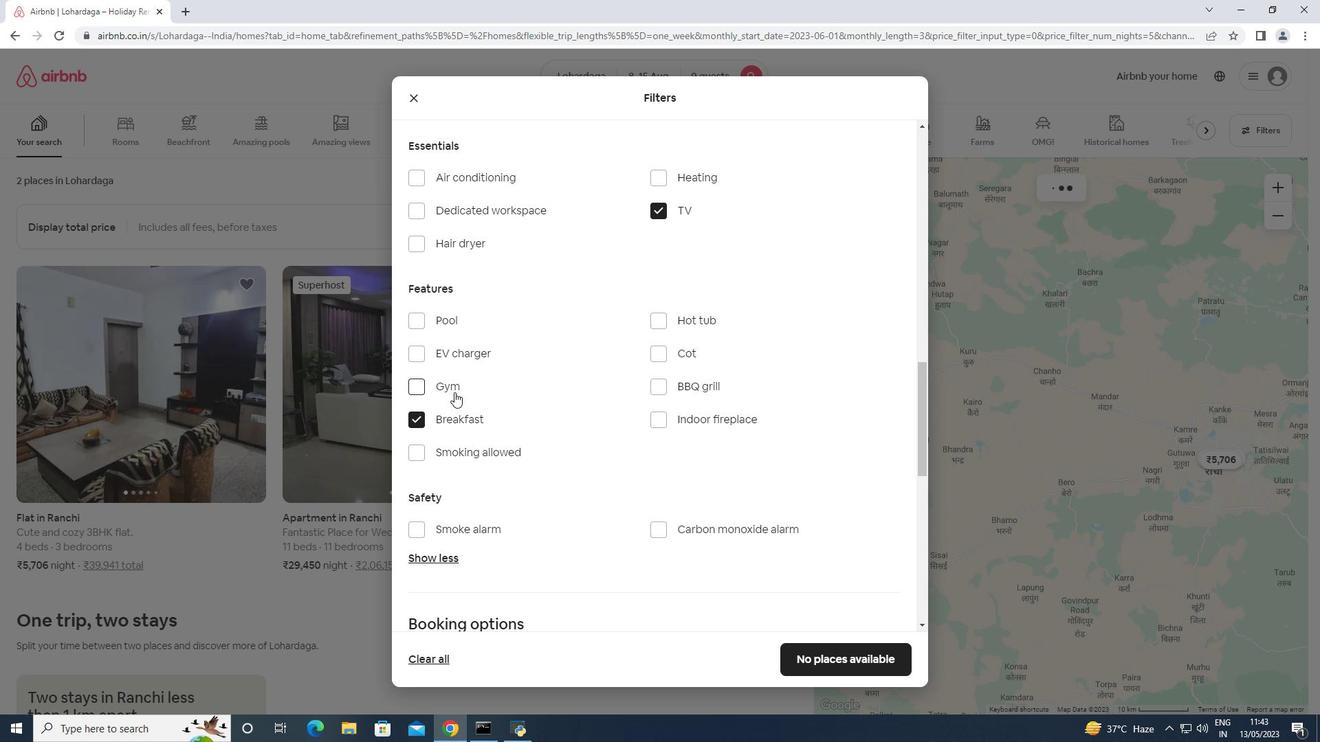 
Action: Mouse pressed left at (452, 388)
Screenshot: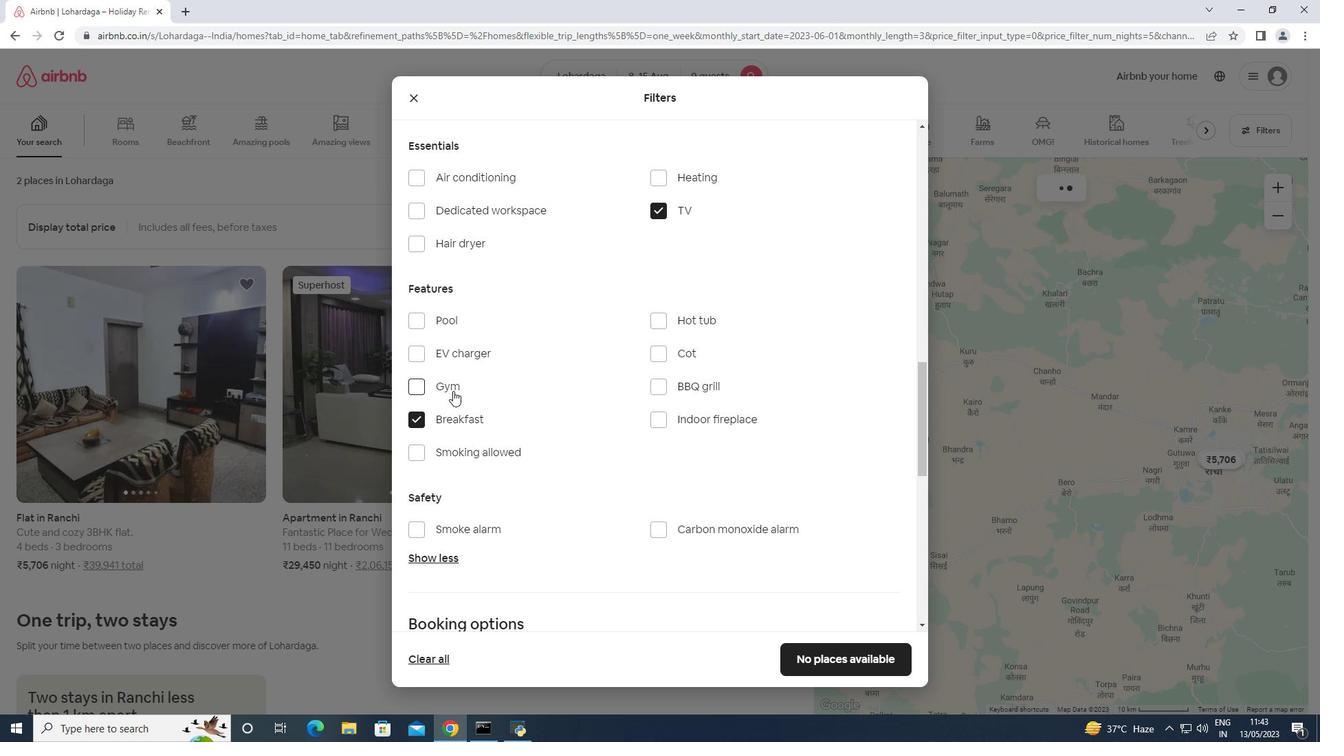 
Action: Mouse scrolled (452, 387) with delta (0, 0)
Screenshot: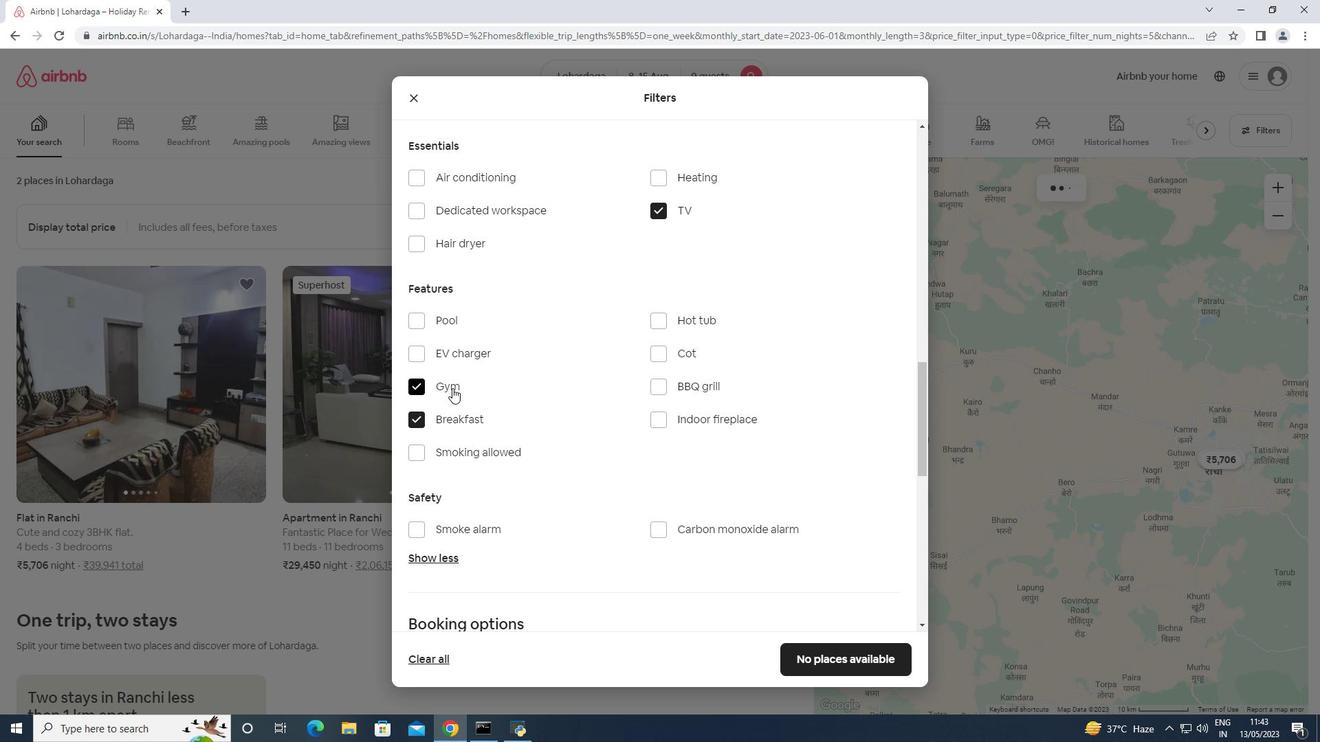 
Action: Mouse scrolled (452, 387) with delta (0, 0)
Screenshot: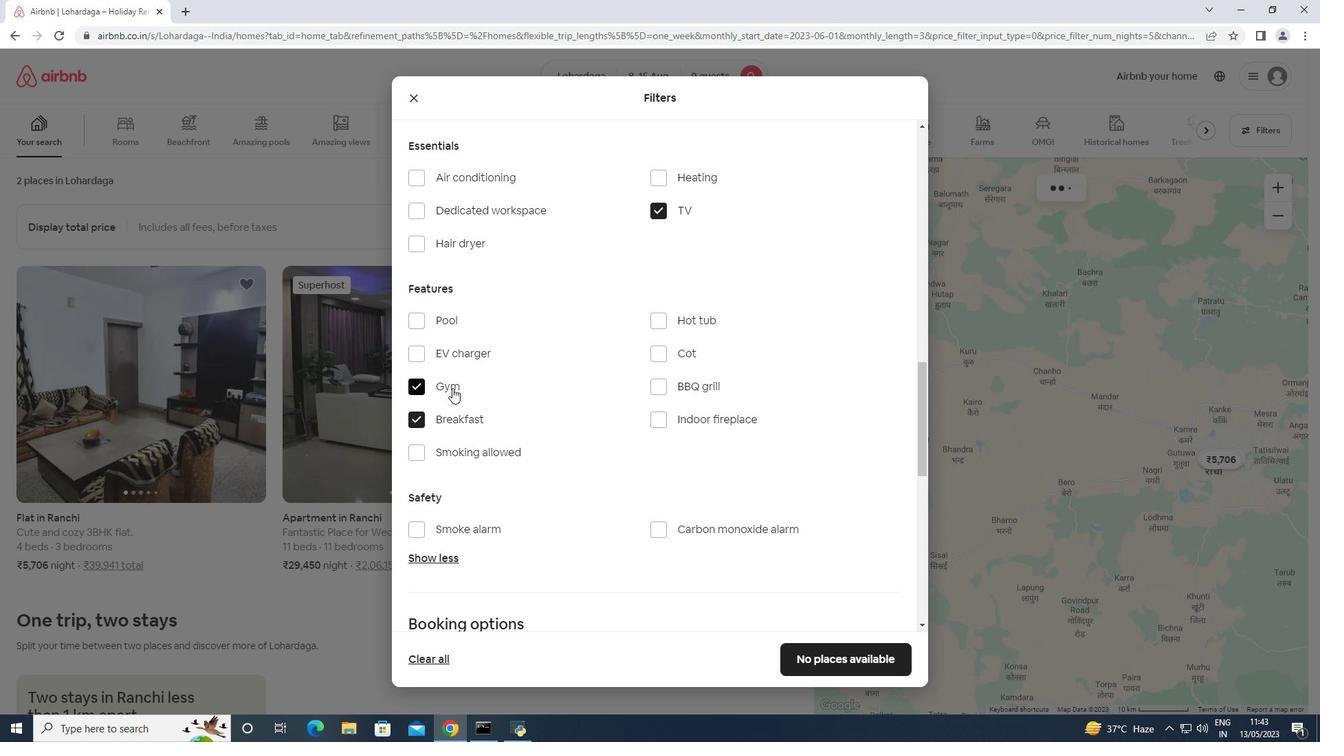 
Action: Mouse scrolled (452, 387) with delta (0, 0)
Screenshot: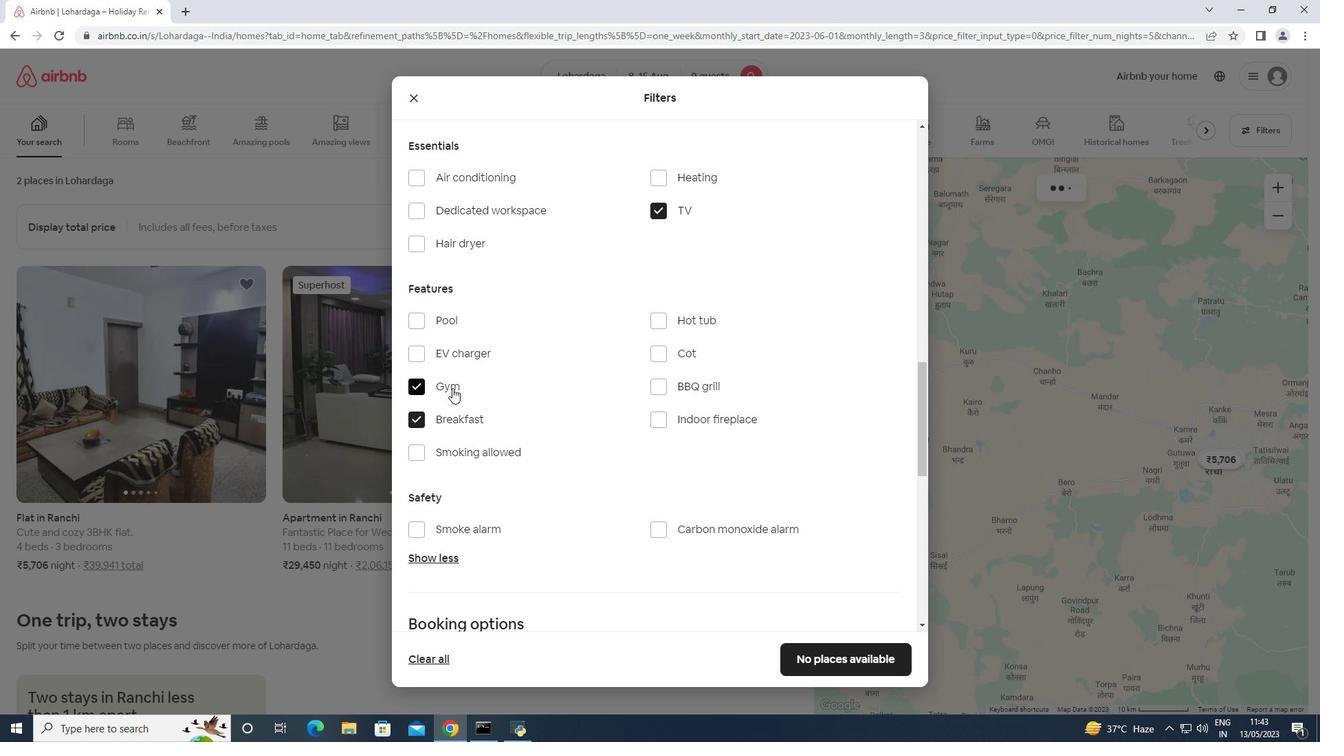 
Action: Mouse scrolled (452, 387) with delta (0, 0)
Screenshot: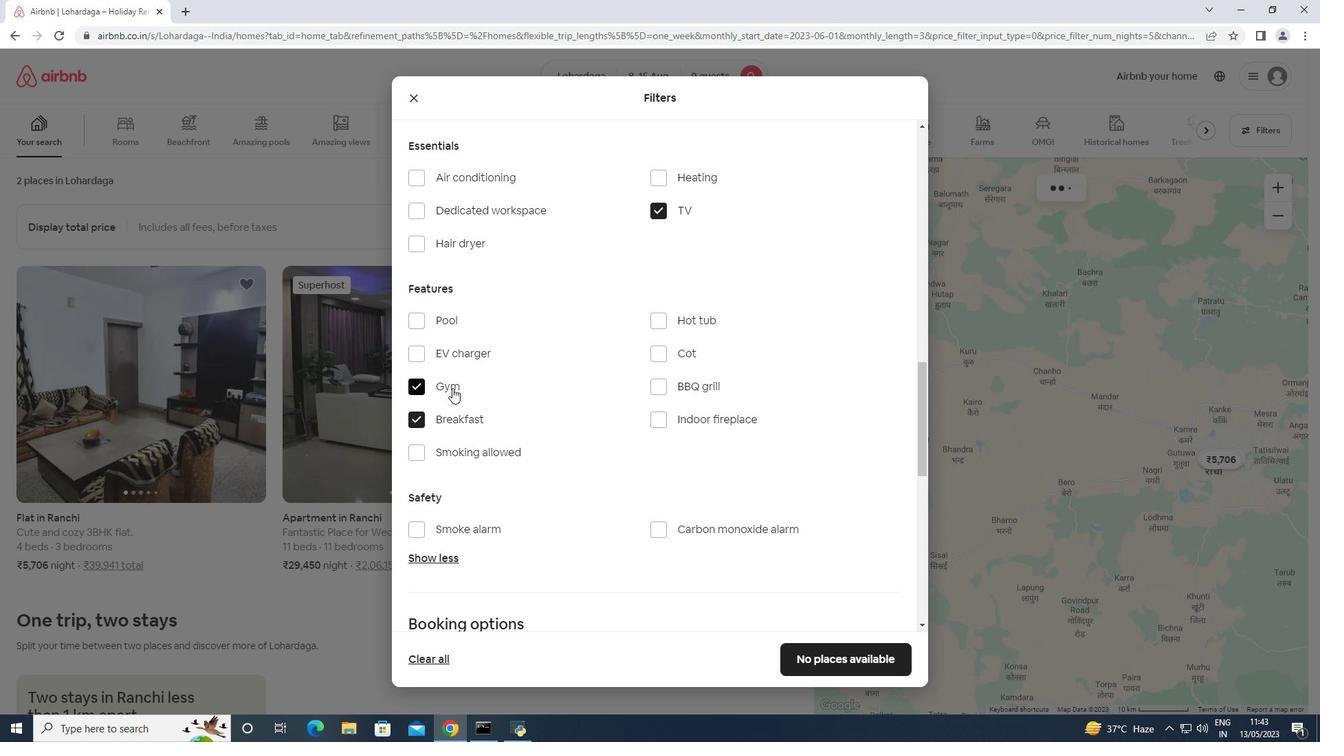 
Action: Mouse moved to (878, 445)
Screenshot: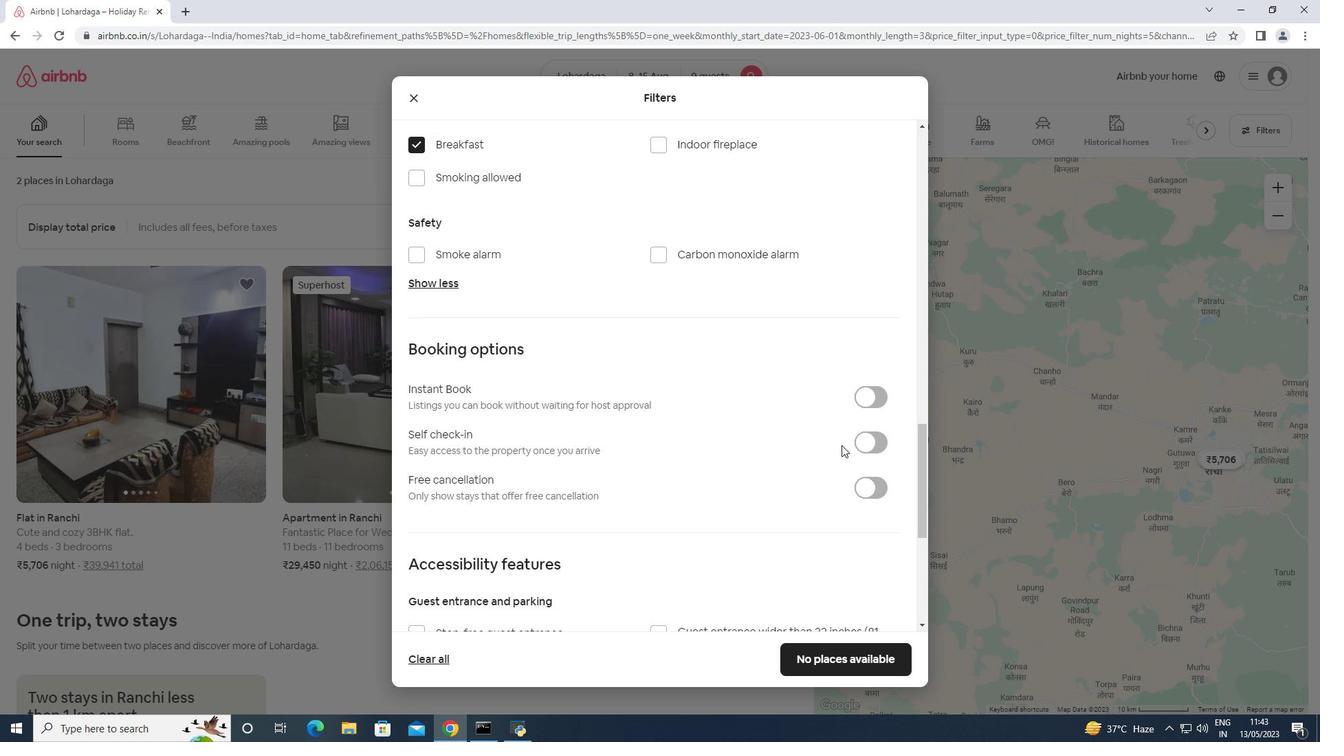 
Action: Mouse pressed left at (878, 445)
Screenshot: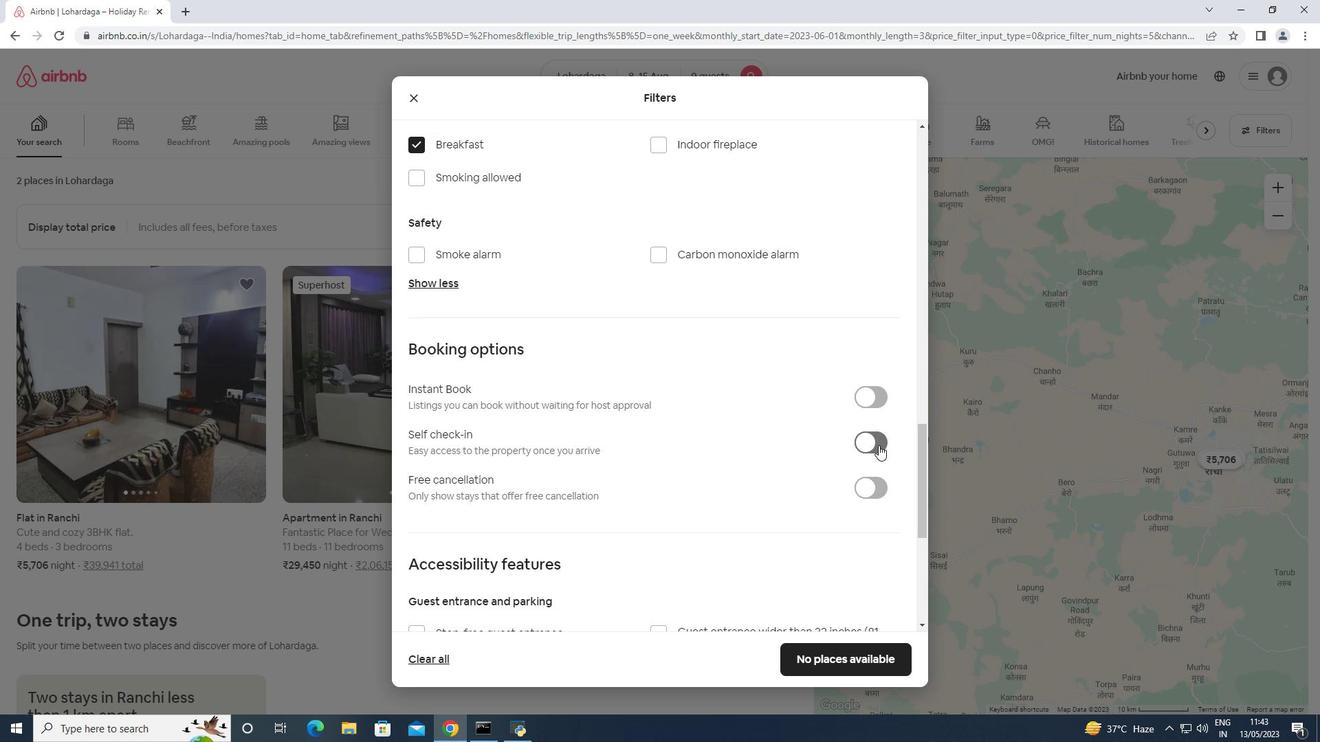 
Action: Mouse moved to (865, 444)
Screenshot: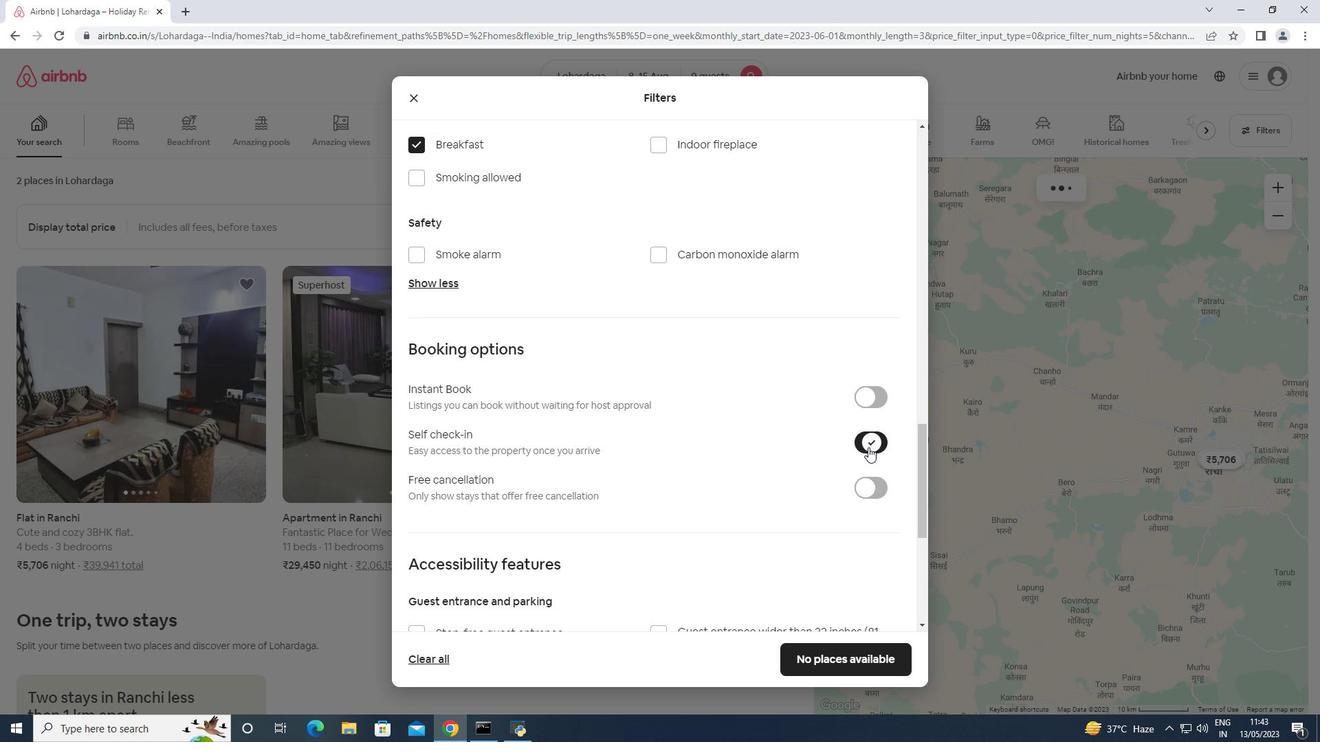
Action: Mouse scrolled (865, 444) with delta (0, 0)
Screenshot: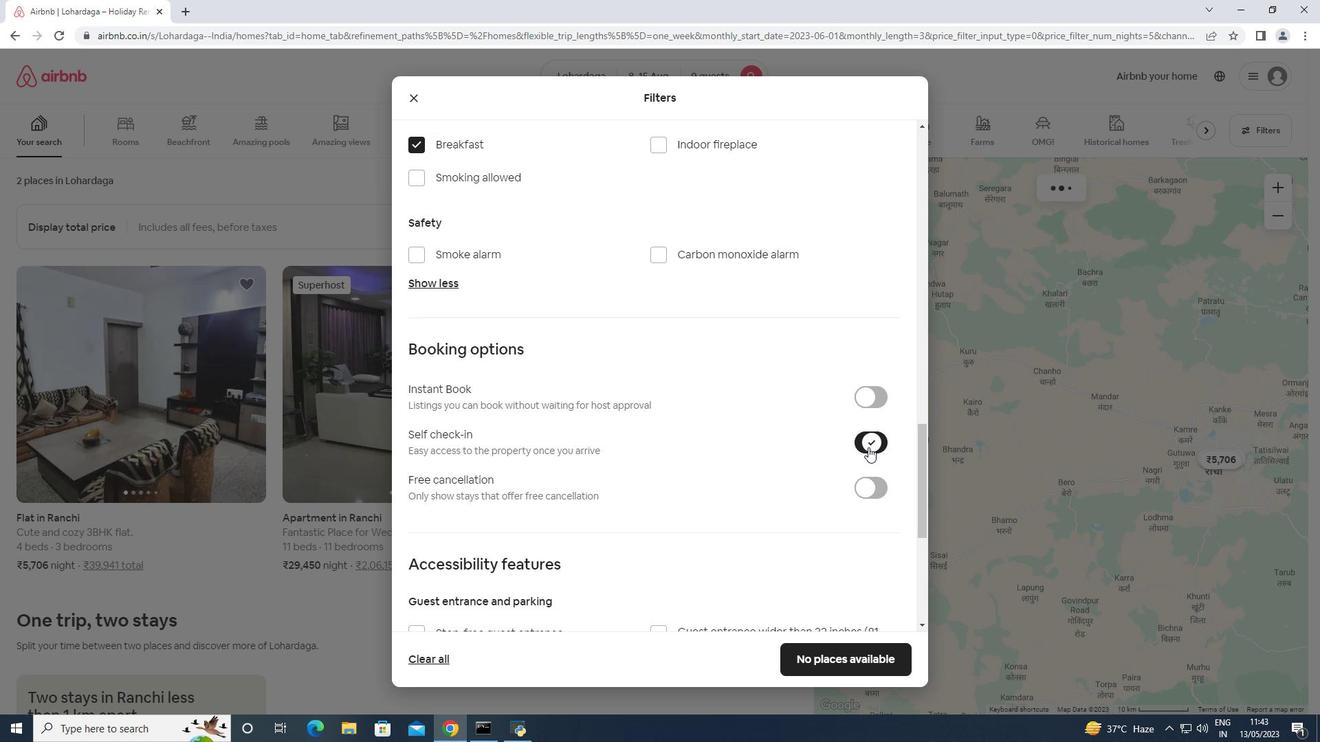 
Action: Mouse moved to (865, 444)
Screenshot: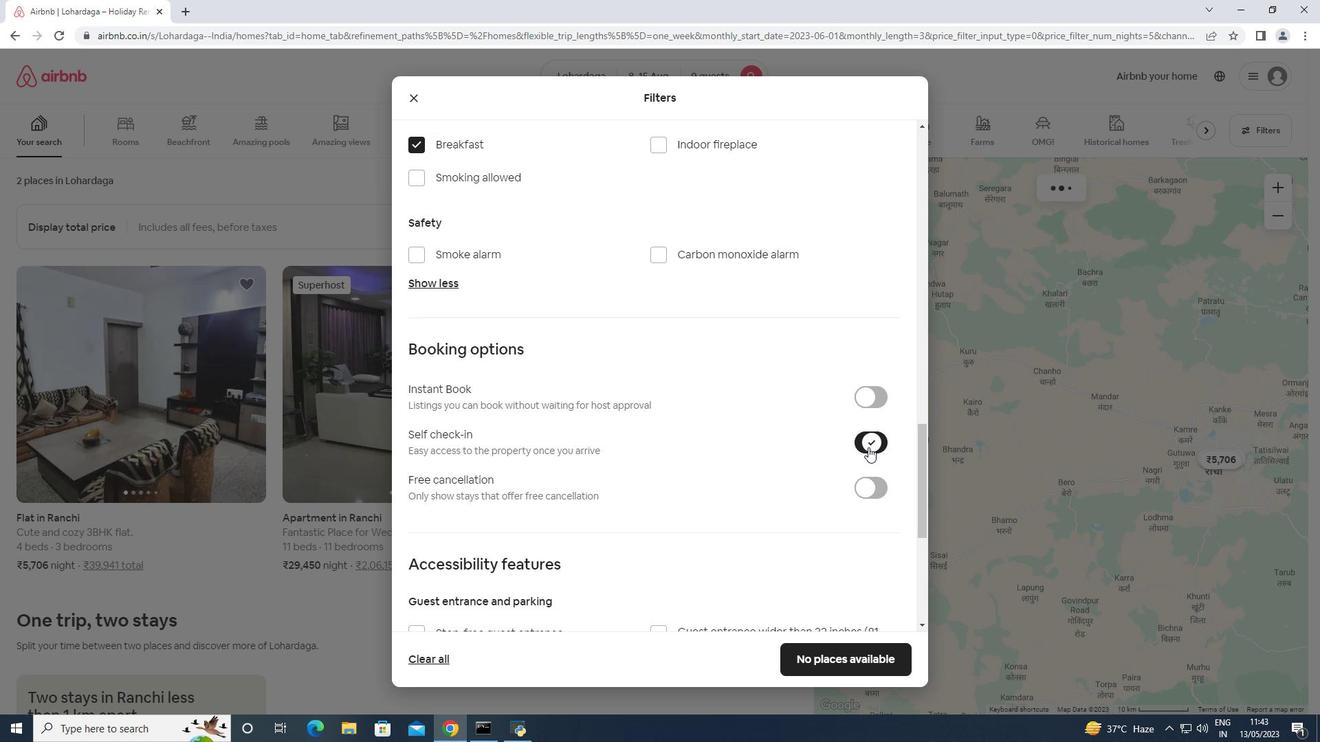 
Action: Mouse scrolled (865, 444) with delta (0, 0)
Screenshot: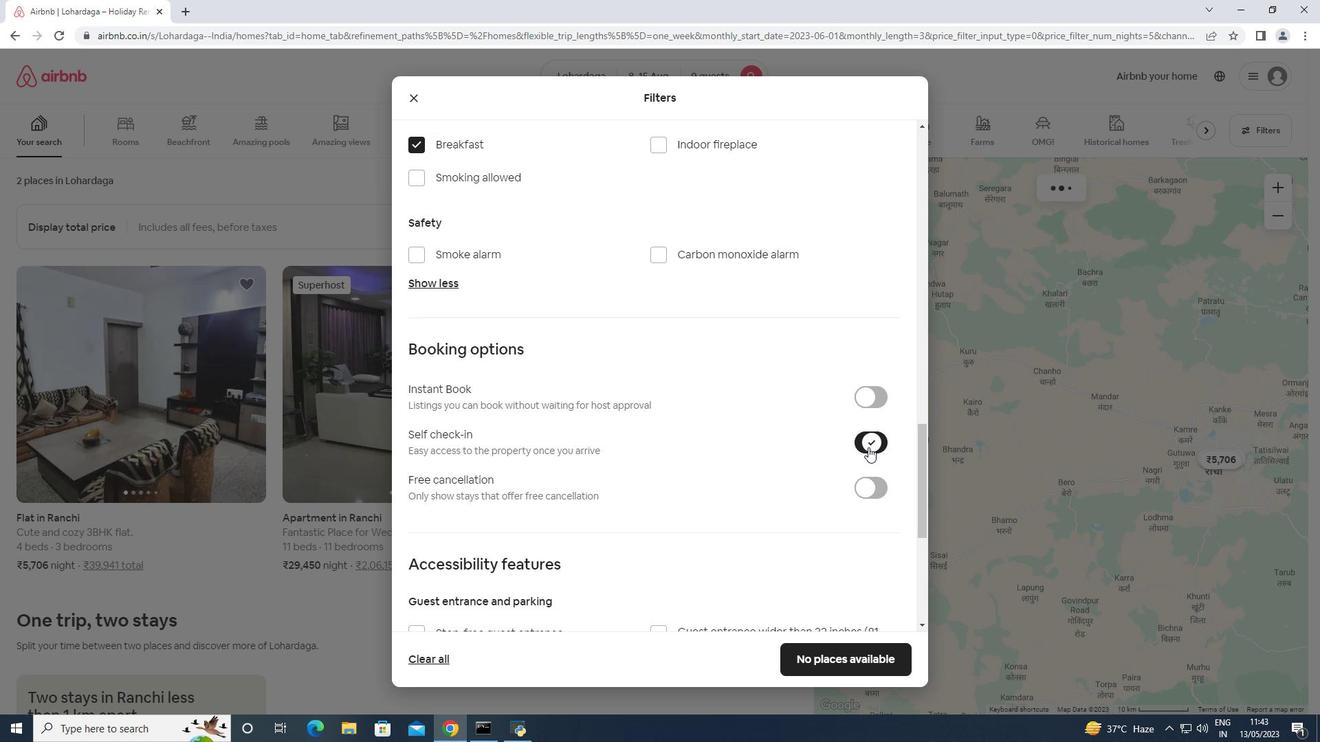 
Action: Mouse moved to (865, 444)
Screenshot: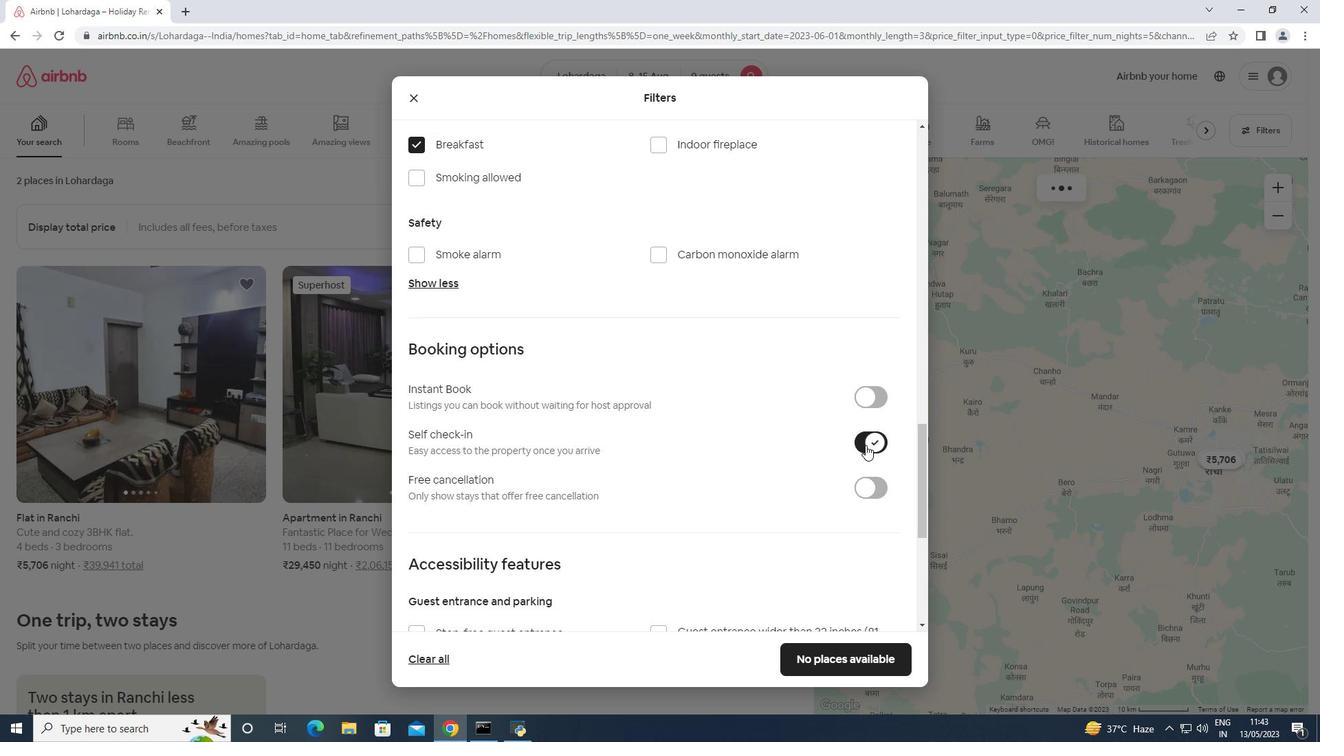 
Action: Mouse scrolled (865, 444) with delta (0, 0)
Screenshot: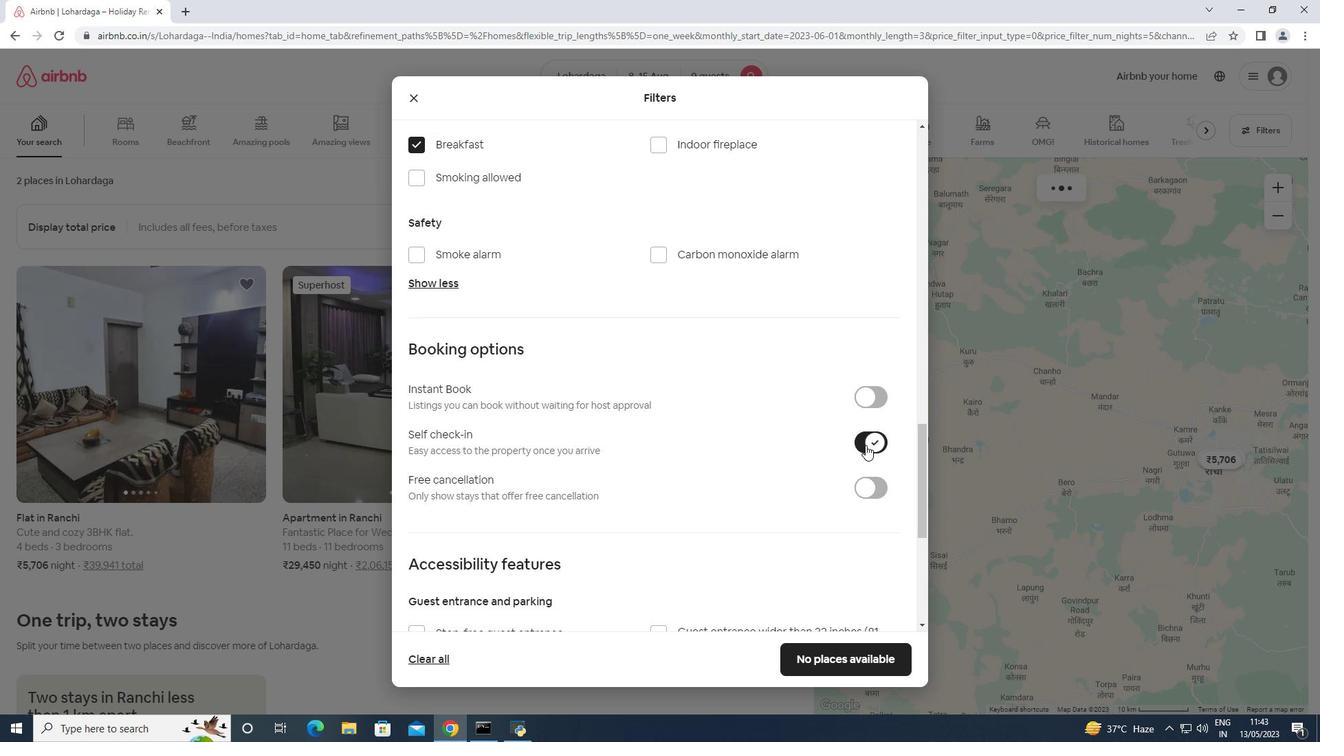 
Action: Mouse scrolled (865, 444) with delta (0, 0)
Screenshot: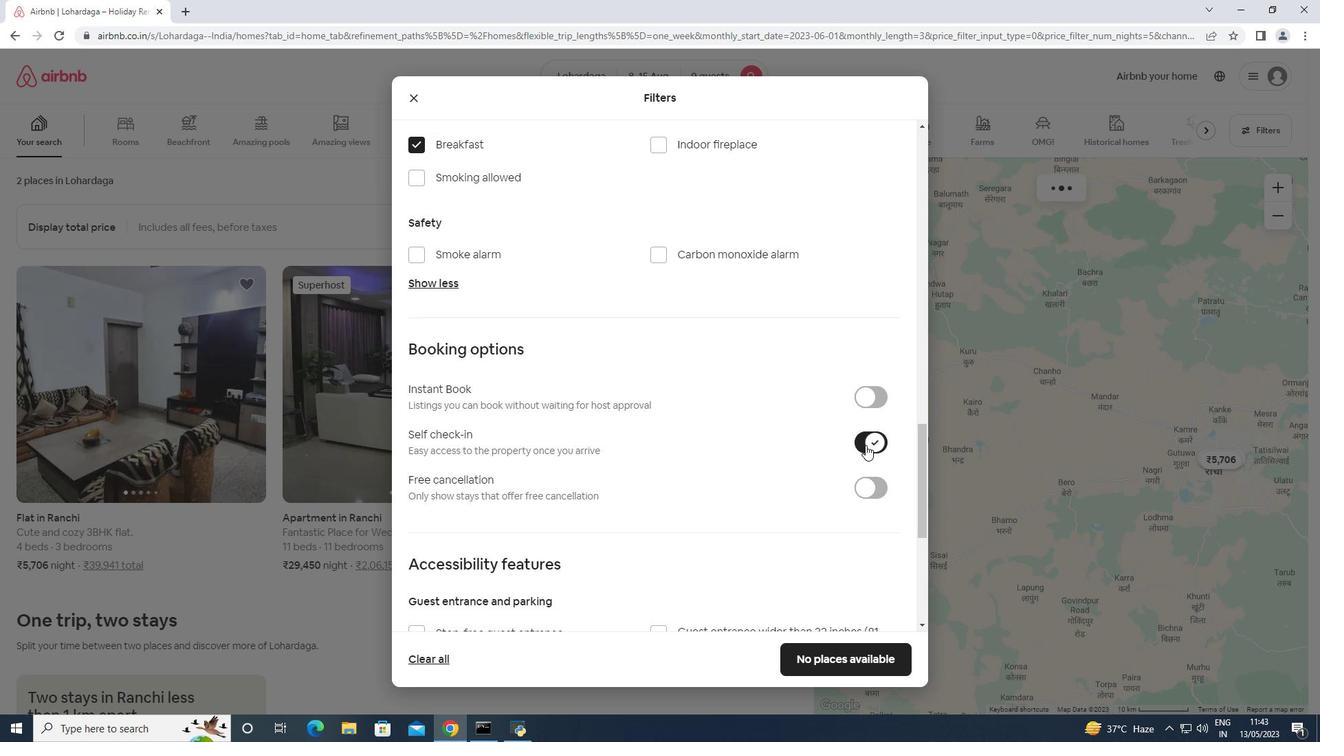 
Action: Mouse scrolled (865, 444) with delta (0, 0)
Screenshot: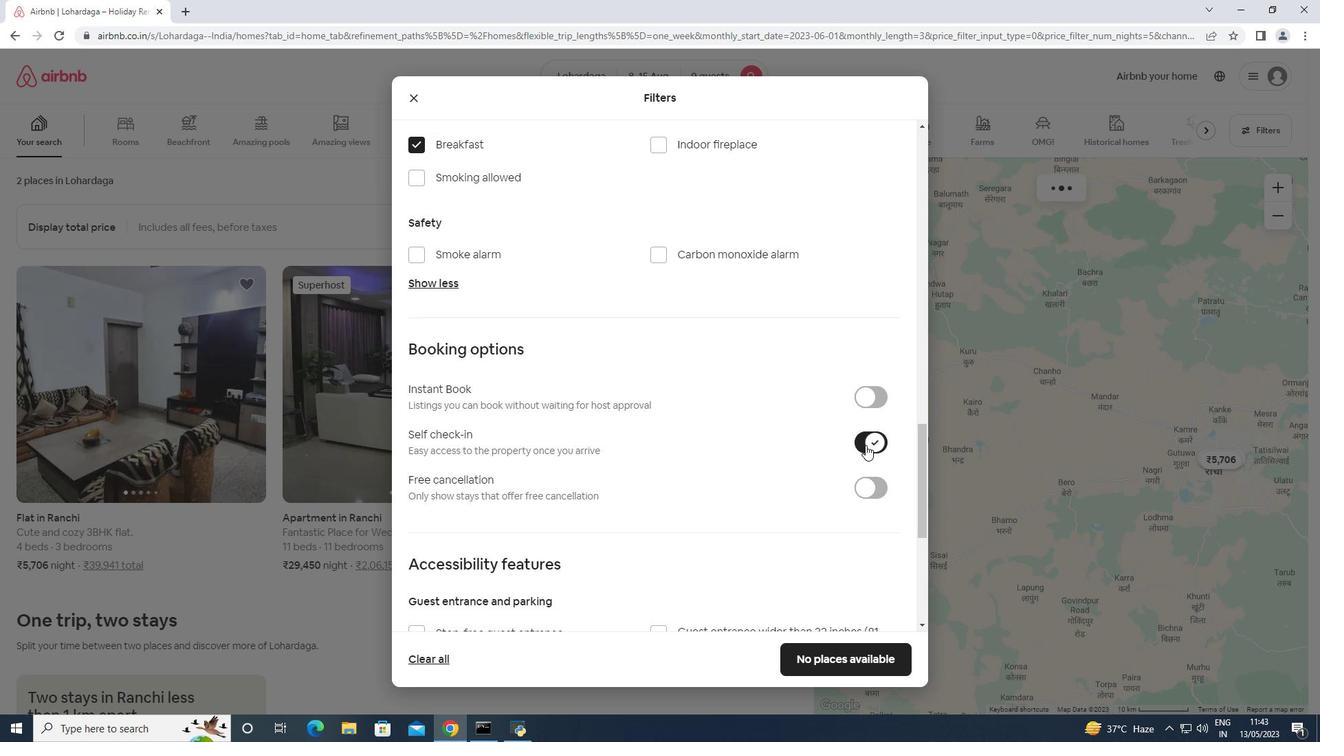 
Action: Mouse scrolled (865, 444) with delta (0, 0)
Screenshot: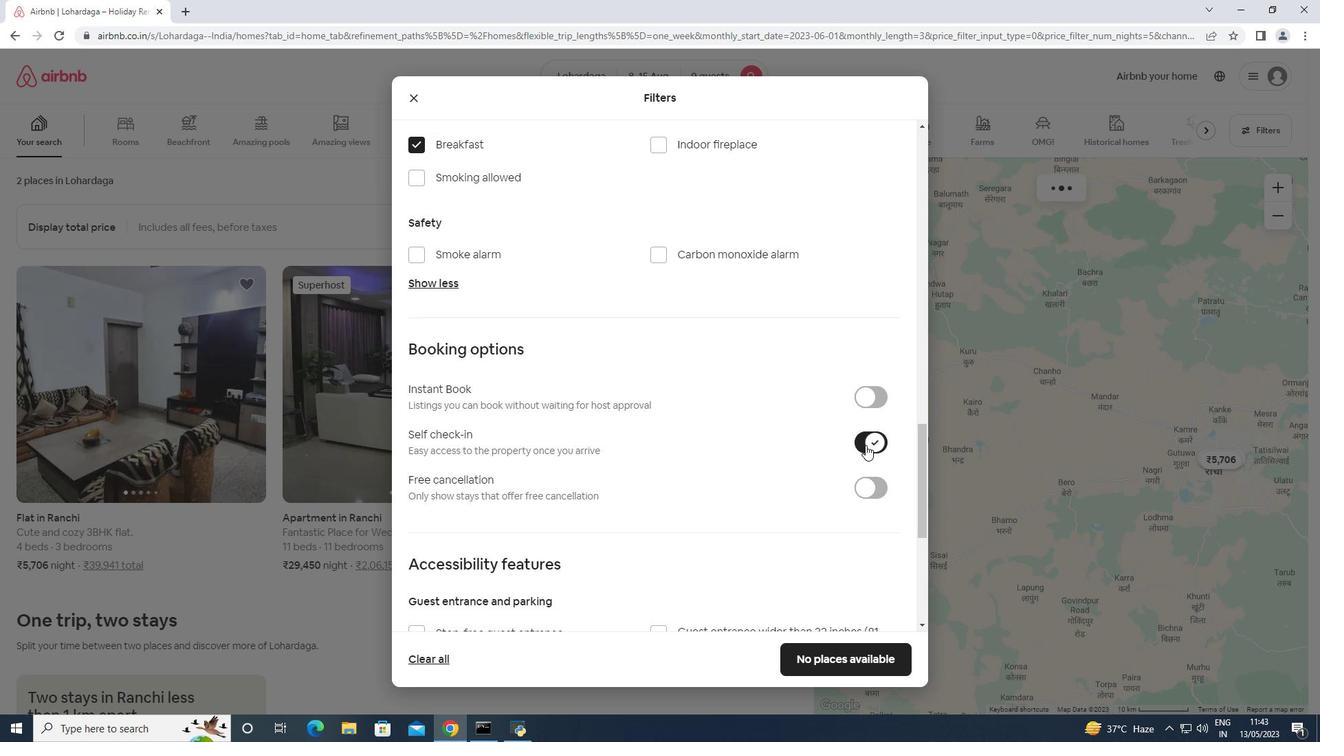 
Action: Mouse scrolled (865, 444) with delta (0, 0)
Screenshot: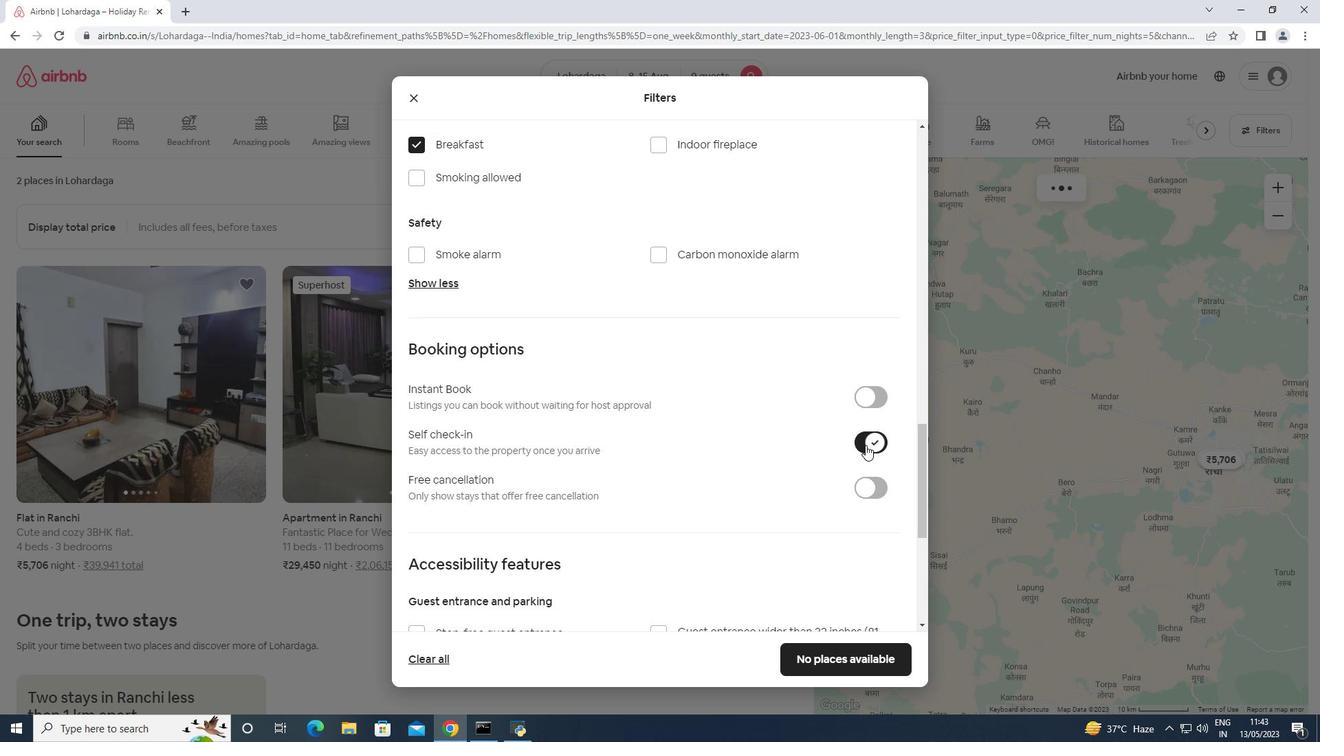 
Action: Mouse moved to (447, 590)
Screenshot: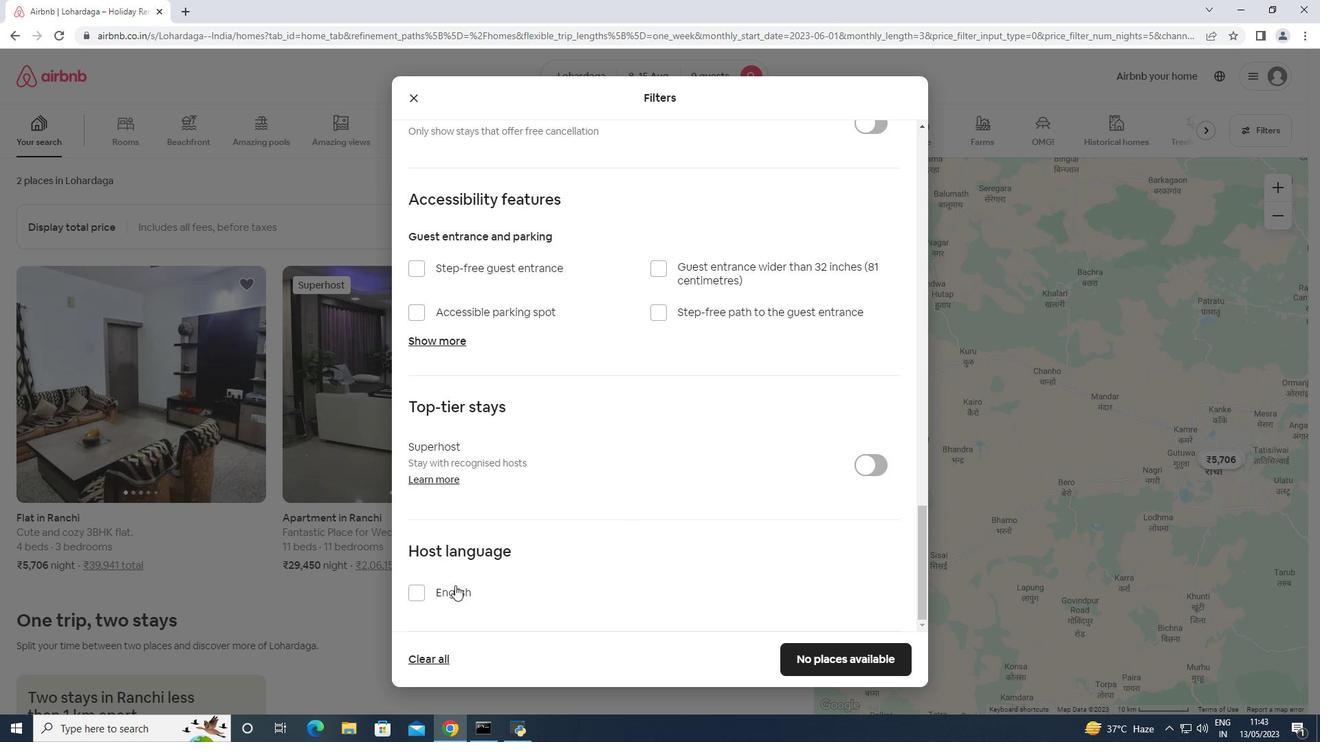 
Action: Mouse pressed left at (447, 590)
Screenshot: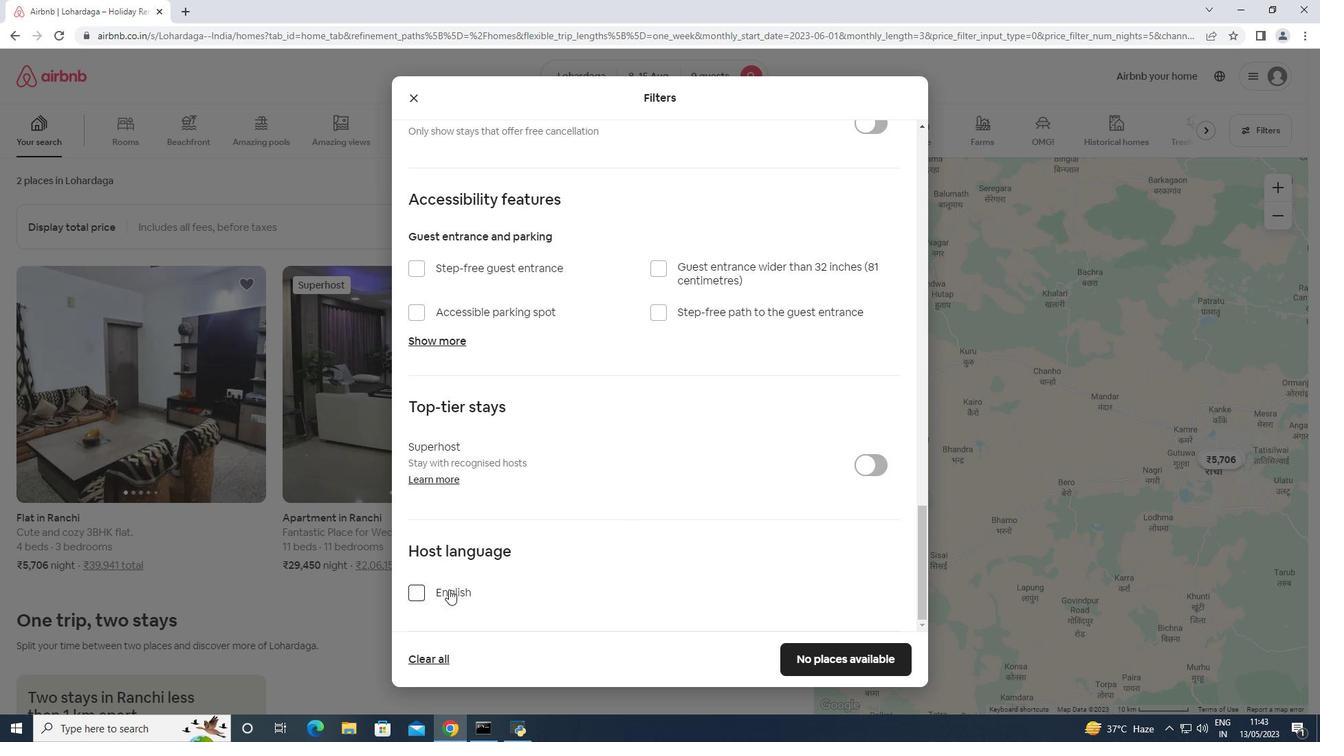 
Action: Mouse moved to (810, 654)
Screenshot: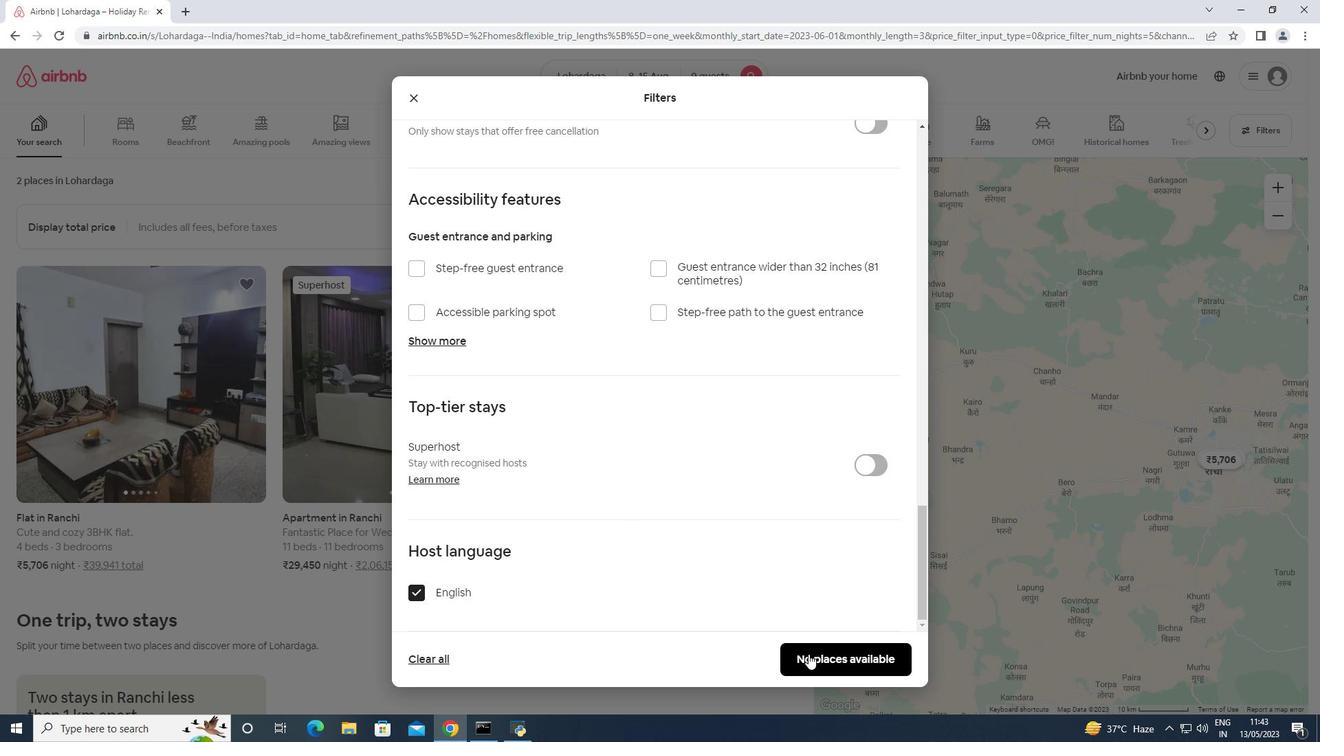 
Action: Mouse pressed left at (810, 654)
Screenshot: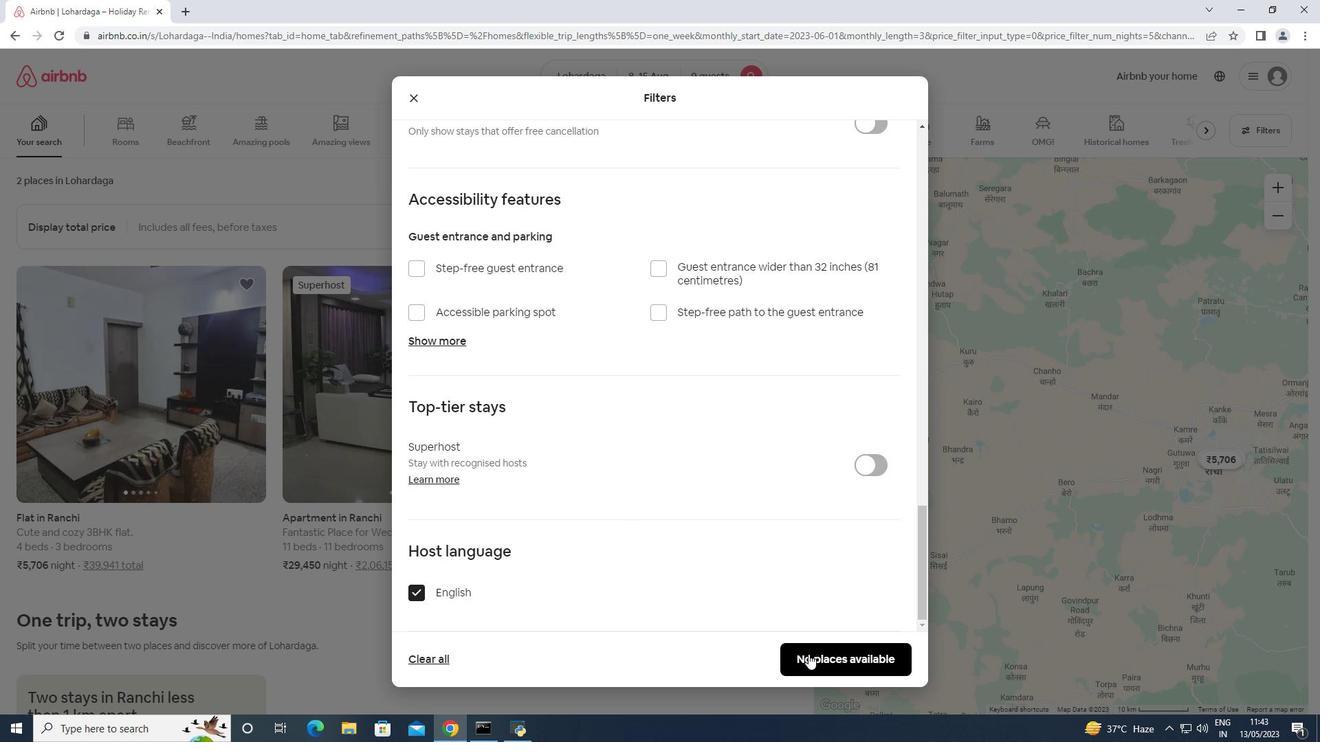 
Action: Mouse moved to (767, 416)
Screenshot: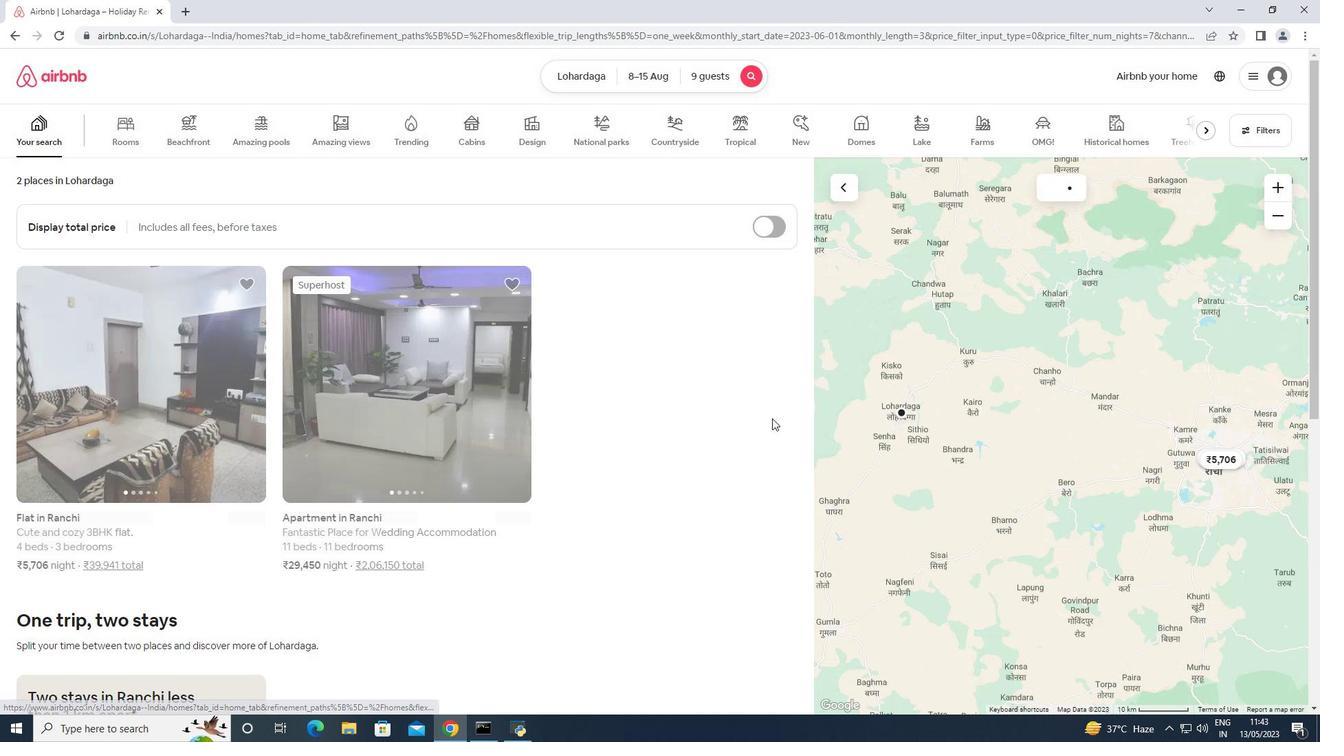 
